 Task: Create validation rules on custom objects Investor and Investor documentss.
Action: Mouse moved to (802, 52)
Screenshot: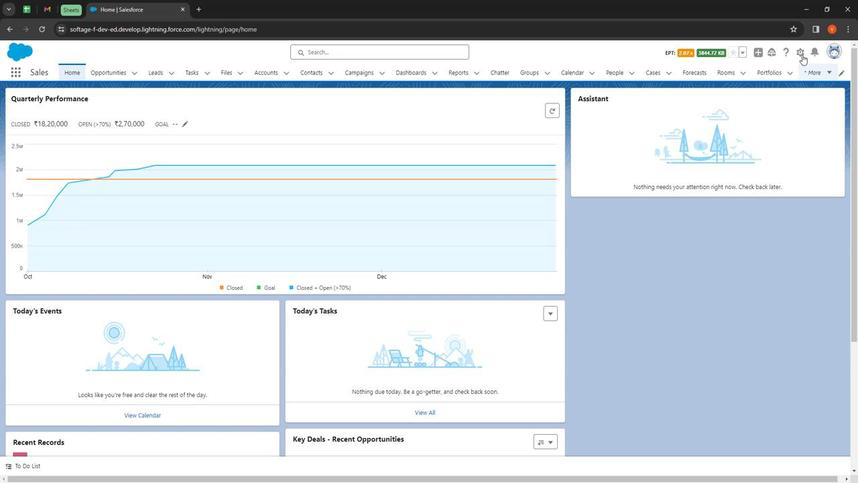 
Action: Mouse pressed left at (802, 52)
Screenshot: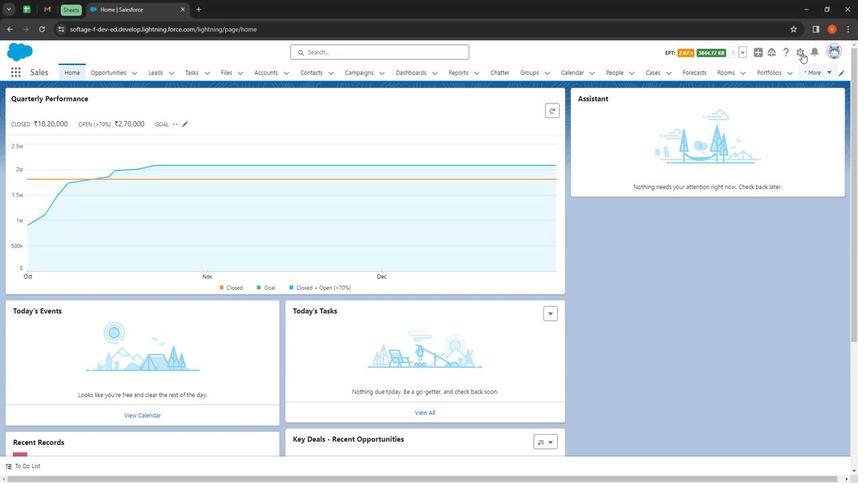 
Action: Mouse moved to (768, 78)
Screenshot: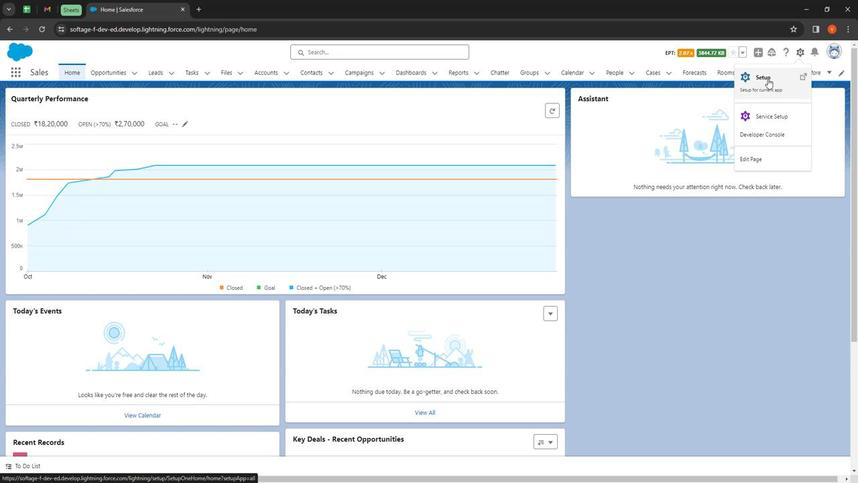 
Action: Mouse pressed left at (768, 78)
Screenshot: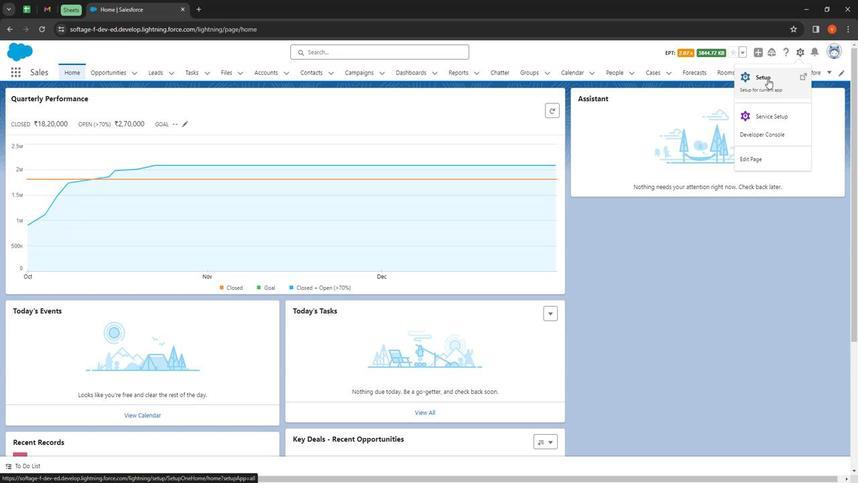 
Action: Mouse moved to (114, 67)
Screenshot: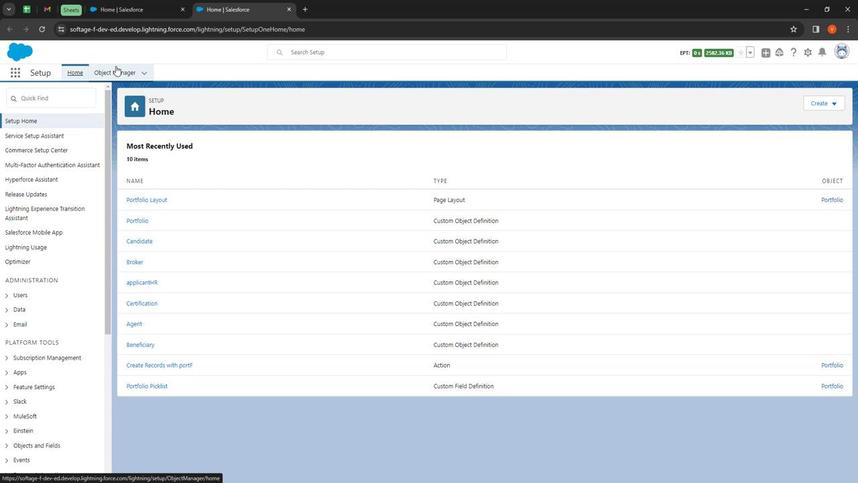 
Action: Mouse pressed left at (114, 67)
Screenshot: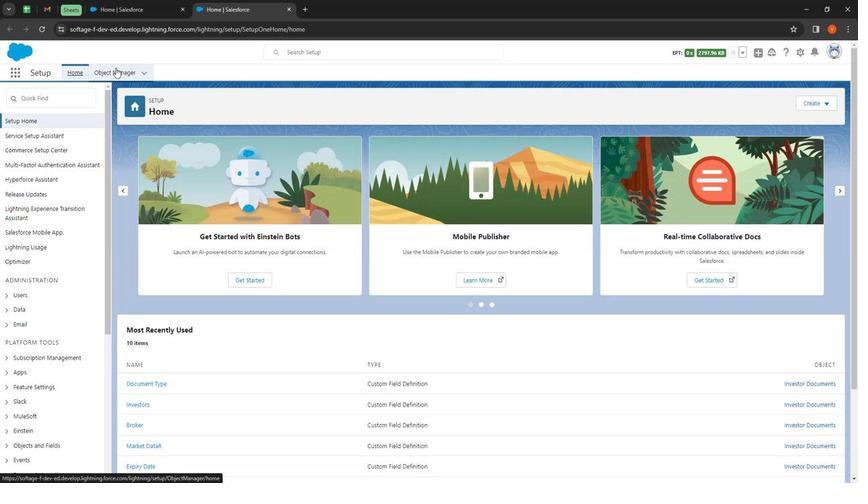 
Action: Mouse moved to (676, 105)
Screenshot: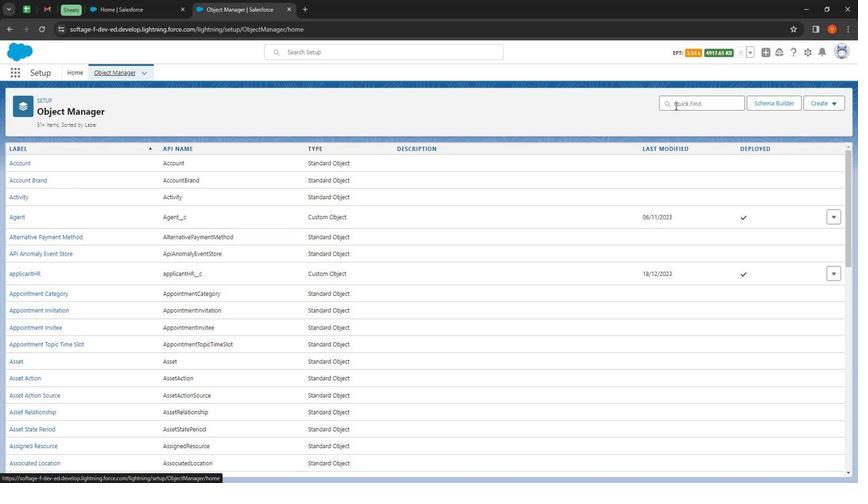 
Action: Mouse pressed left at (676, 105)
Screenshot: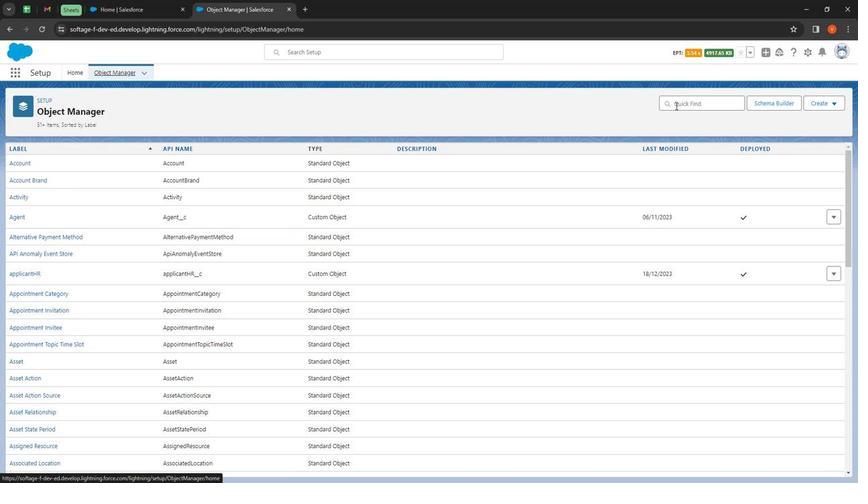 
Action: Mouse moved to (541, 0)
Screenshot: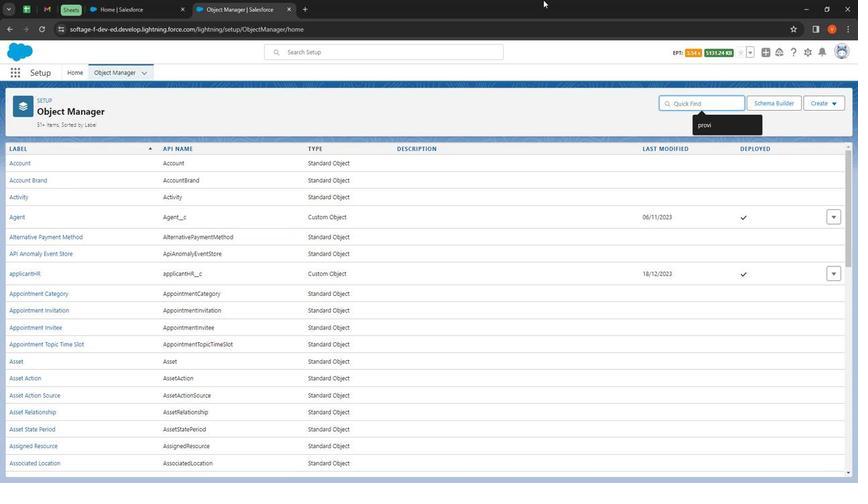 
Action: Key pressed <Key.shift><Key.shift><Key.shift><Key.shift><Key.shift><Key.shift><Key.shift><Key.shift><Key.shift><Key.shift>Investor
Screenshot: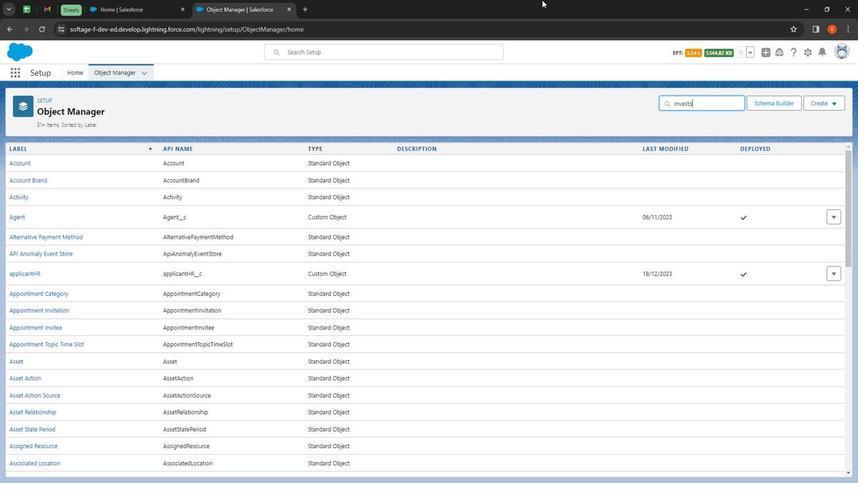 
Action: Mouse moved to (14, 212)
Screenshot: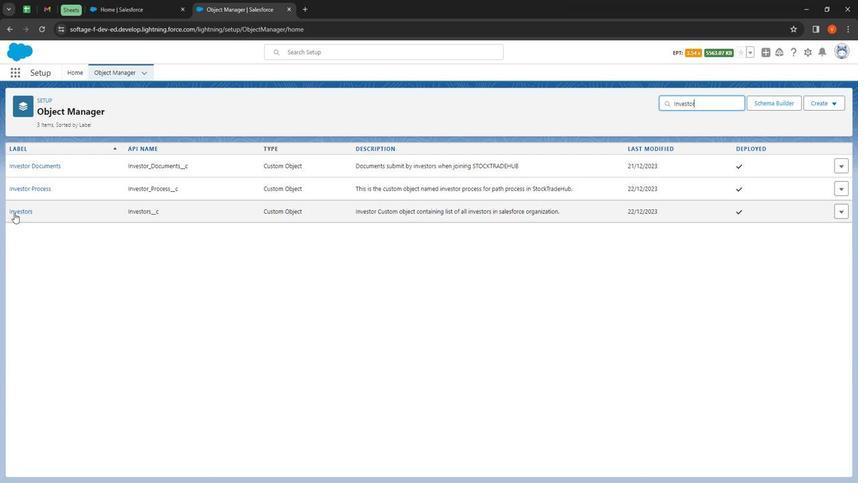 
Action: Mouse pressed left at (14, 212)
Screenshot: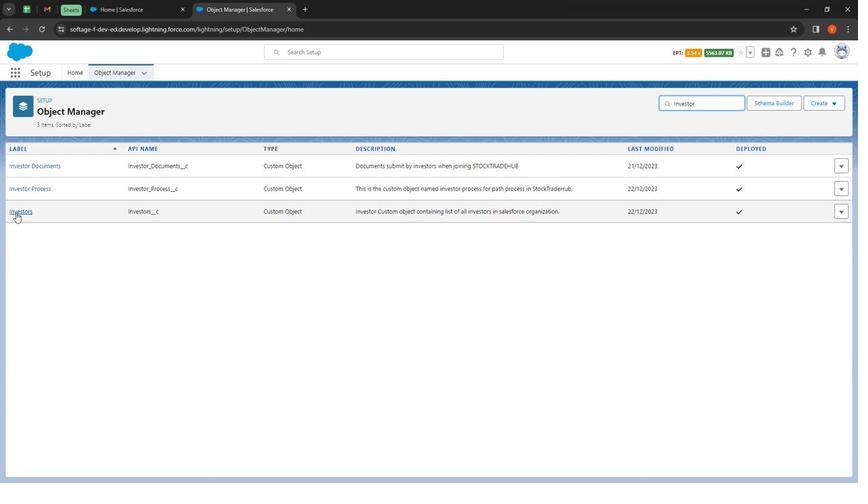 
Action: Mouse moved to (40, 419)
Screenshot: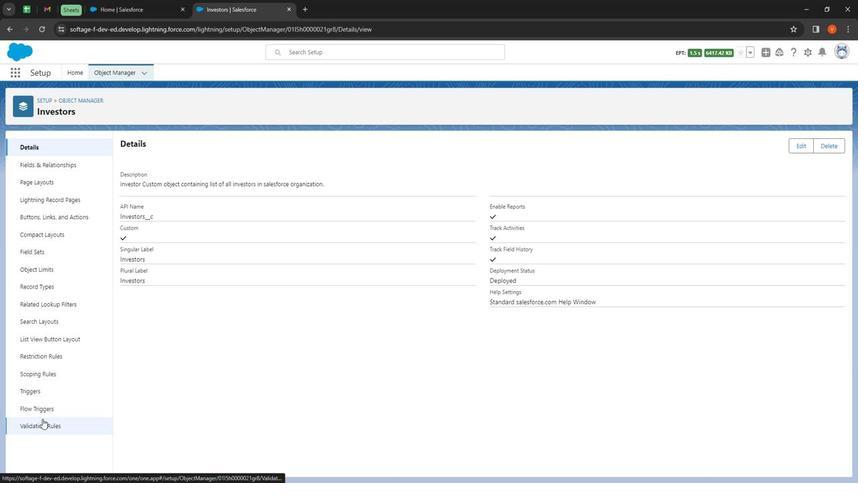 
Action: Mouse pressed left at (40, 419)
Screenshot: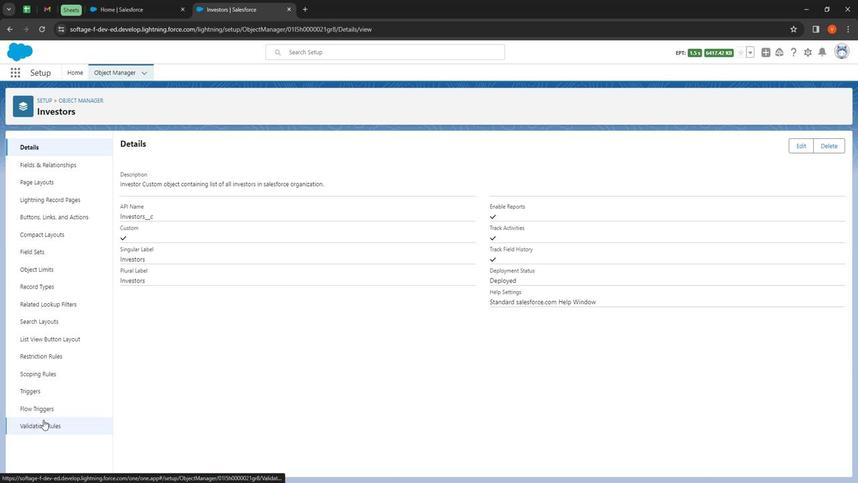 
Action: Mouse moved to (831, 144)
Screenshot: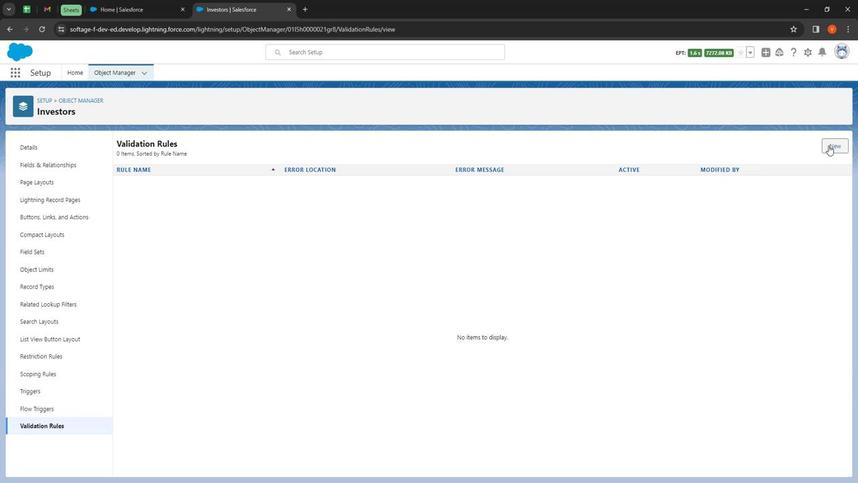 
Action: Mouse pressed left at (831, 144)
Screenshot: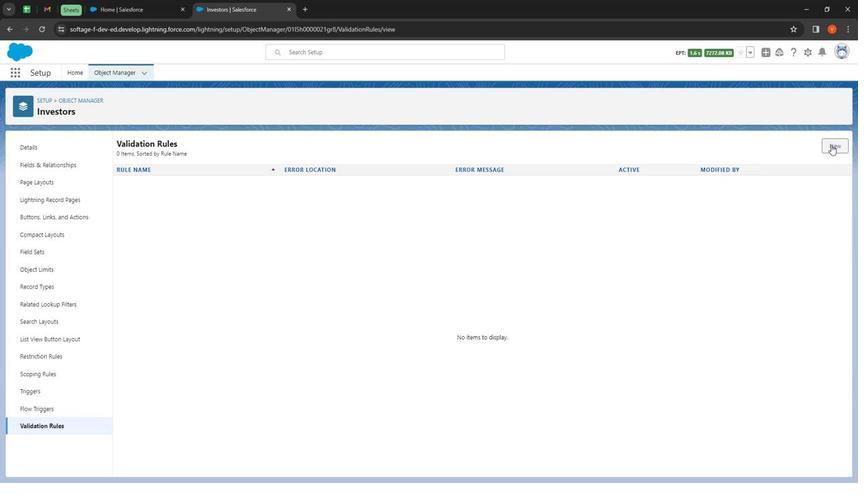 
Action: Mouse moved to (389, 312)
Screenshot: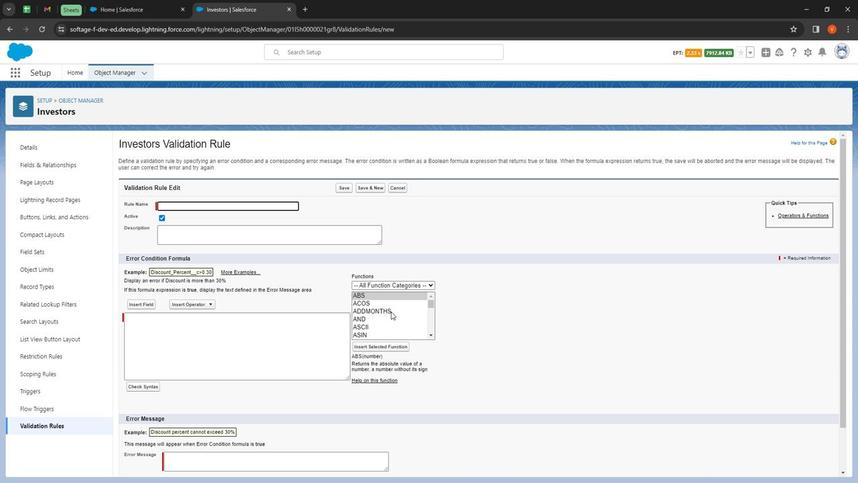 
Action: Mouse scrolled (389, 311) with delta (0, 0)
Screenshot: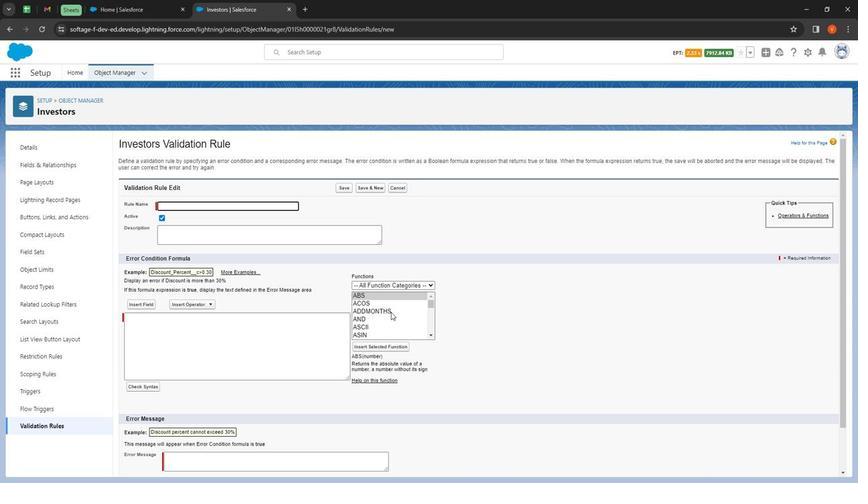 
Action: Mouse moved to (389, 312)
Screenshot: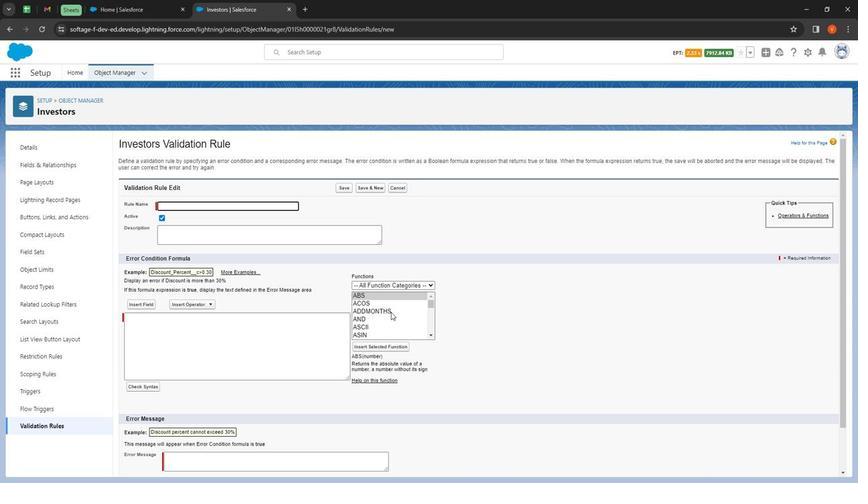 
Action: Mouse scrolled (389, 311) with delta (0, 0)
Screenshot: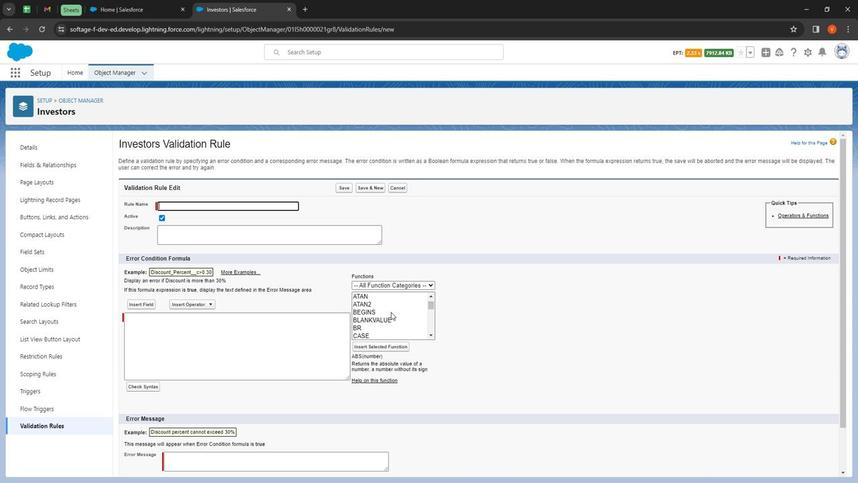 
Action: Mouse moved to (389, 312)
Screenshot: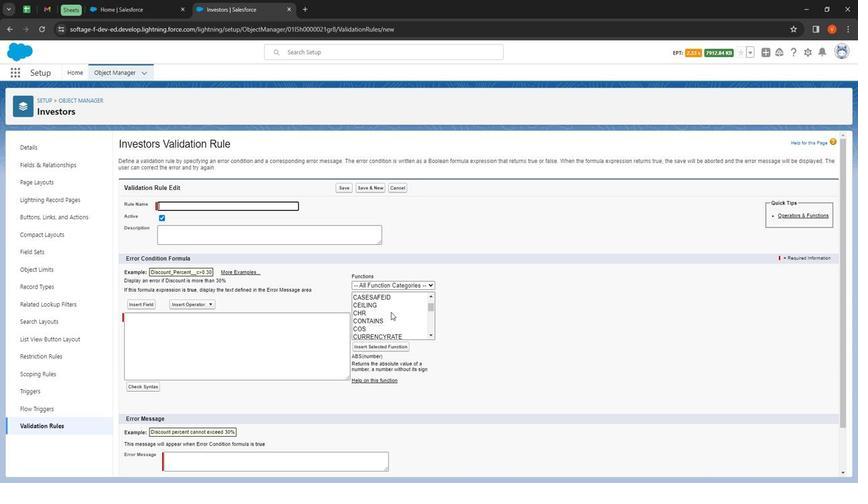 
Action: Mouse scrolled (389, 312) with delta (0, 0)
Screenshot: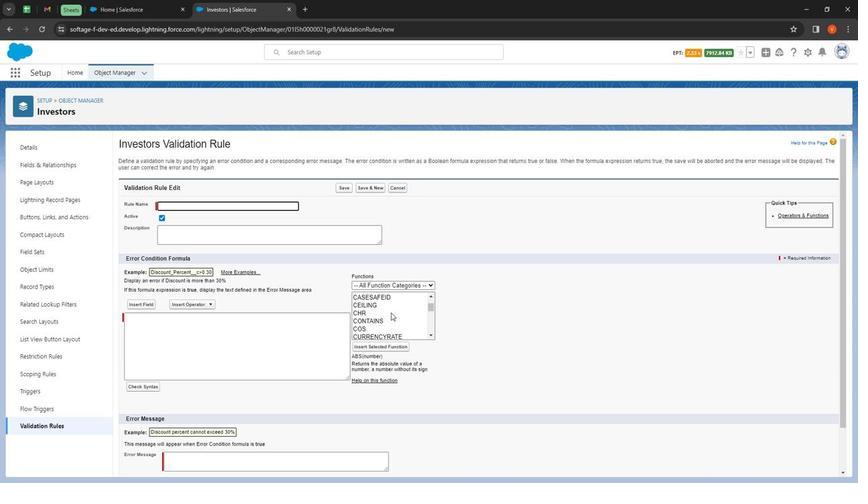 
Action: Mouse moved to (389, 313)
Screenshot: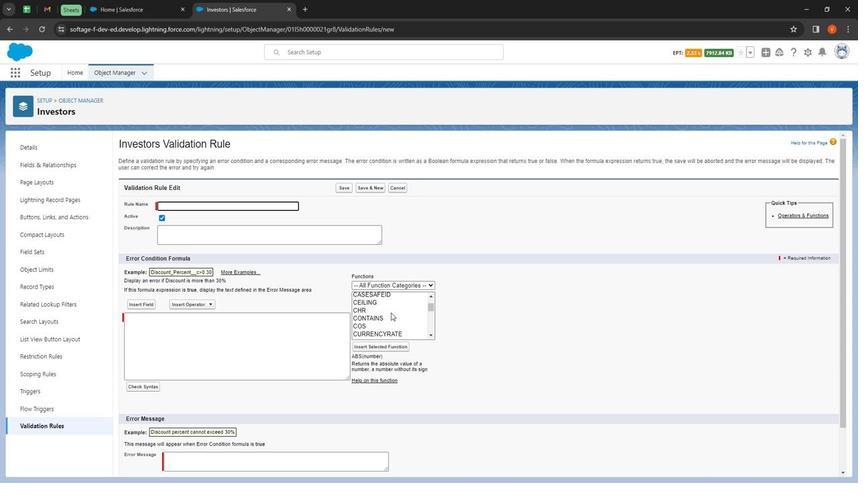 
Action: Mouse scrolled (389, 312) with delta (0, 0)
Screenshot: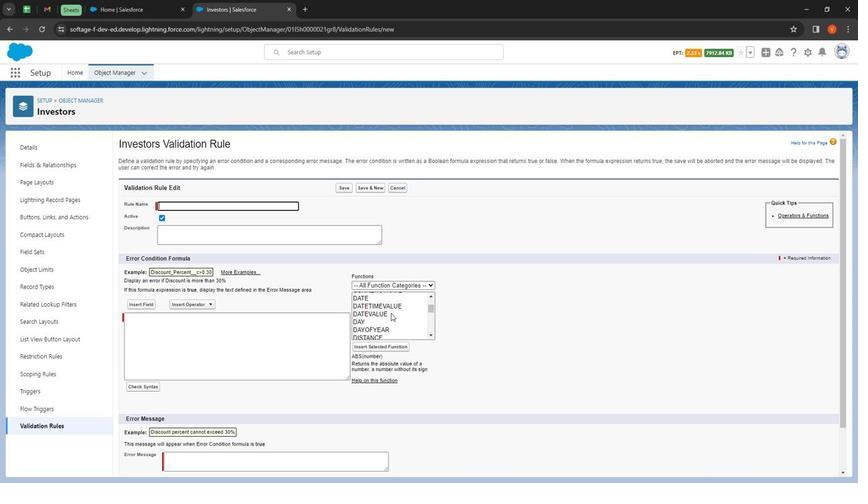 
Action: Mouse scrolled (389, 312) with delta (0, 0)
Screenshot: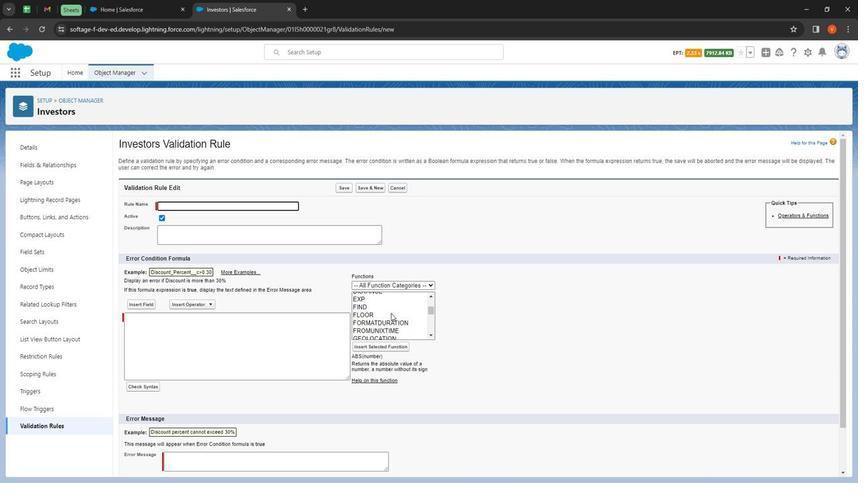 
Action: Mouse scrolled (389, 312) with delta (0, 0)
Screenshot: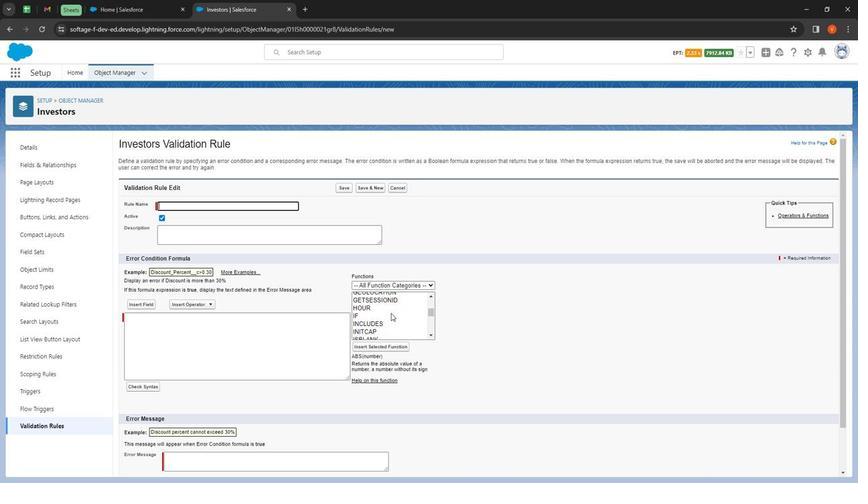 
Action: Mouse scrolled (389, 313) with delta (0, 0)
Screenshot: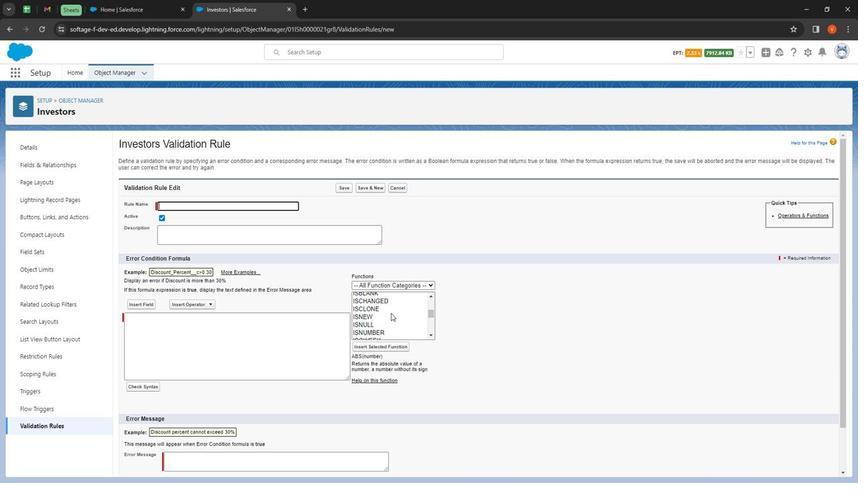 
Action: Mouse moved to (370, 336)
Screenshot: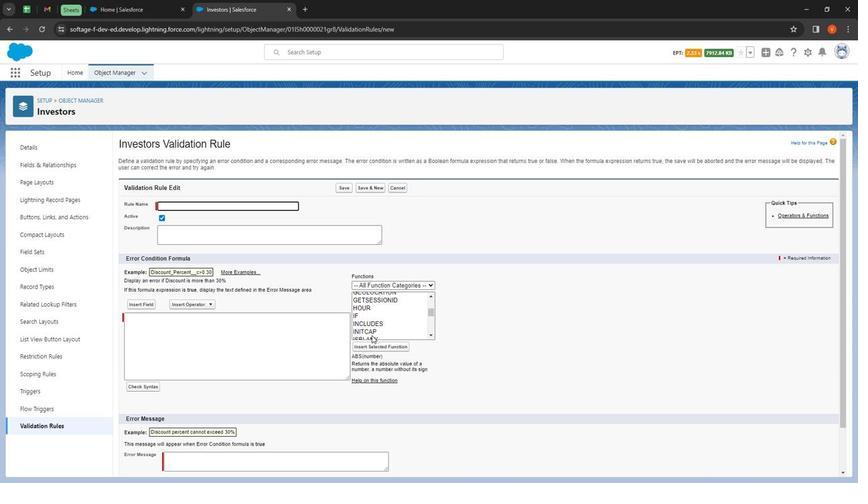 
Action: Mouse pressed left at (370, 336)
Screenshot: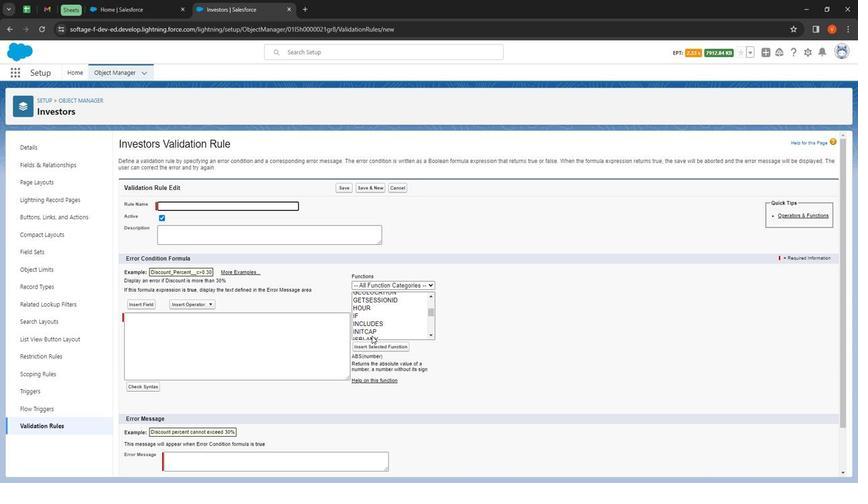 
Action: Mouse moved to (382, 344)
Screenshot: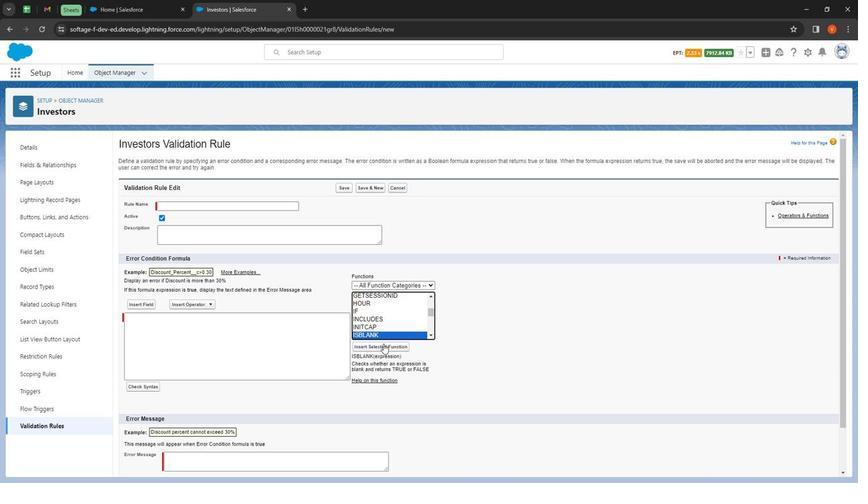 
Action: Mouse pressed left at (382, 344)
Screenshot: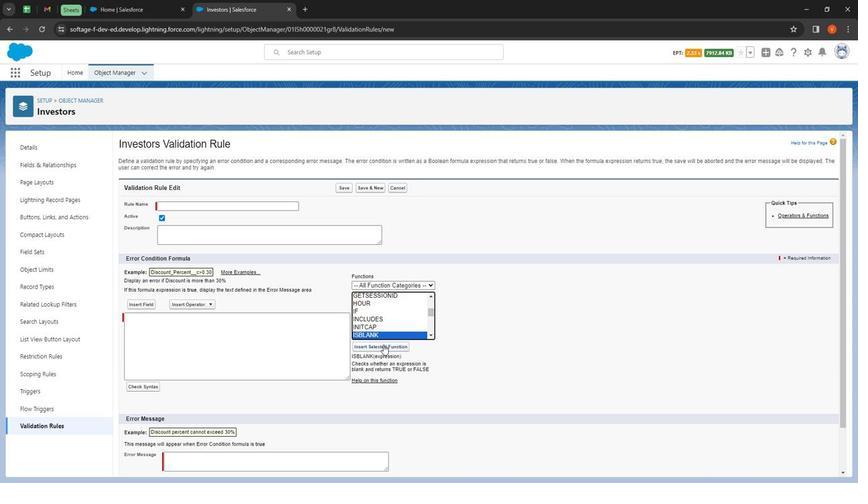 
Action: Mouse moved to (175, 318)
Screenshot: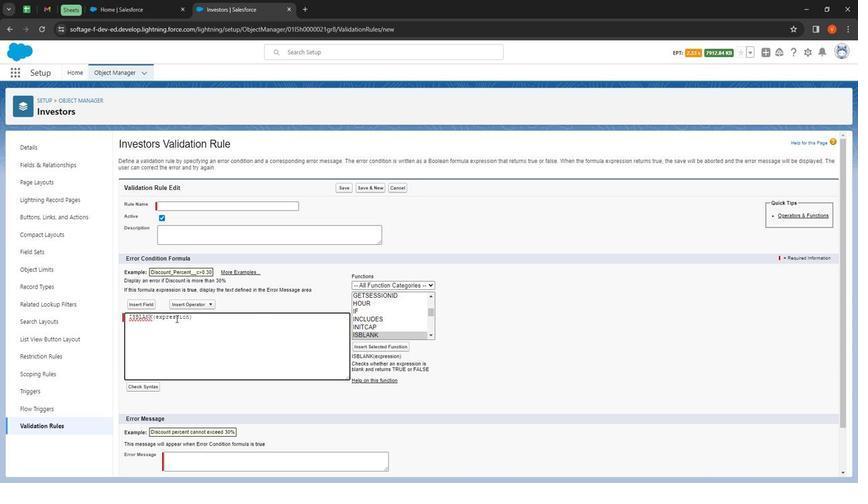 
Action: Mouse pressed left at (175, 318)
Screenshot: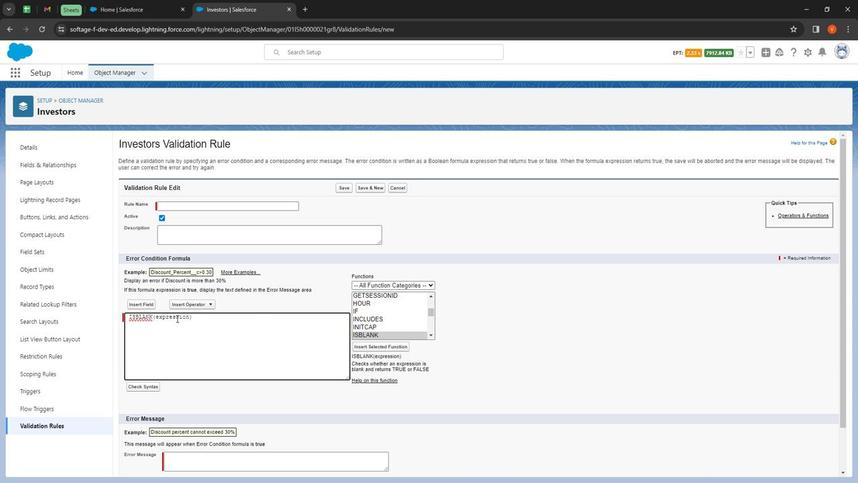 
Action: Mouse moved to (175, 319)
Screenshot: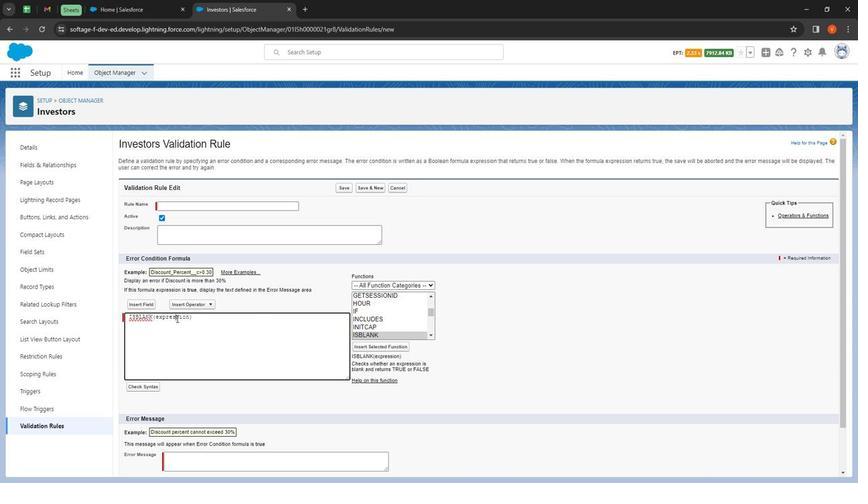 
Action: Mouse pressed left at (175, 319)
Screenshot: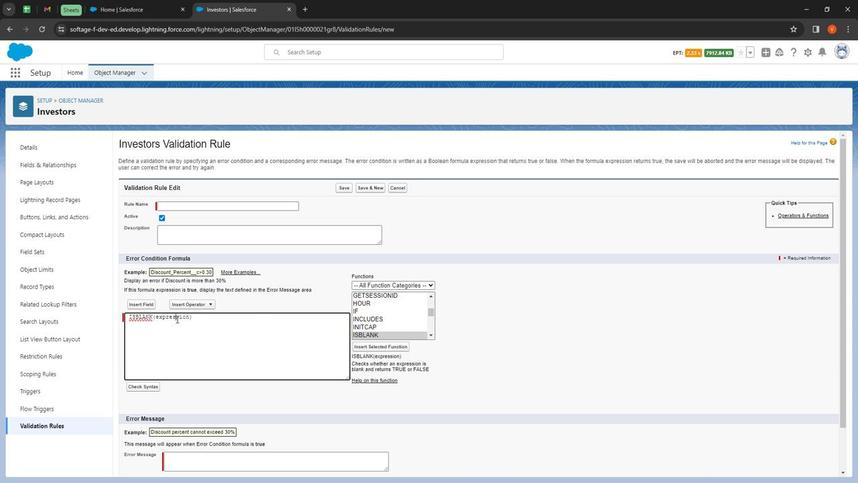 
Action: Mouse moved to (139, 305)
Screenshot: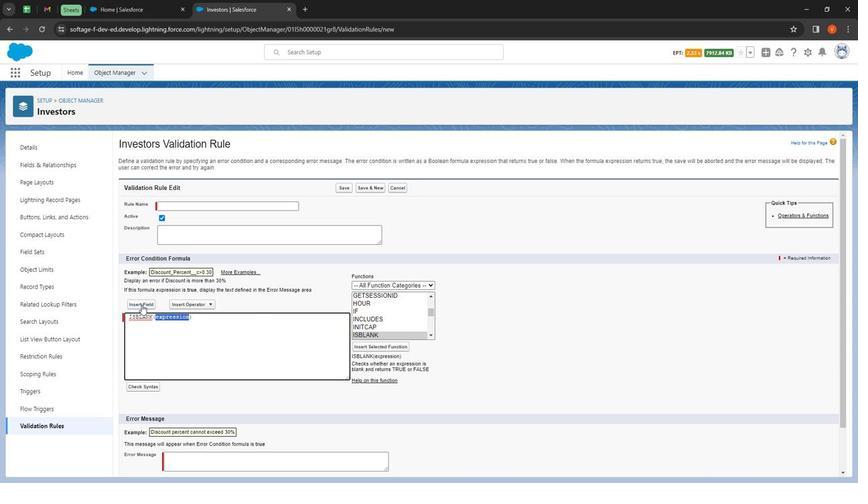 
Action: Mouse pressed left at (139, 305)
Screenshot: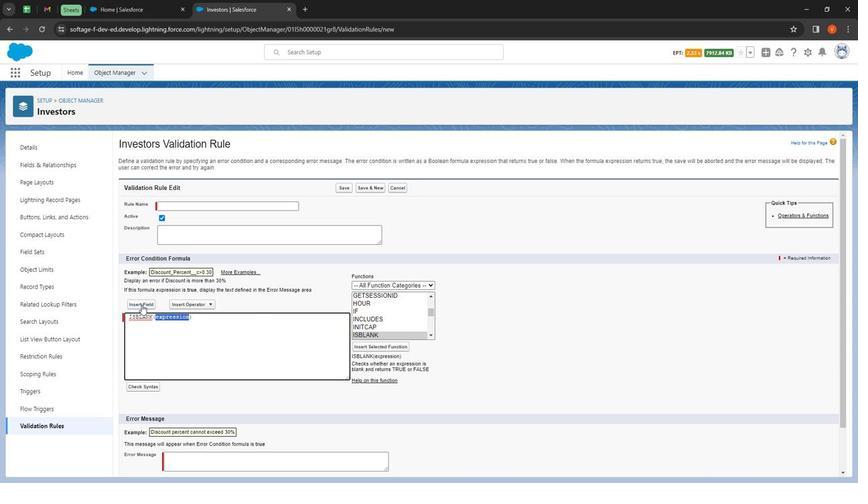 
Action: Mouse moved to (391, 269)
Screenshot: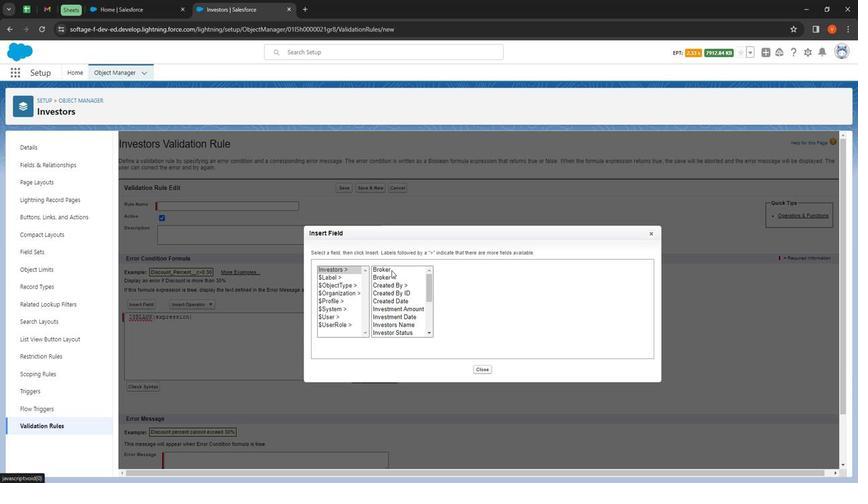 
Action: Mouse pressed left at (391, 269)
Screenshot: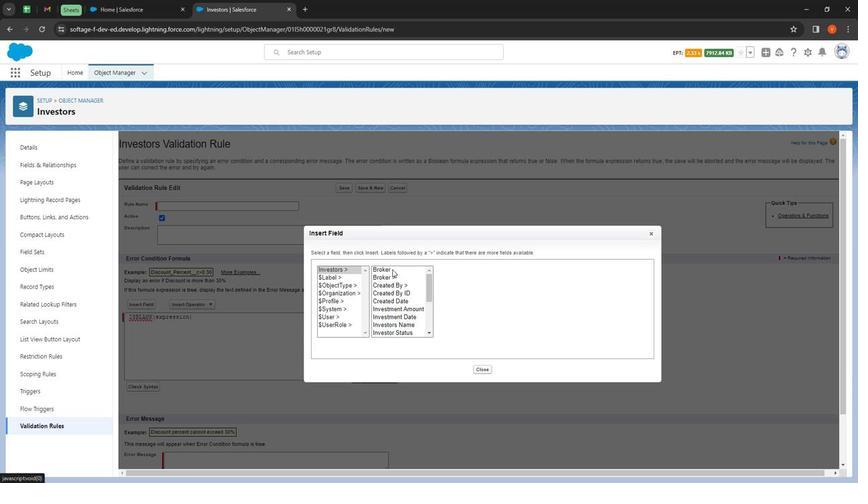 
Action: Mouse moved to (430, 289)
Screenshot: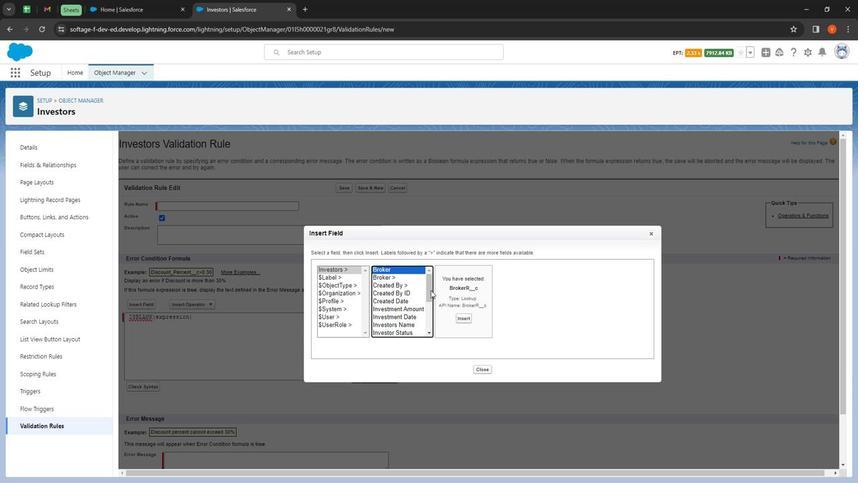 
Action: Mouse pressed left at (430, 289)
Screenshot: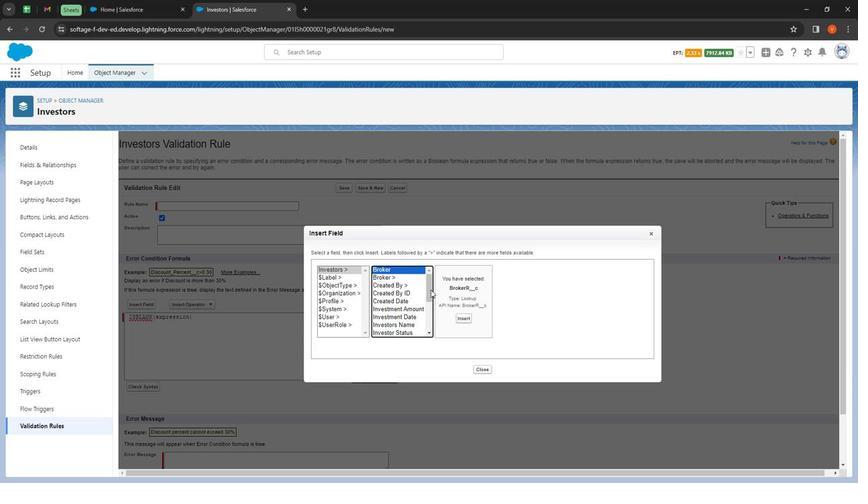 
Action: Mouse moved to (412, 290)
Screenshot: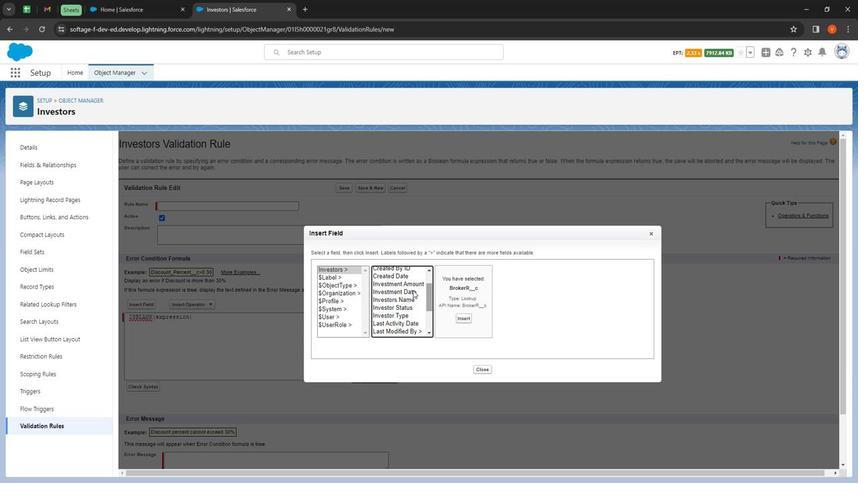 
Action: Mouse pressed left at (412, 290)
Screenshot: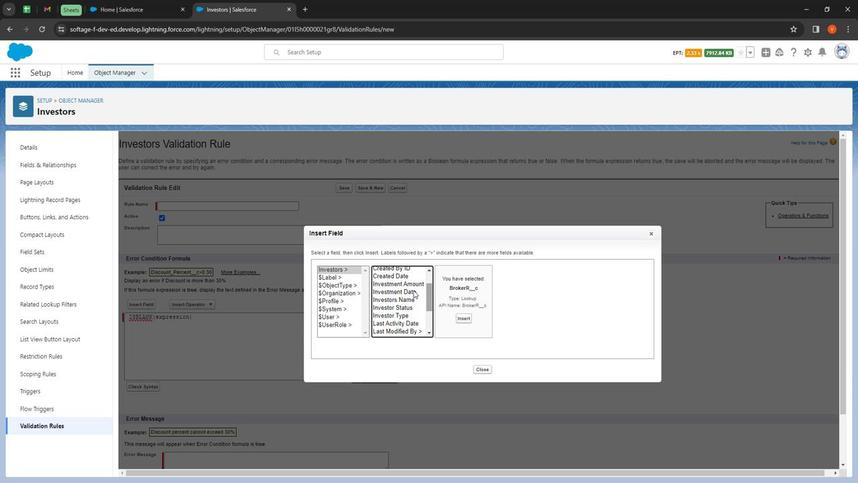 
Action: Mouse moved to (472, 319)
Screenshot: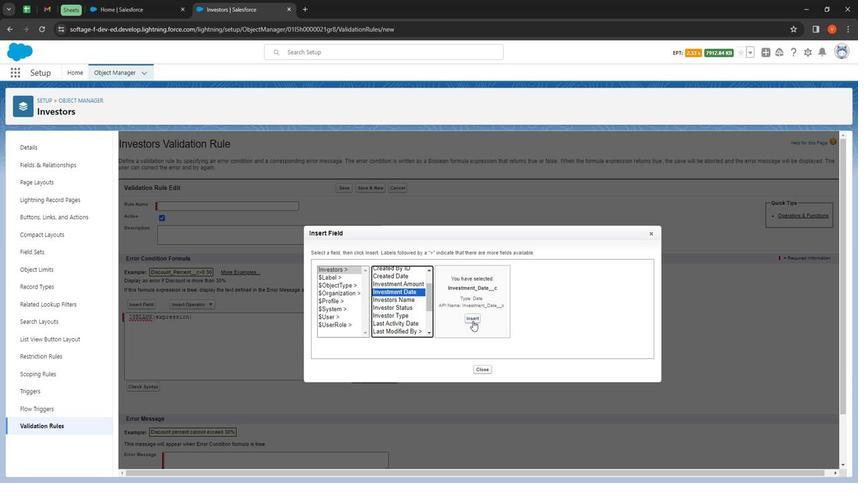 
Action: Mouse pressed left at (472, 319)
Screenshot: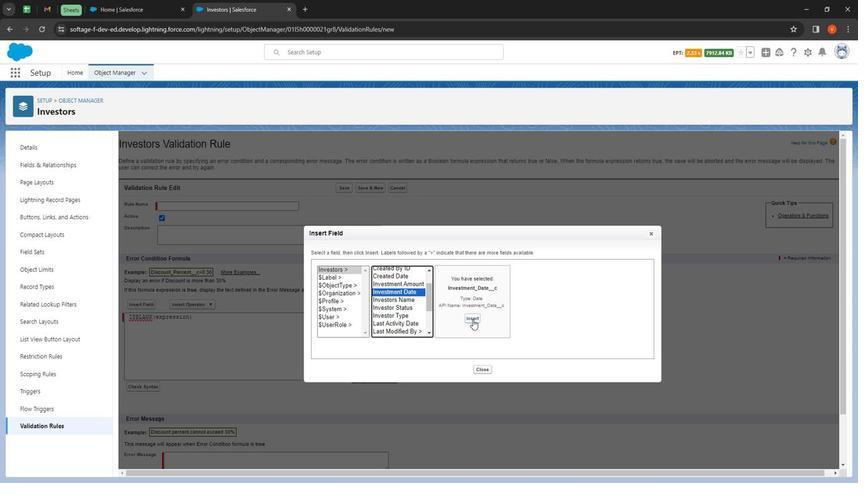 
Action: Mouse moved to (144, 385)
Screenshot: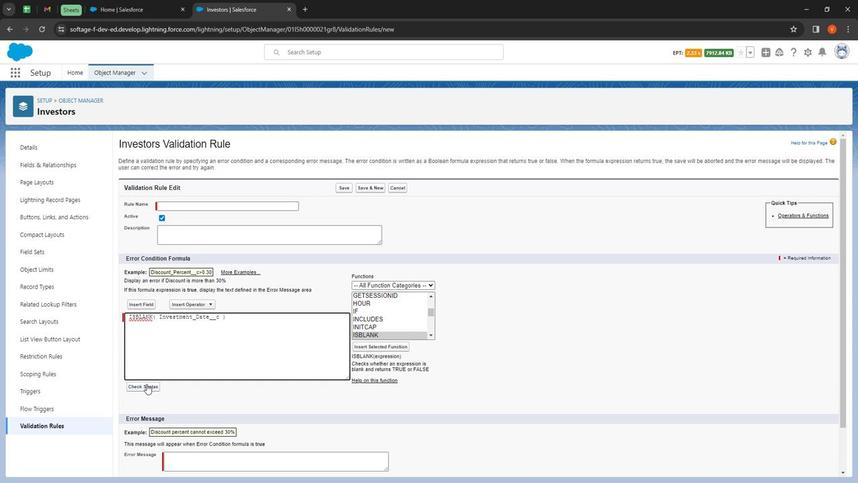 
Action: Mouse pressed left at (144, 385)
Screenshot: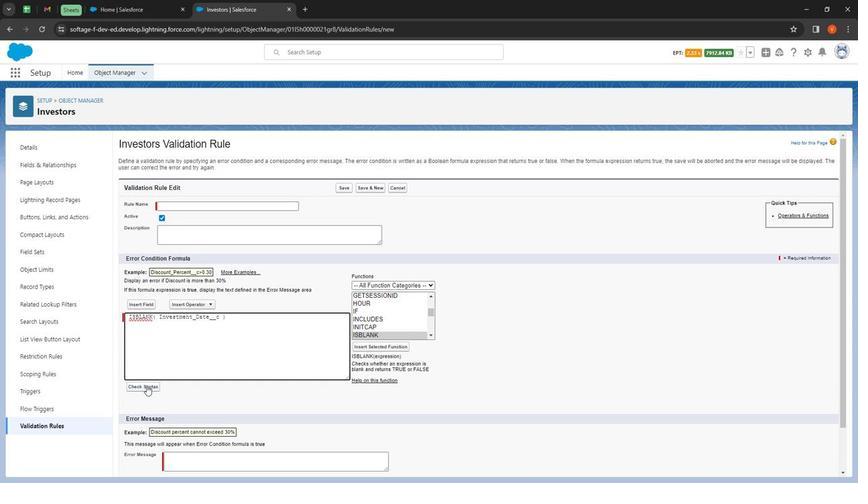 
Action: Mouse moved to (181, 207)
Screenshot: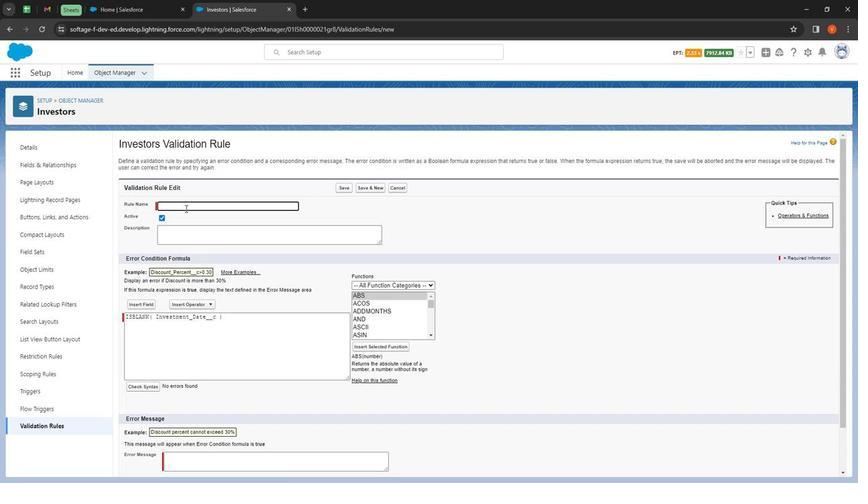 
Action: Mouse pressed left at (181, 207)
Screenshot: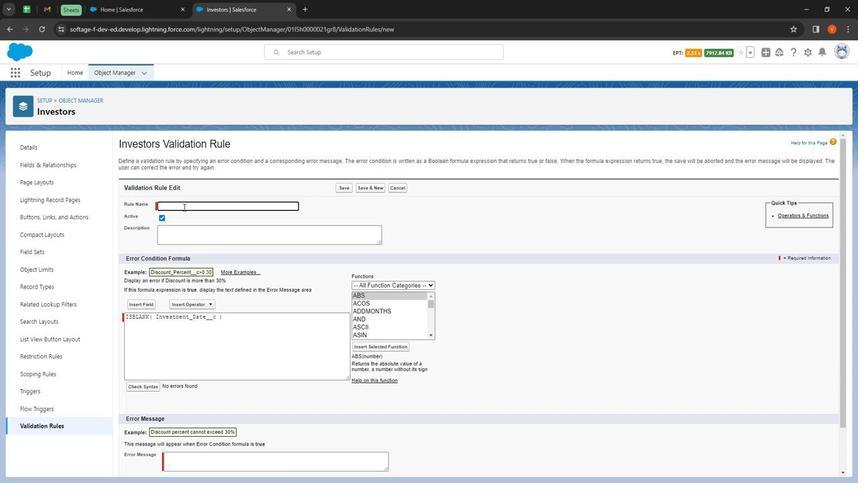 
Action: Key pressed <Key.shift>
Screenshot: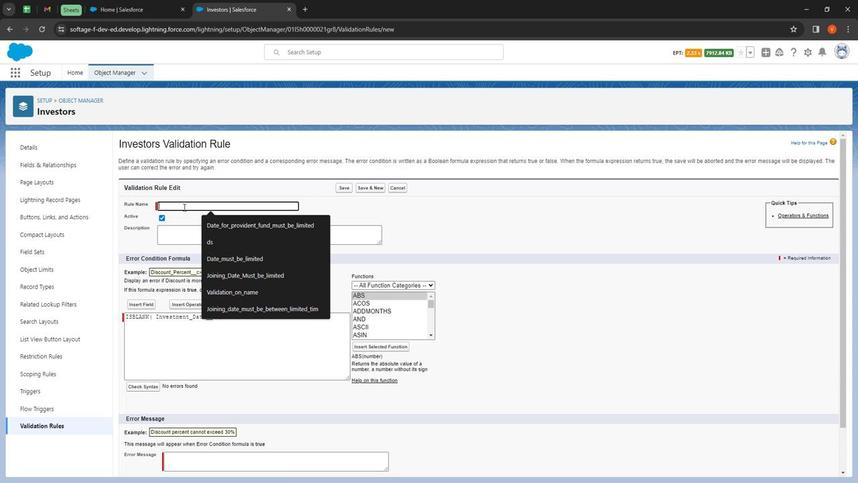 
Action: Mouse moved to (177, 183)
Screenshot: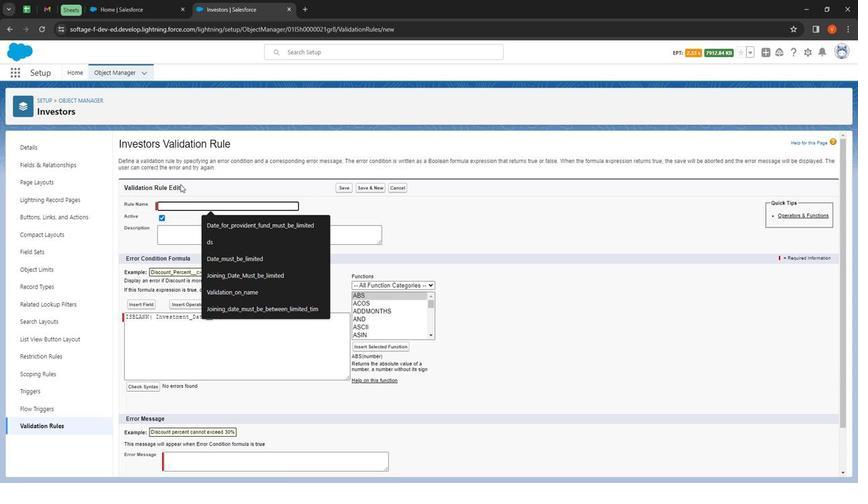 
Action: Key pressed <Key.shift><Key.shift><Key.shift><Key.shift>Validation<Key.space>on<Key.space>investment<Key.space><Key.shift>Date
Screenshot: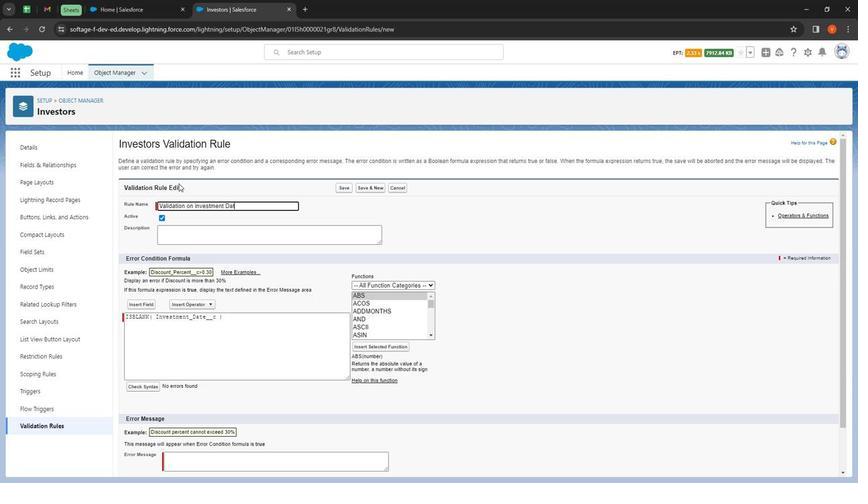
Action: Mouse moved to (218, 228)
Screenshot: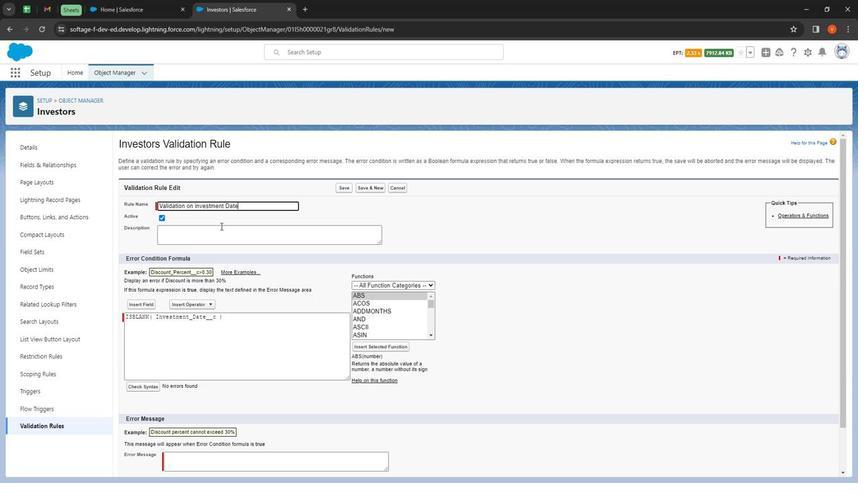 
Action: Mouse pressed left at (218, 228)
Screenshot: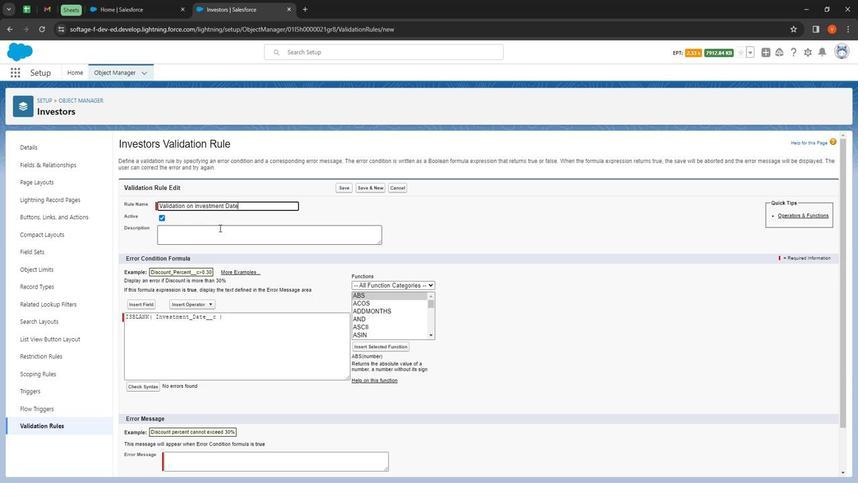 
Action: Mouse moved to (218, 228)
Screenshot: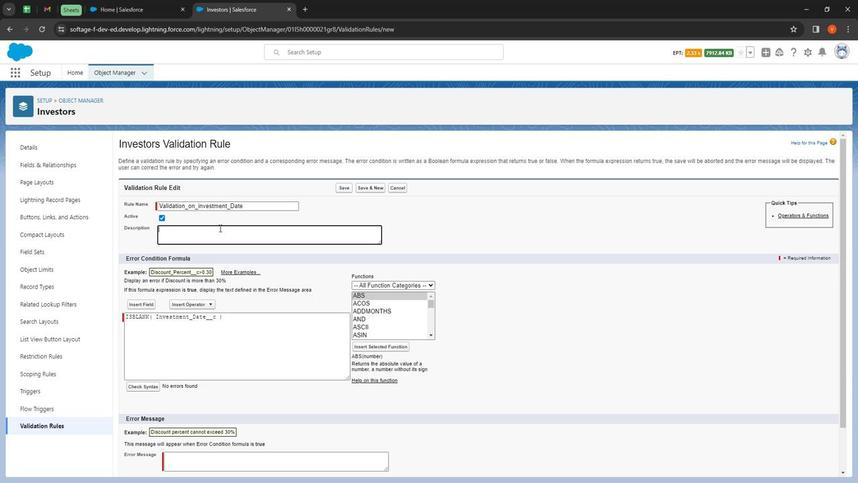 
Action: Key pressed <Key.shift>
Screenshot: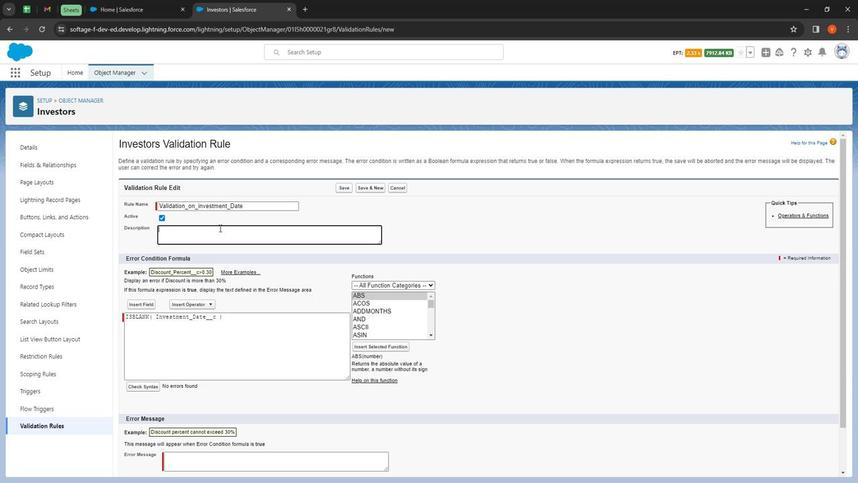
Action: Mouse moved to (220, 229)
Screenshot: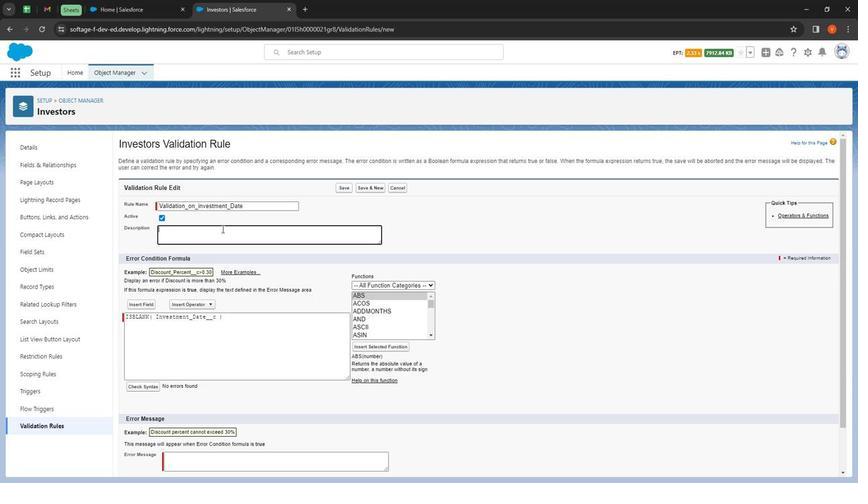 
Action: Key pressed <Key.shift><Key.shift><Key.shift>Vai<Key.backspace>lidatei<Key.backspace><Key.backspace>ion<Key.space>on<Key.space>investment<Key.space><Key.shift>Date<Key.space><Key.shift>Fields<Key.backspace><Key.space><Key.shift><Key.shift><Key.shift><Key.shift><Key.shift><Key.shift><Key.shift><Key.shift>So<Key.space>ht<Key.backspace><Key.backspace>that<Key.space>you<Key.space>can<Key.space>not<Key.space>fill<Key.space>it<Key.space>blank.
Screenshot: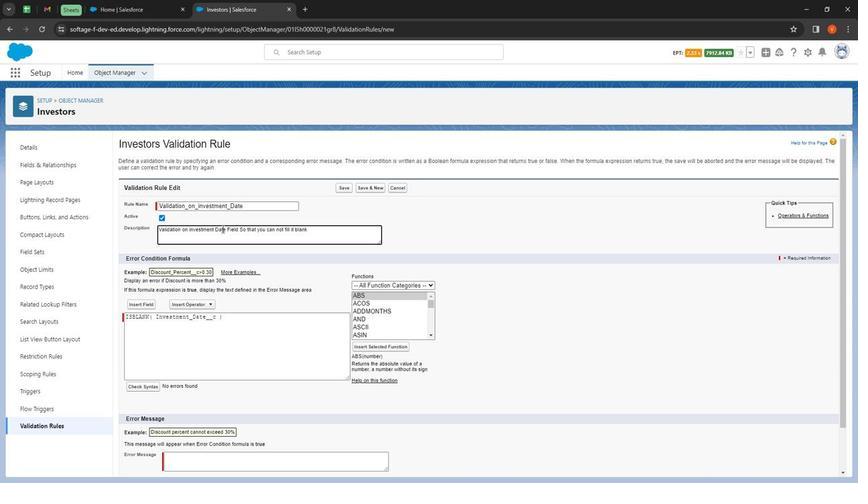 
Action: Mouse moved to (253, 453)
Screenshot: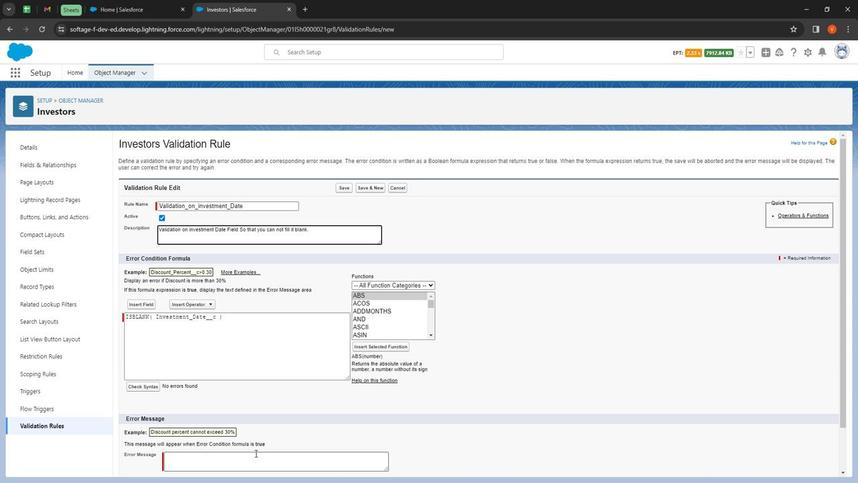 
Action: Mouse pressed left at (253, 453)
Screenshot: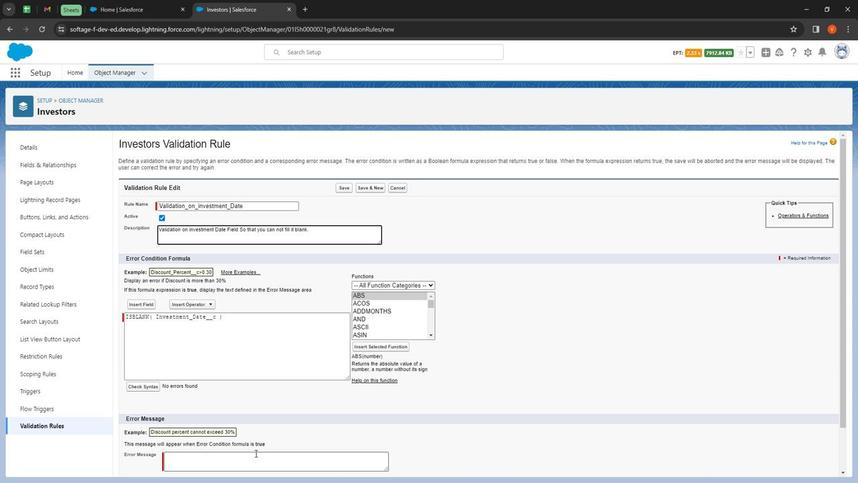 
Action: Mouse moved to (254, 453)
Screenshot: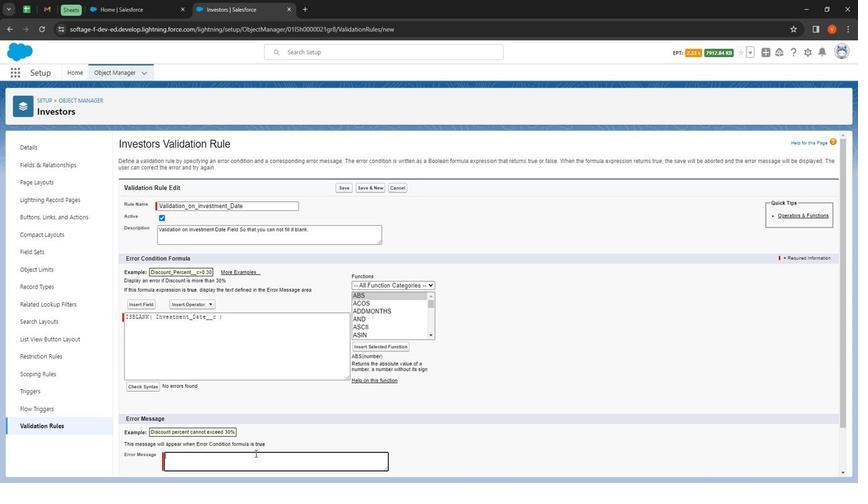 
Action: Key pressed <Key.shift>
Screenshot: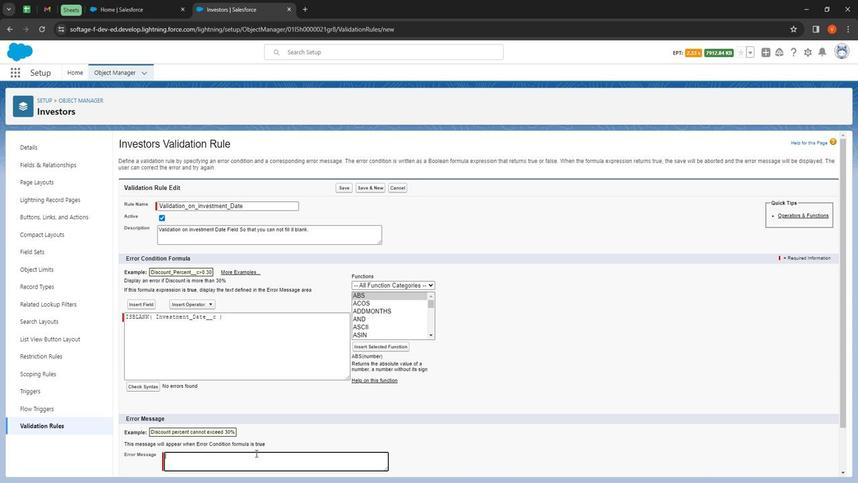 
Action: Mouse moved to (248, 411)
Screenshot: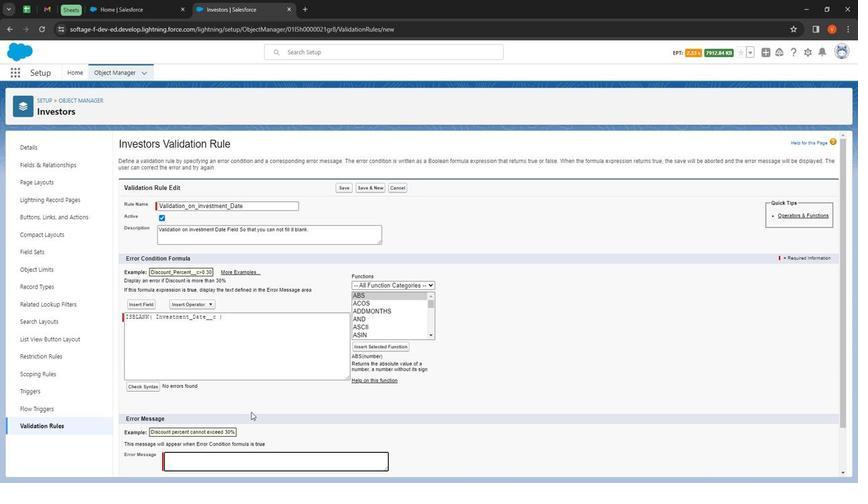 
Action: Key pressed <Key.shift><Key.shift><Key.shift><Key.shift><Key.shift><Key.shift><Key.shift><Key.shift>Fill<Key.space><Key.shift>Investment<Key.space><Key.shift>Date<Key.space>it<Key.space>is<Key.space>required.
Screenshot: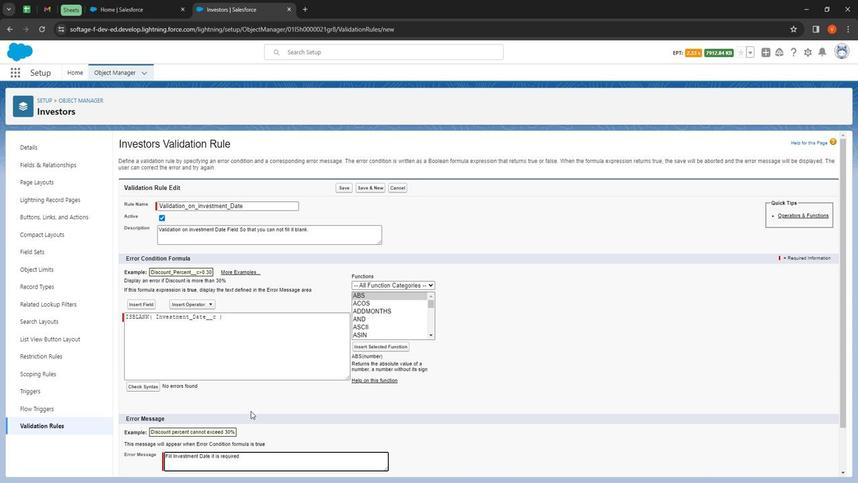 
Action: Mouse moved to (280, 315)
Screenshot: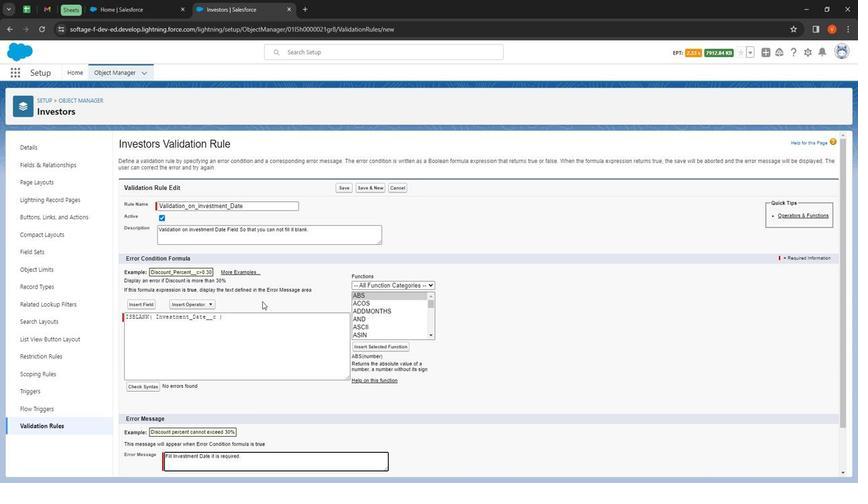 
Action: Mouse scrolled (280, 315) with delta (0, 0)
Screenshot: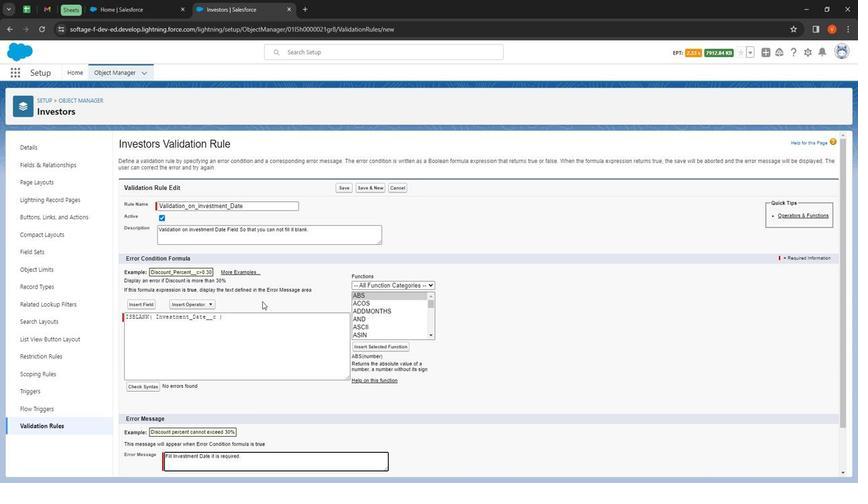 
Action: Mouse moved to (316, 354)
Screenshot: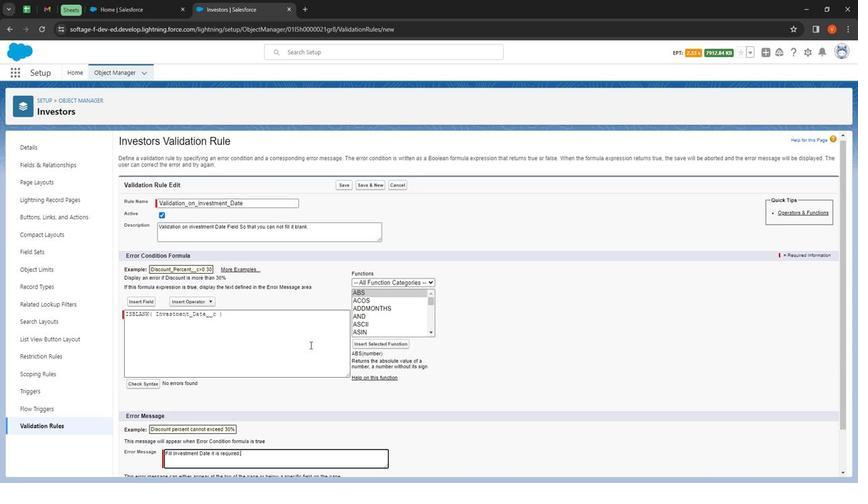 
Action: Mouse scrolled (316, 354) with delta (0, 0)
Screenshot: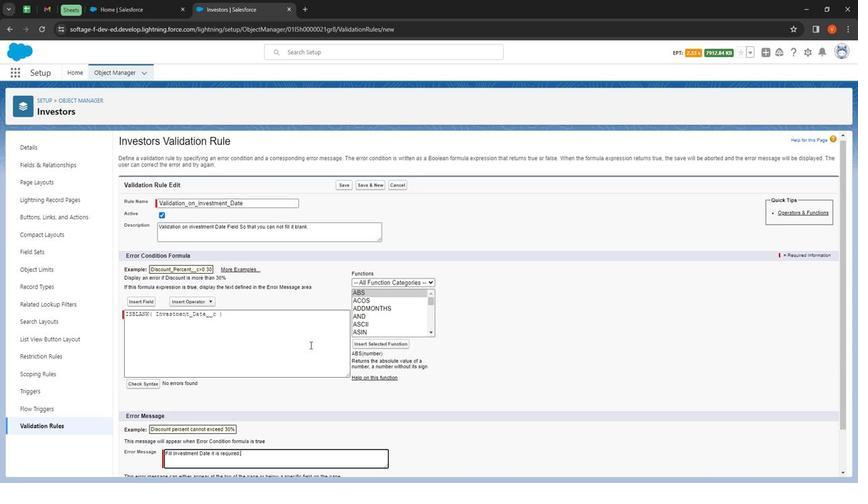 
Action: Mouse moved to (326, 368)
Screenshot: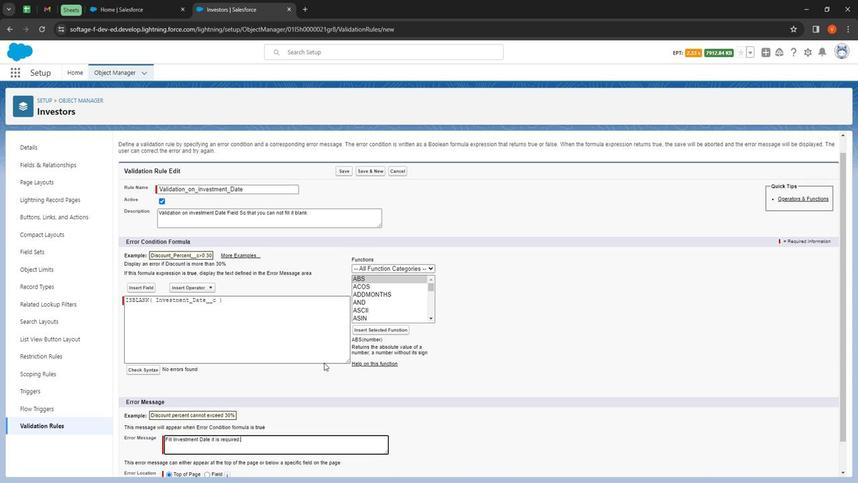 
Action: Mouse scrolled (326, 368) with delta (0, 0)
Screenshot: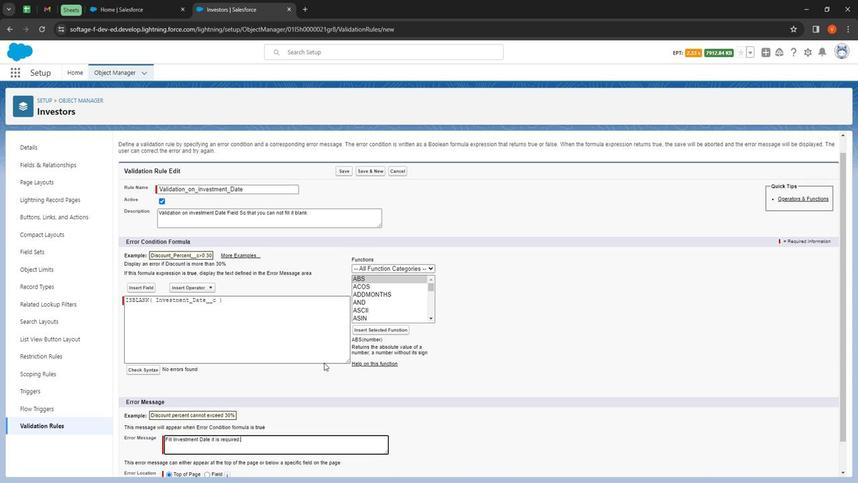 
Action: Mouse moved to (328, 371)
Screenshot: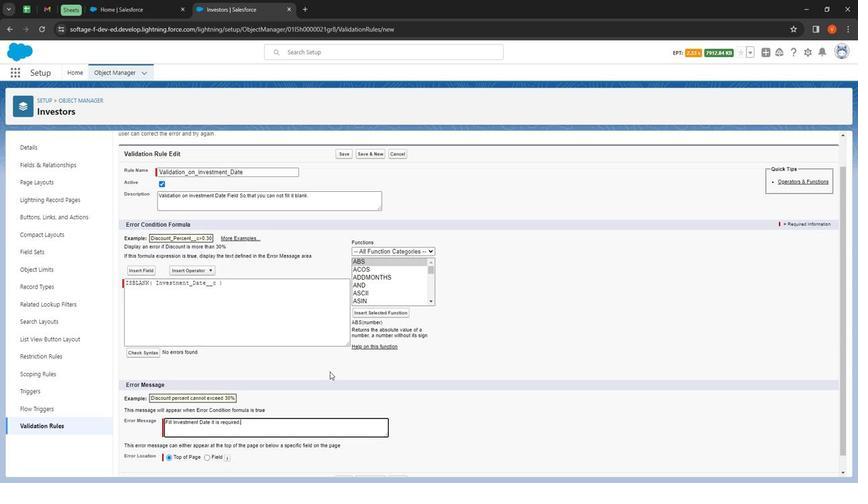 
Action: Mouse scrolled (328, 371) with delta (0, 0)
Screenshot: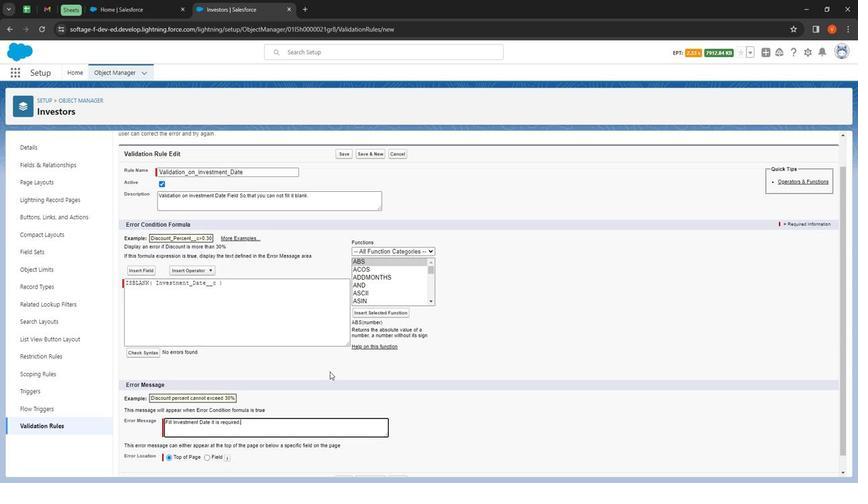 
Action: Mouse moved to (330, 375)
Screenshot: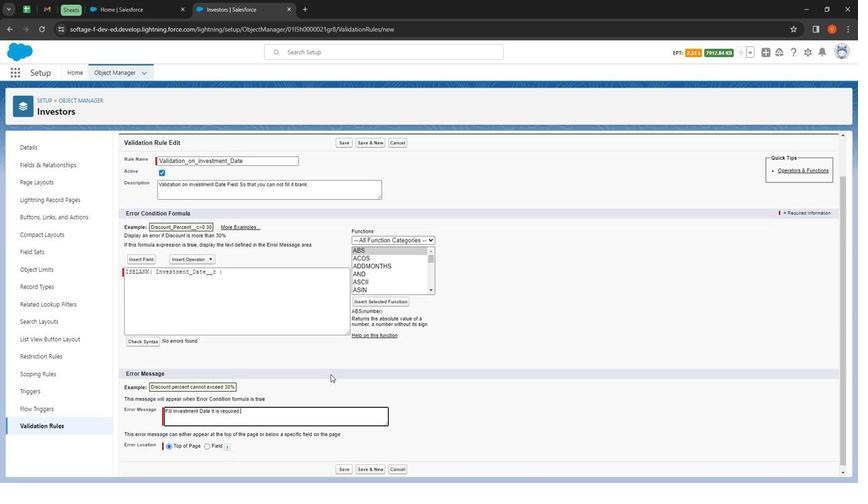 
Action: Mouse scrolled (330, 375) with delta (0, 0)
Screenshot: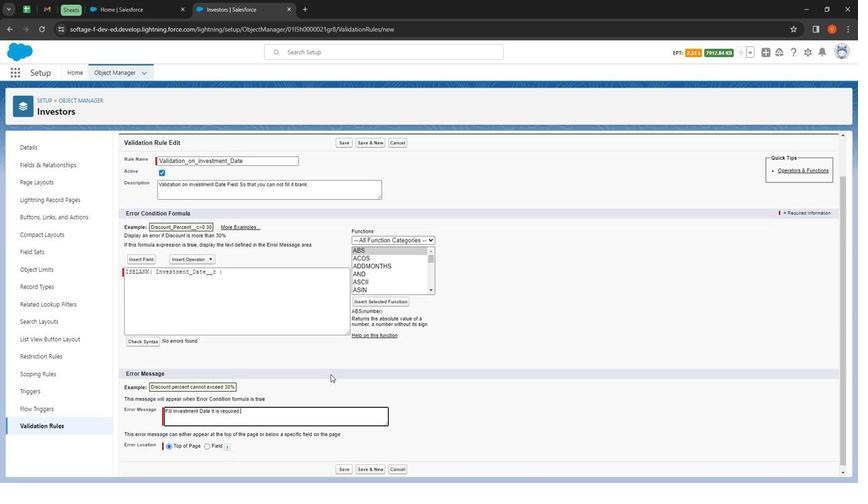 
Action: Mouse moved to (342, 461)
Screenshot: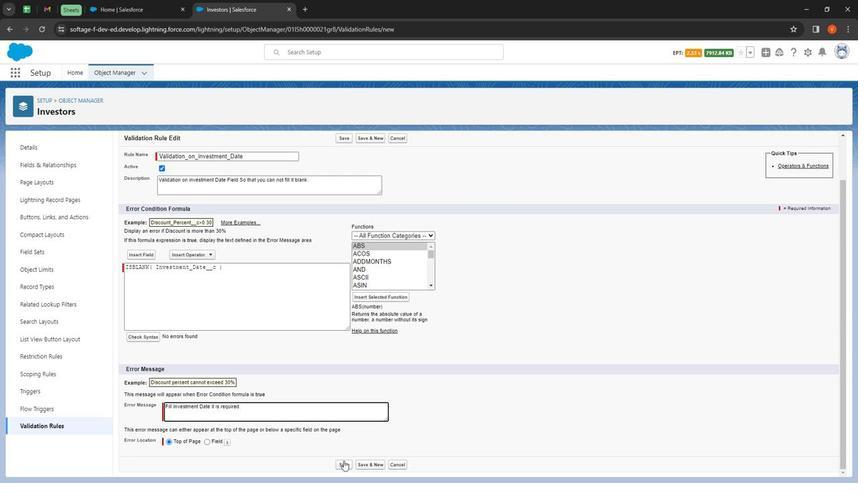 
Action: Mouse pressed left at (342, 461)
Screenshot: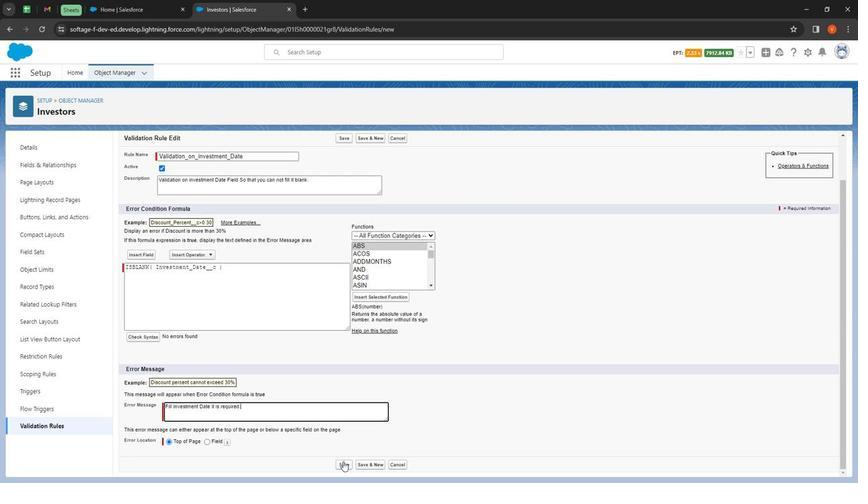 
Action: Mouse moved to (27, 153)
Screenshot: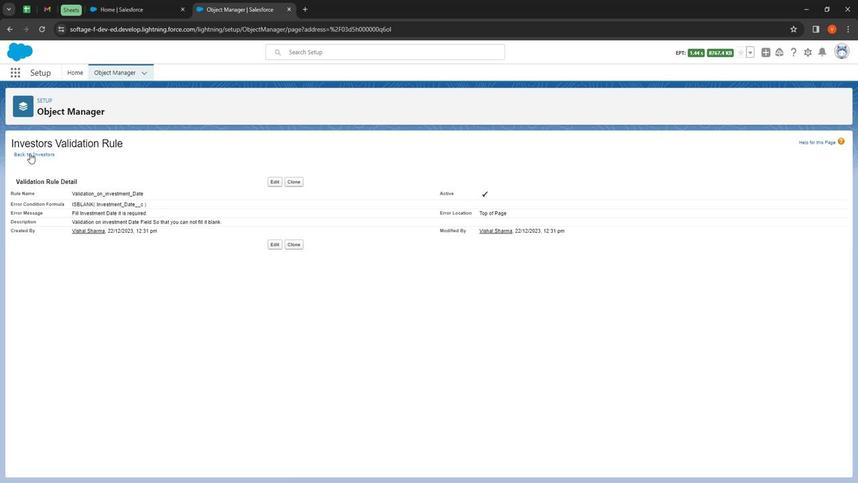 
Action: Mouse pressed left at (27, 153)
Screenshot: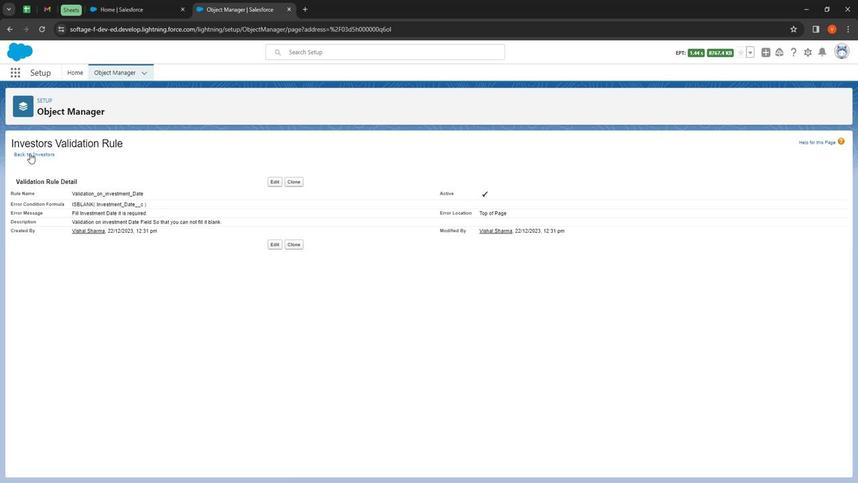 
Action: Mouse moved to (55, 427)
Screenshot: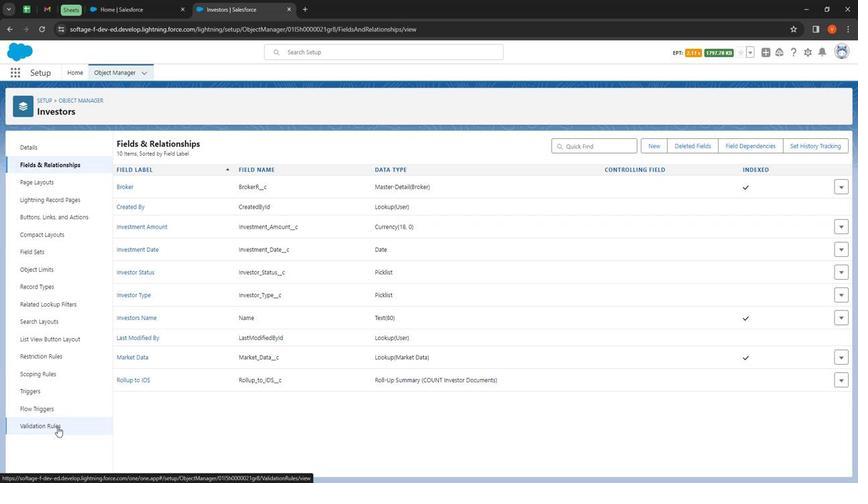 
Action: Mouse pressed left at (55, 427)
Screenshot: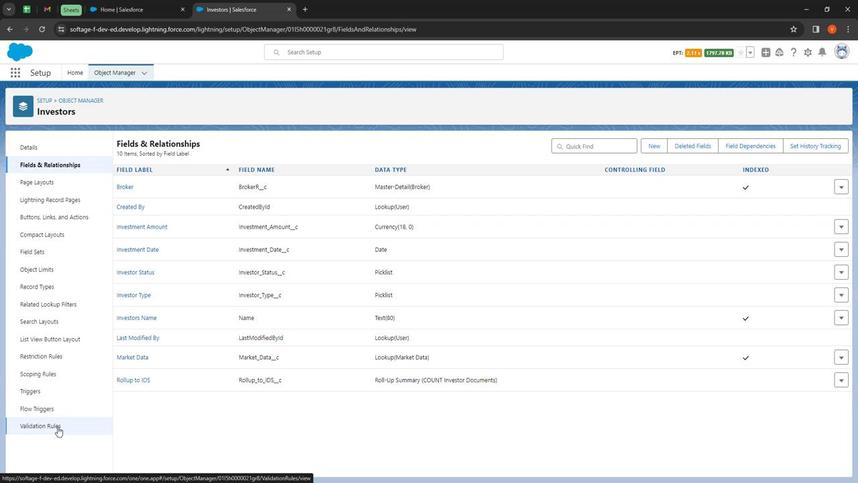
Action: Mouse moved to (831, 142)
Screenshot: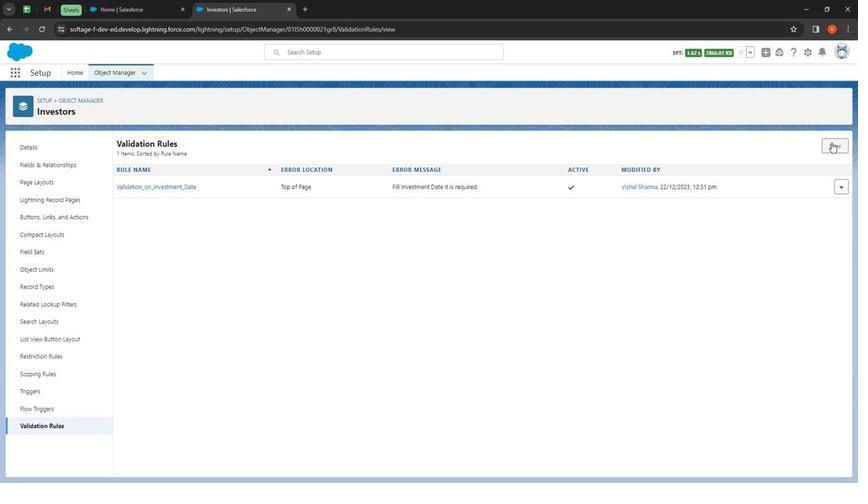 
Action: Mouse pressed left at (831, 142)
Screenshot: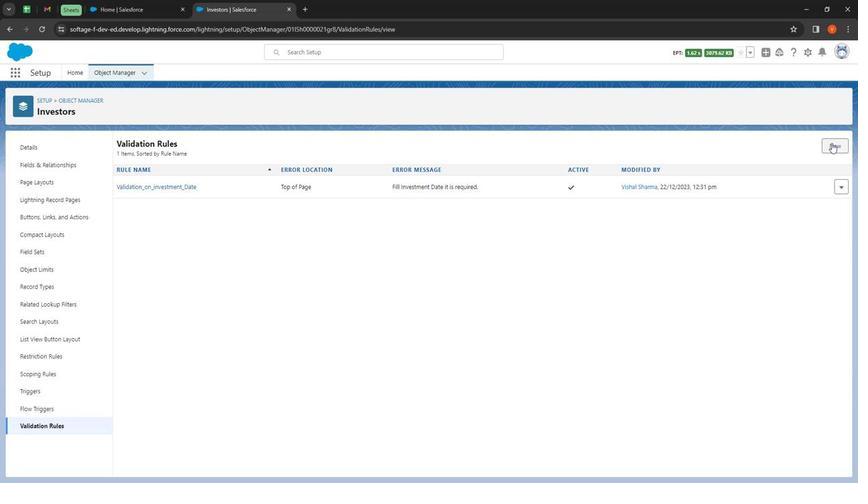 
Action: Mouse moved to (430, 300)
Screenshot: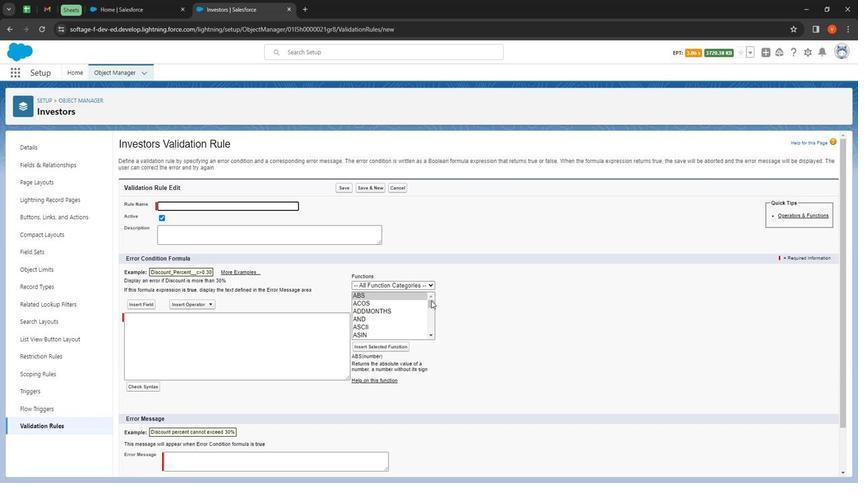 
Action: Mouse pressed left at (430, 300)
Screenshot: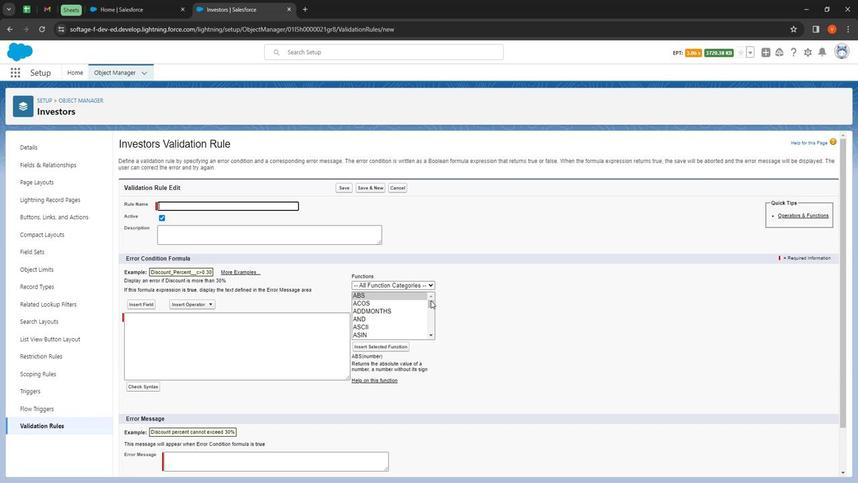 
Action: Mouse moved to (389, 304)
Screenshot: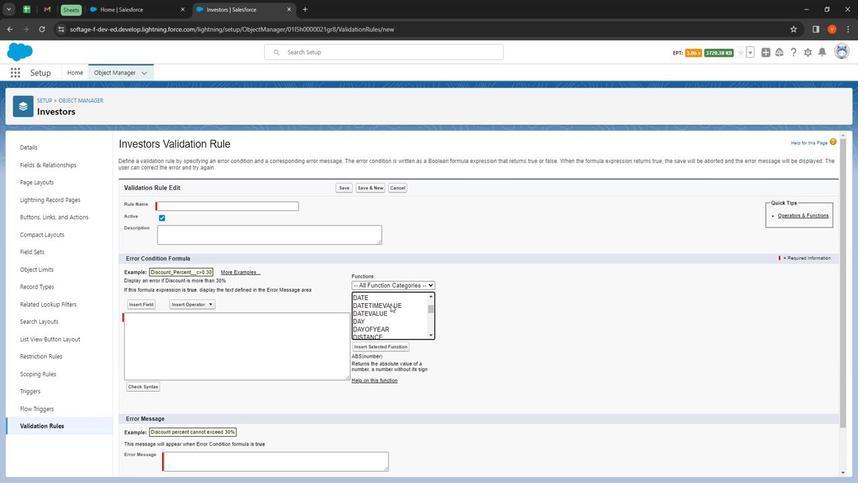 
Action: Mouse pressed left at (389, 304)
Screenshot: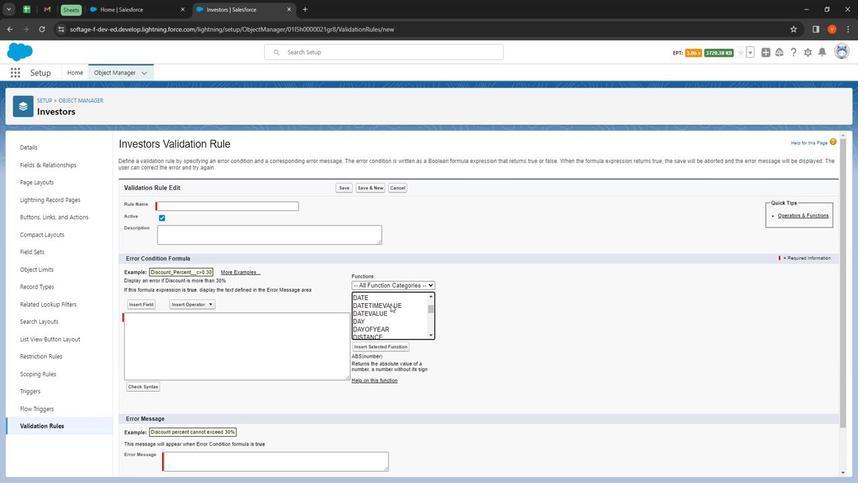 
Action: Mouse moved to (398, 305)
Screenshot: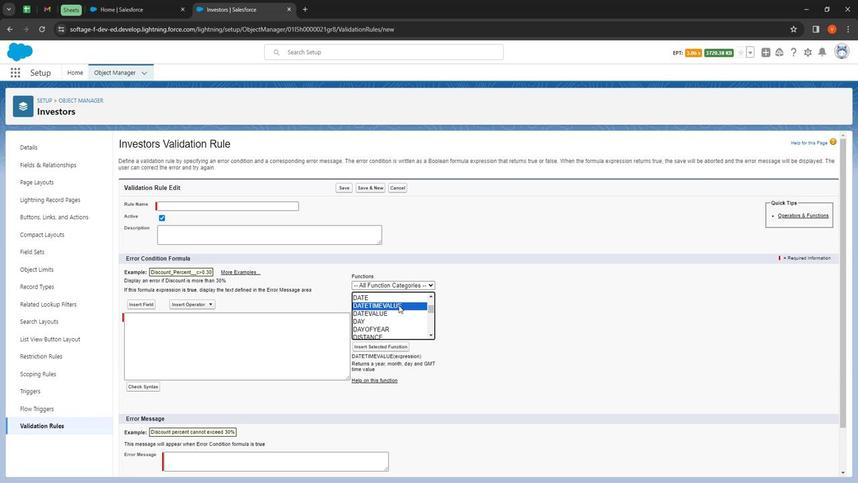 
Action: Mouse scrolled (398, 305) with delta (0, 0)
Screenshot: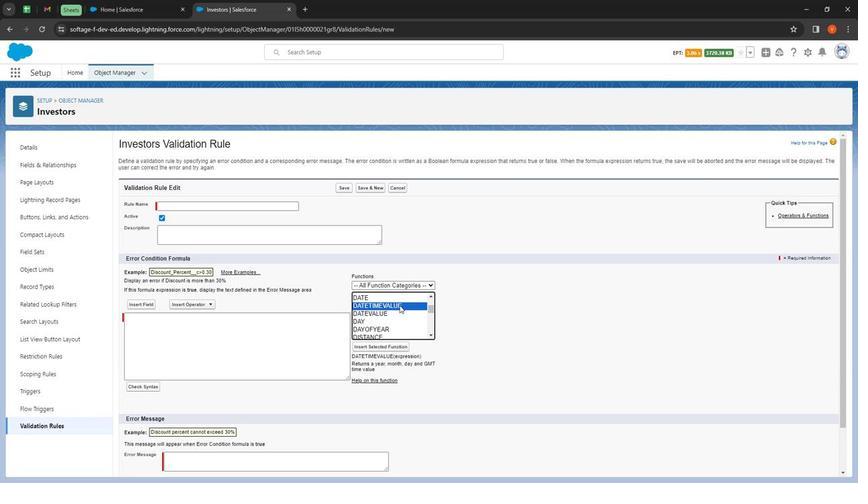 
Action: Mouse scrolled (398, 305) with delta (0, 0)
Screenshot: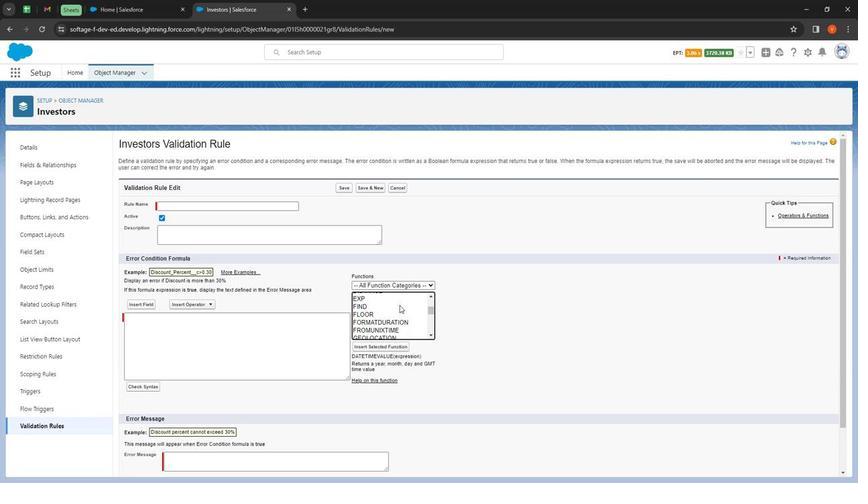 
Action: Mouse scrolled (398, 305) with delta (0, 0)
Screenshot: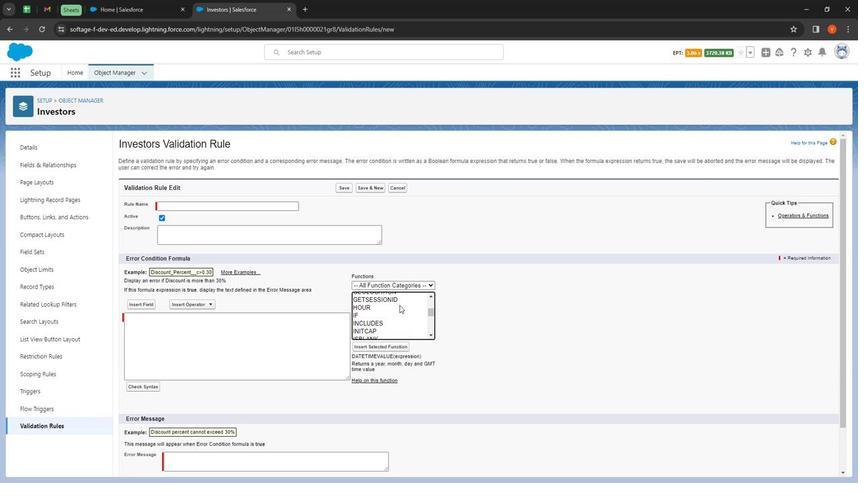 
Action: Mouse moved to (372, 294)
Screenshot: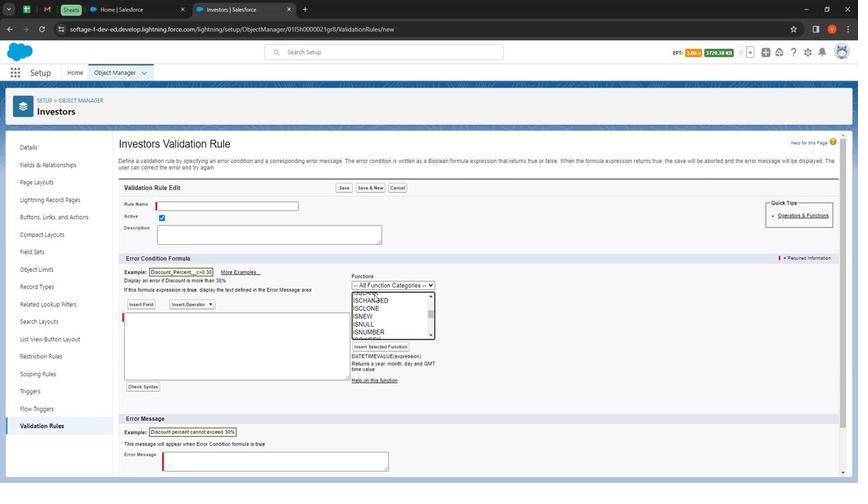 
Action: Mouse pressed left at (372, 294)
Screenshot: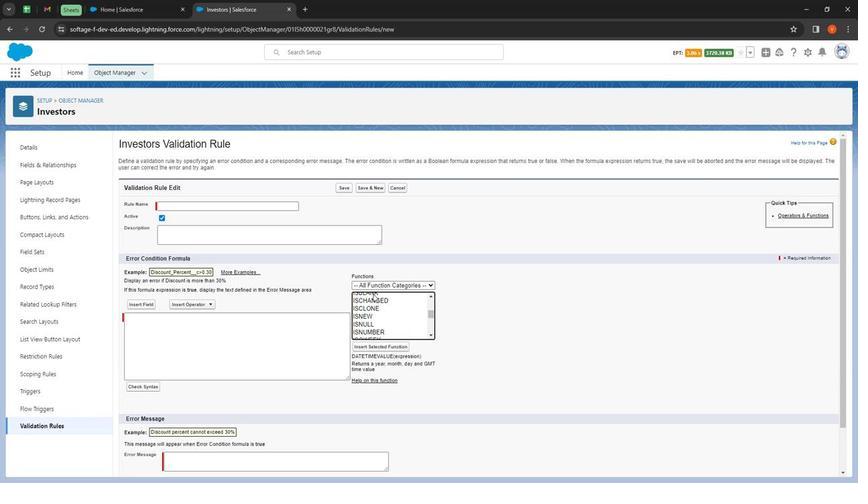 
Action: Mouse moved to (380, 344)
Screenshot: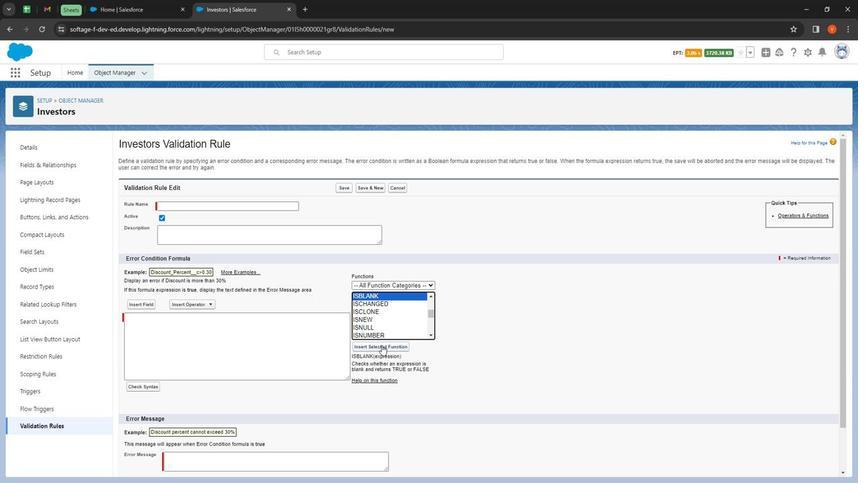 
Action: Mouse pressed left at (380, 344)
Screenshot: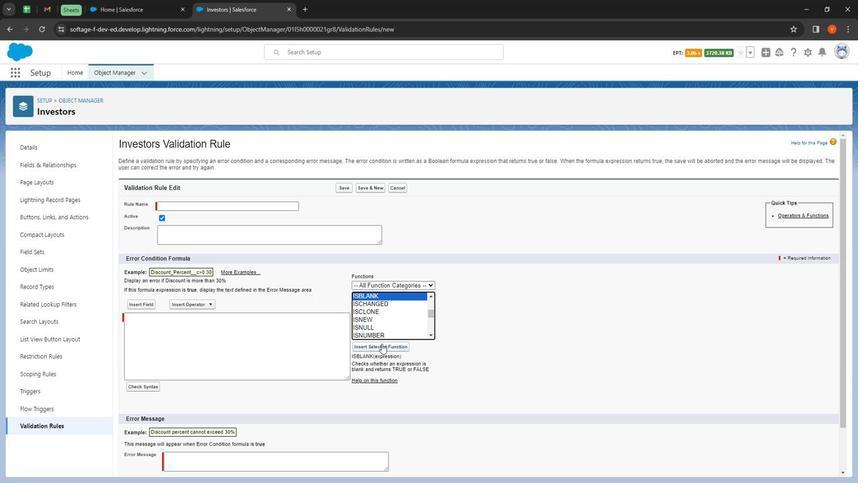 
Action: Mouse moved to (166, 322)
Screenshot: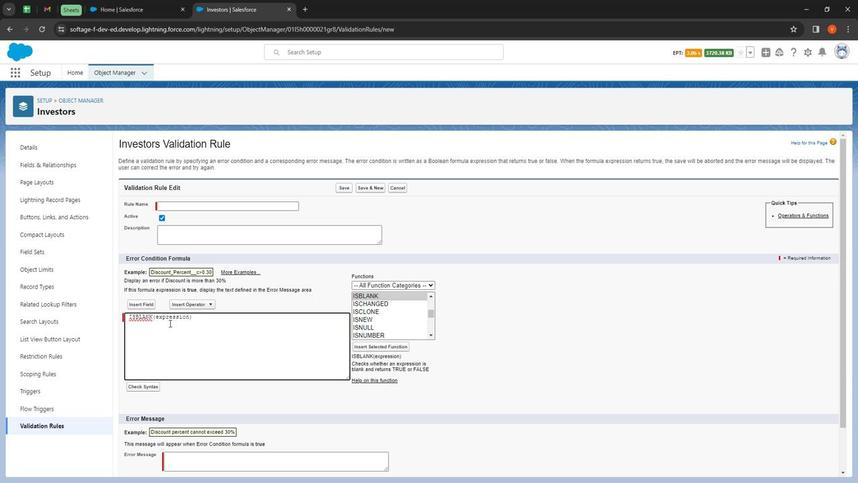 
Action: Mouse pressed left at (166, 322)
Screenshot: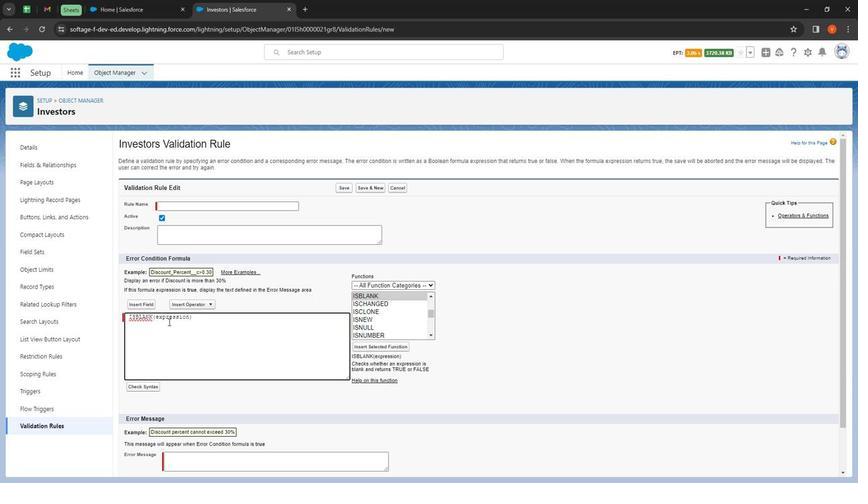 
Action: Mouse pressed left at (166, 322)
Screenshot: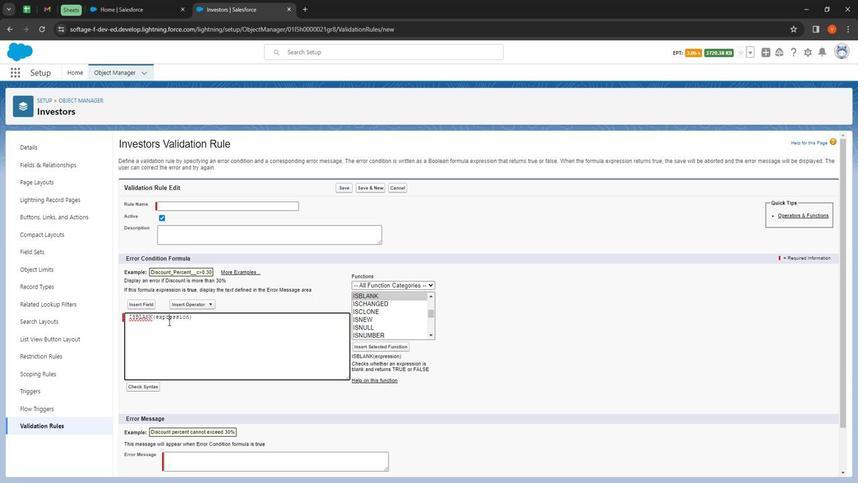 
Action: Mouse moved to (136, 307)
Screenshot: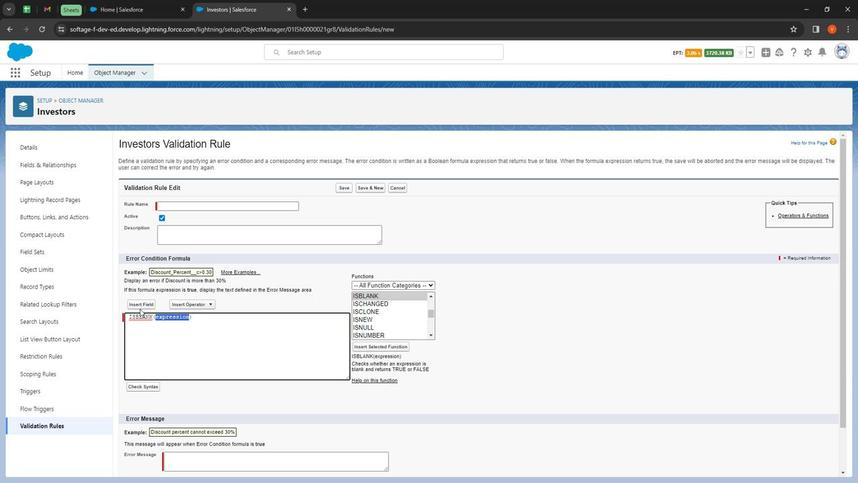 
Action: Mouse pressed left at (136, 307)
Screenshot: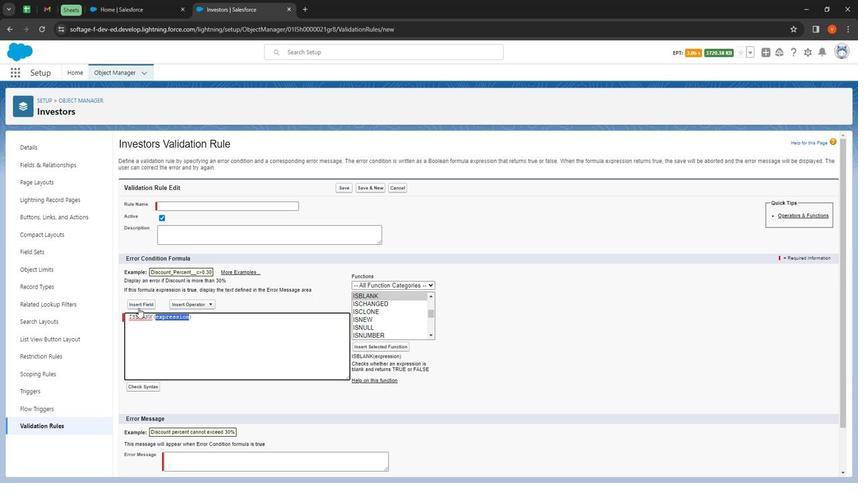 
Action: Mouse moved to (427, 293)
Screenshot: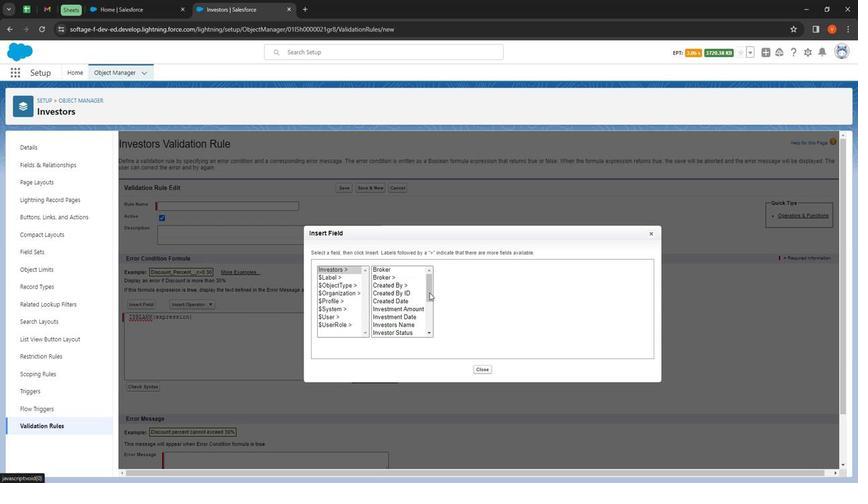 
Action: Mouse pressed left at (427, 293)
Screenshot: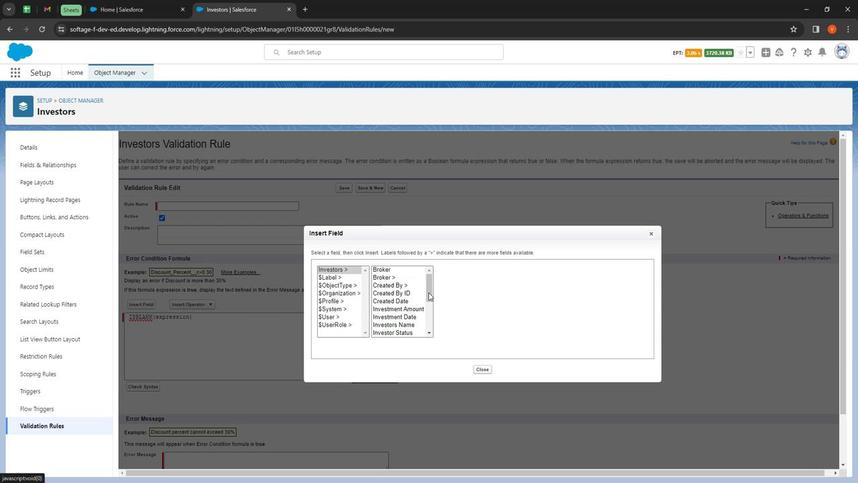
Action: Mouse moved to (409, 289)
Screenshot: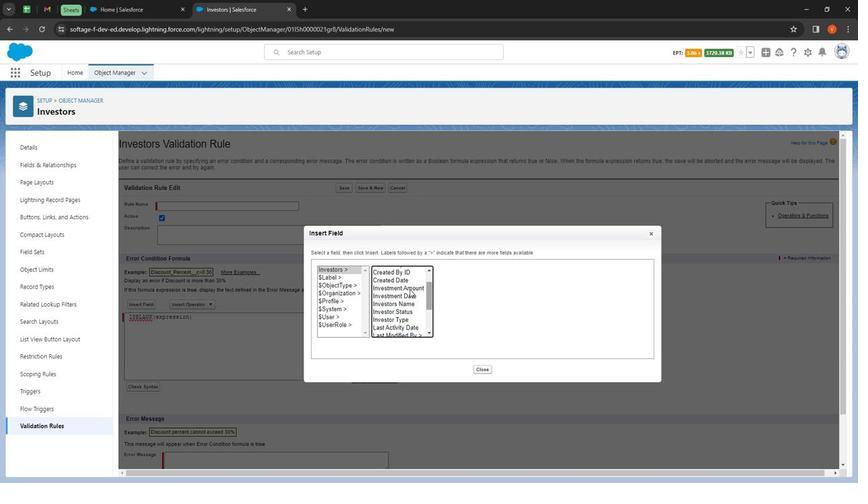 
Action: Mouse pressed left at (409, 289)
Screenshot: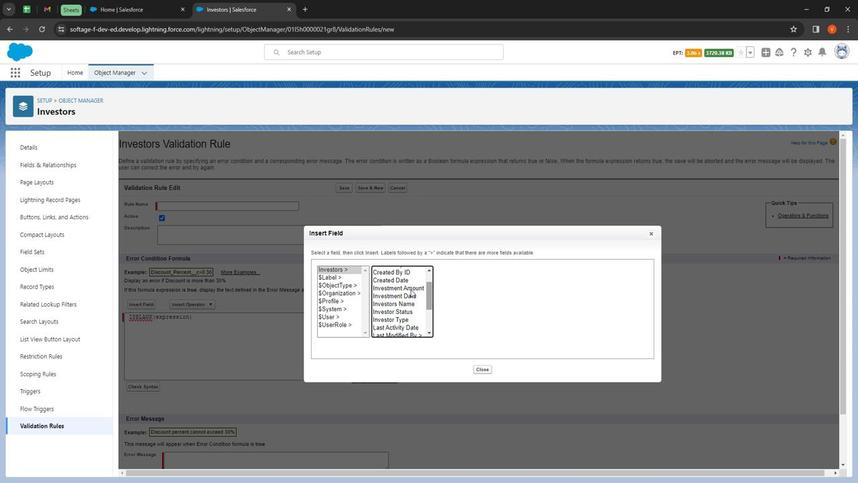 
Action: Mouse moved to (470, 318)
Screenshot: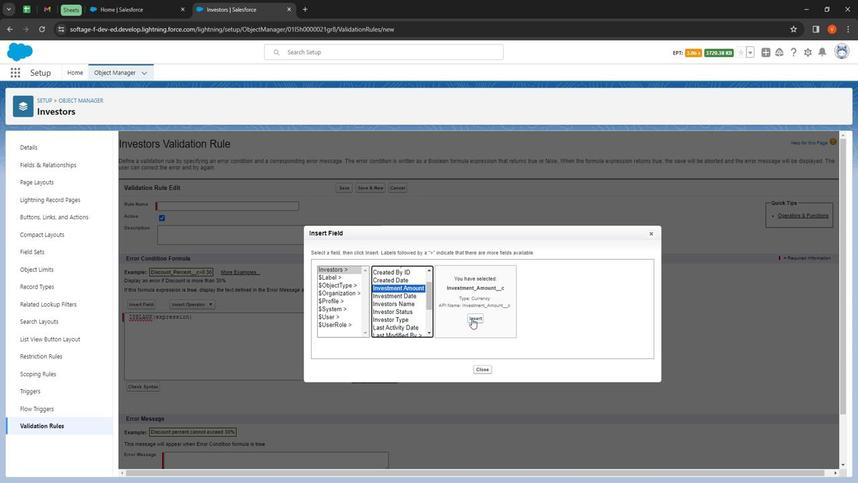 
Action: Mouse pressed left at (470, 318)
Screenshot: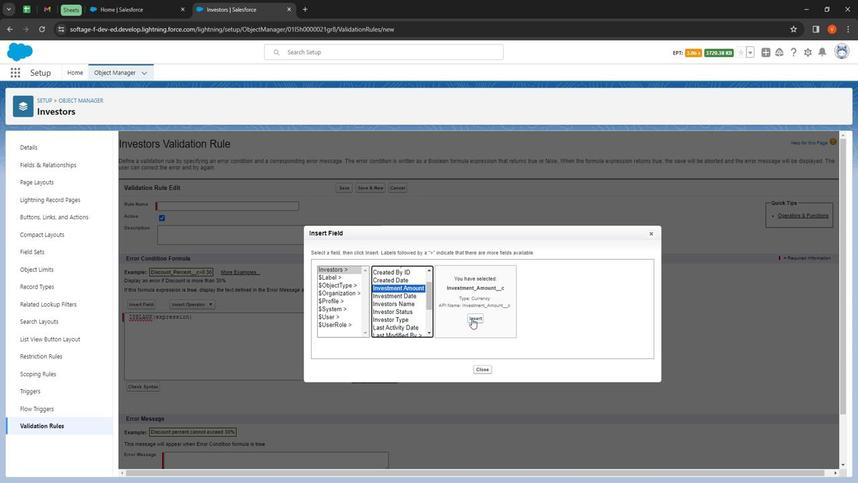 
Action: Mouse moved to (140, 389)
Screenshot: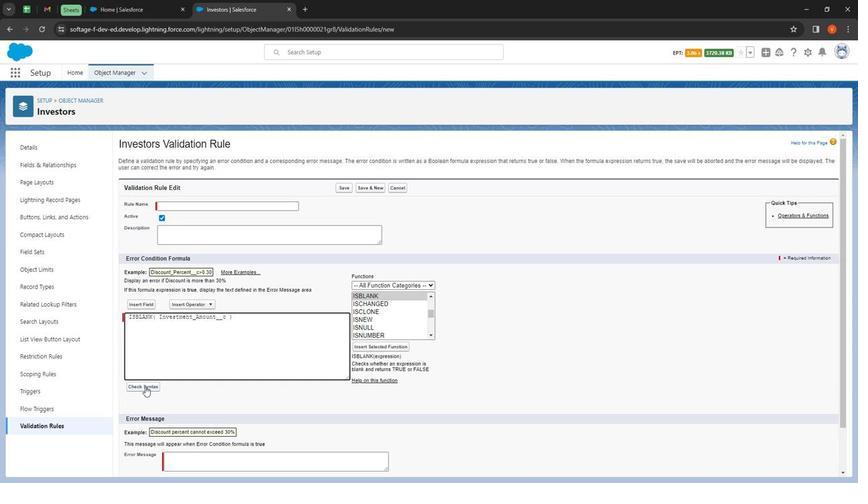 
Action: Mouse pressed left at (140, 389)
Screenshot: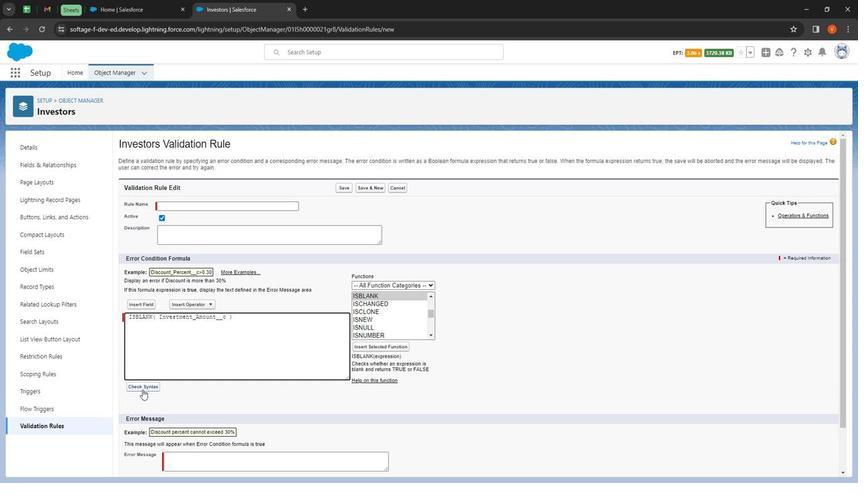 
Action: Mouse moved to (197, 385)
Screenshot: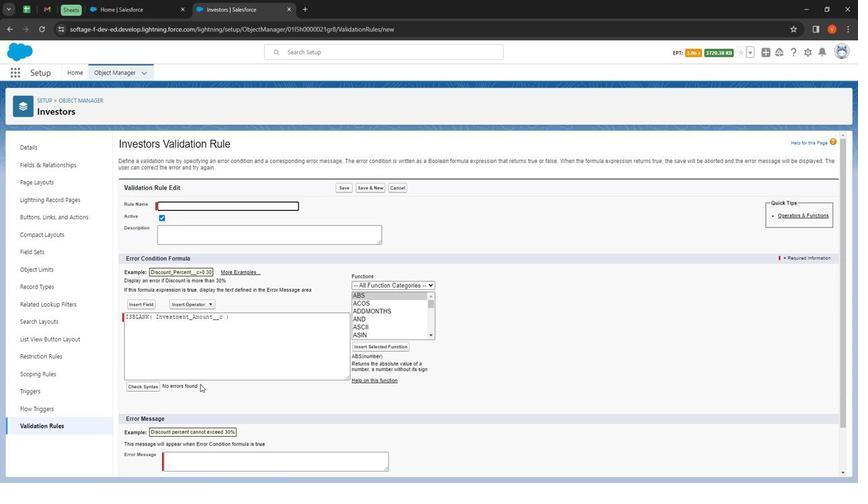 
Action: Mouse pressed left at (197, 385)
Screenshot: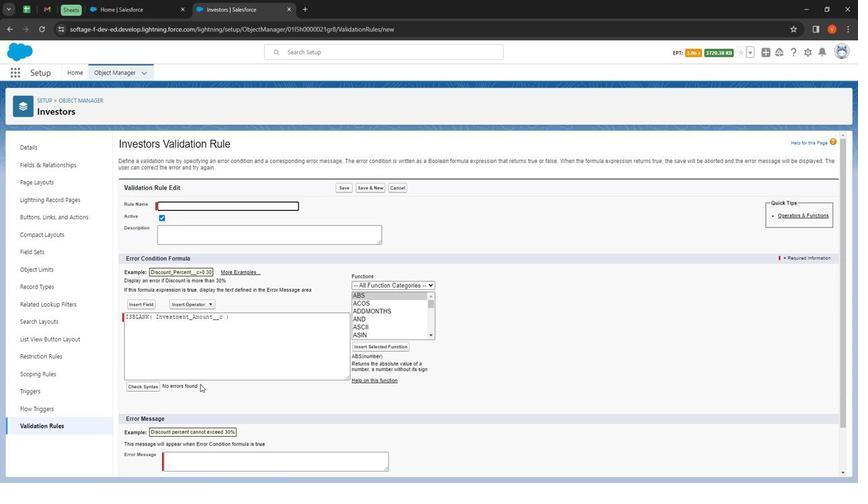
Action: Mouse moved to (183, 206)
Screenshot: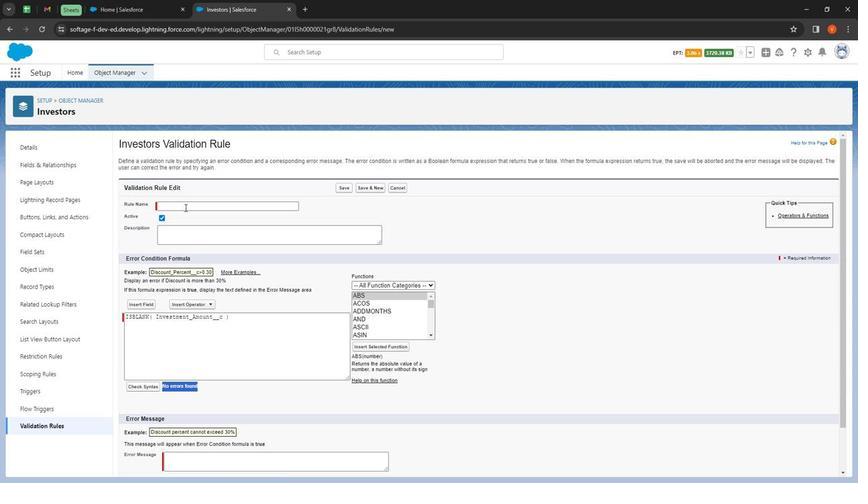 
Action: Mouse pressed left at (183, 206)
Screenshot: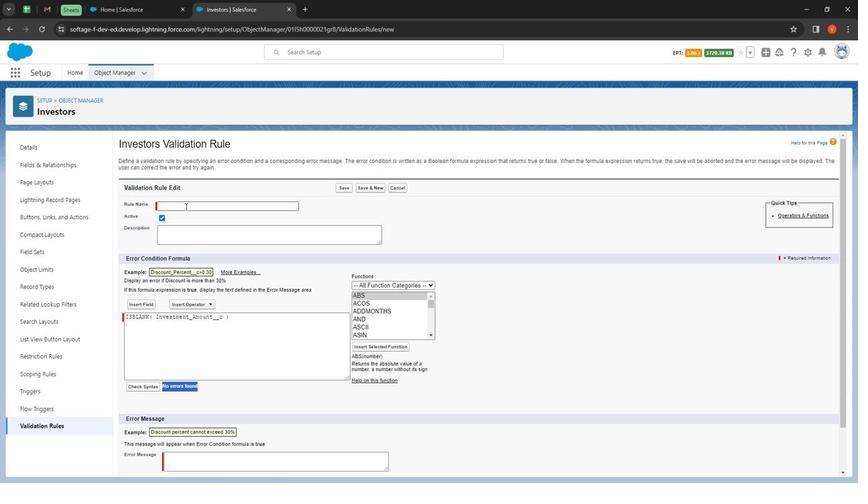 
Action: Mouse moved to (184, 206)
Screenshot: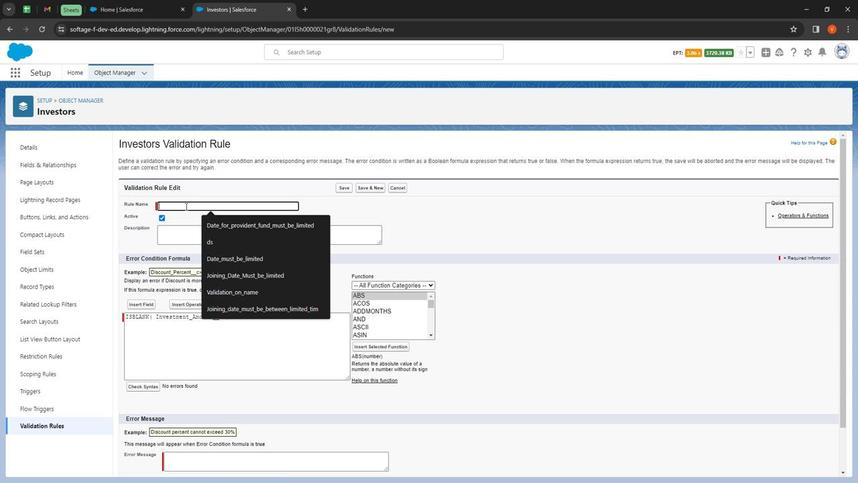 
Action: Key pressed <Key.shift>
Screenshot: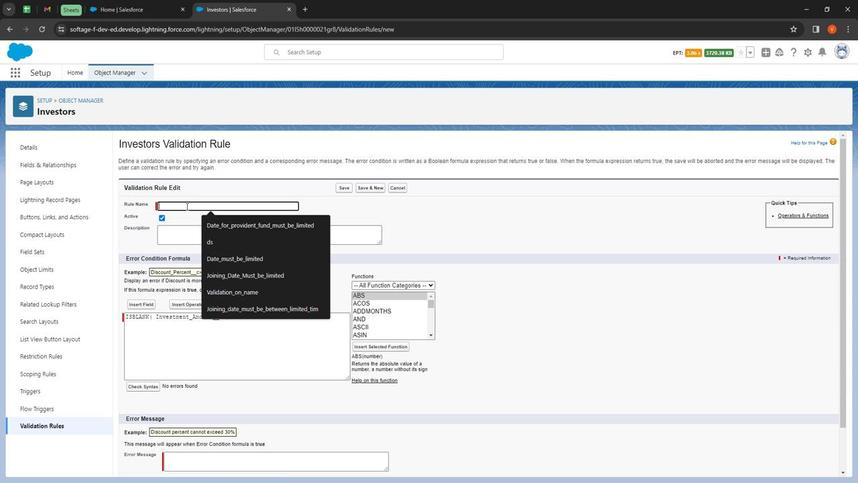 
Action: Mouse moved to (181, 202)
Screenshot: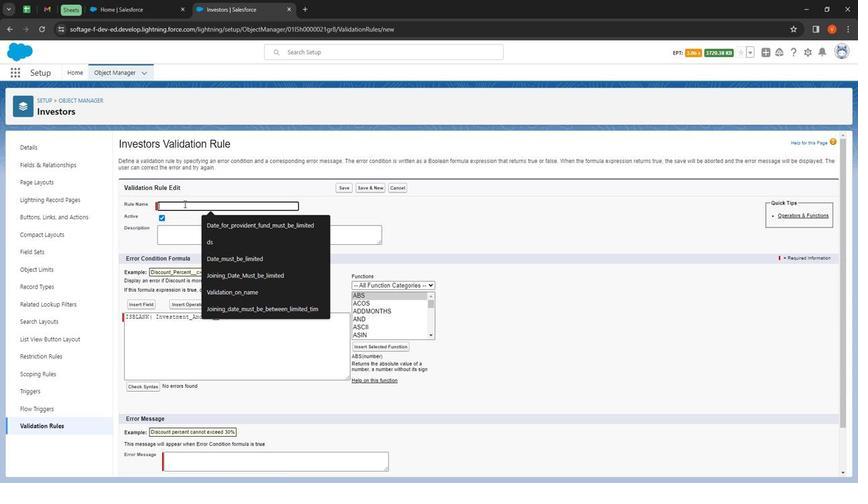 
Action: Key pressed <Key.shift><Key.shift>Validation<Key.space>on<Key.space><Key.shift><Key.shift><Key.shift><Key.shift><Key.shift><Key.shift><Key.shift><Key.shift><Key.shift><Key.shift><Key.shift><Key.shift><Key.shift><Key.shift><Key.shift><Key.shift><Key.shift><Key.shift><Key.shift><Key.shift><Key.shift><Key.shift><Key.shift><Key.shift><Key.shift><Key.shift><Key.shift><Key.shift><Key.shift><Key.shift><Key.shift><Key.shift><Key.shift><Key.shift>Investment<Key.space><Key.shift>Amount
Screenshot: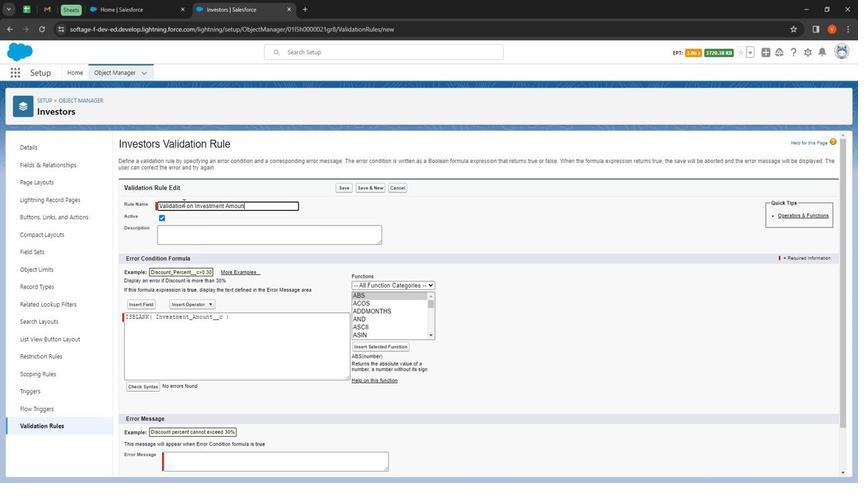 
Action: Mouse moved to (208, 242)
Screenshot: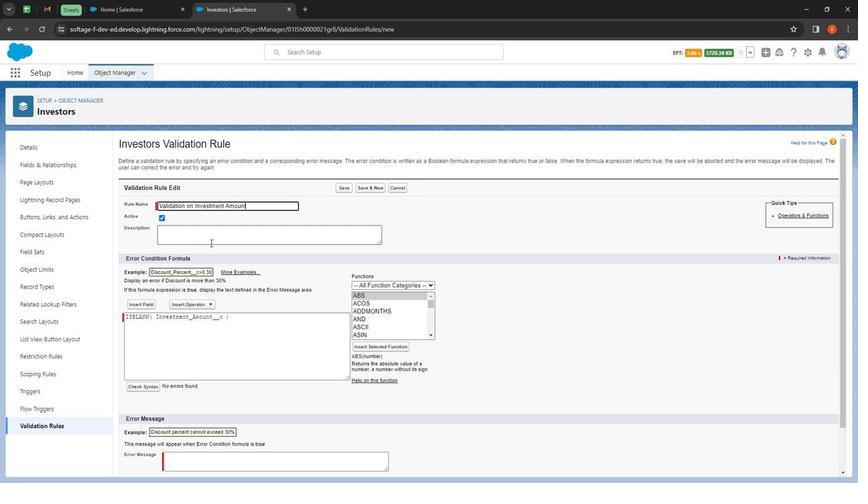 
Action: Mouse pressed left at (208, 242)
Screenshot: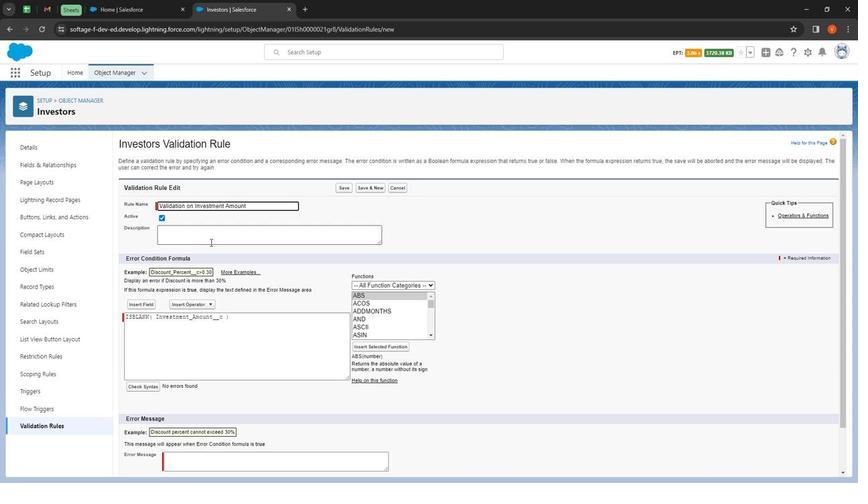 
Action: Key pressed <Key.shift>
Screenshot: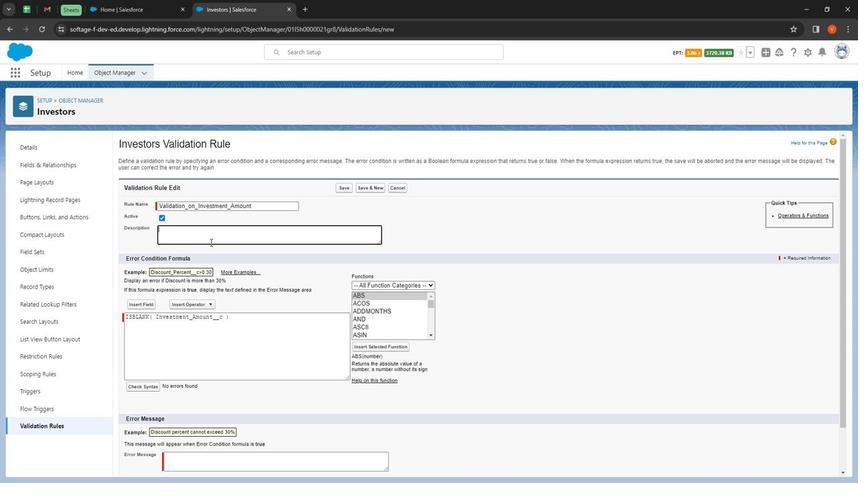 
Action: Mouse moved to (206, 233)
Screenshot: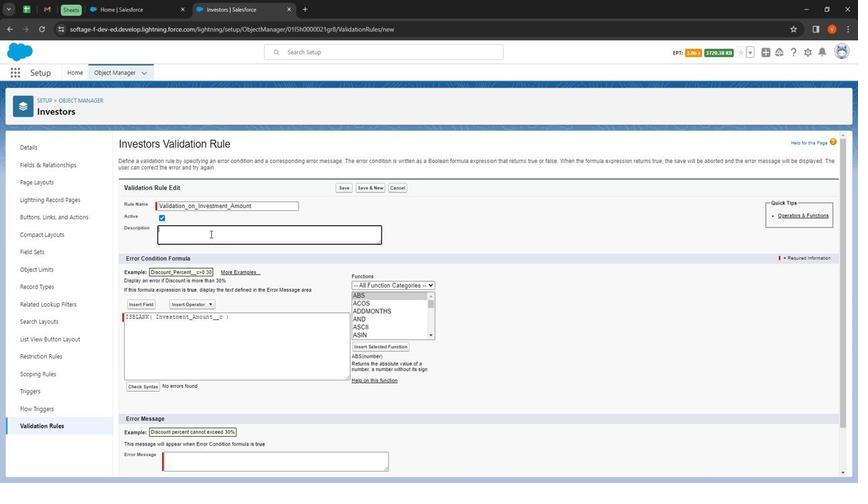 
Action: Key pressed <Key.shift><Key.shift><Key.shift><Key.shift><Key.shift><Key.shift><Key.shift><Key.shift><Key.shift><Key.shift><Key.shift><Key.shift><Key.shift><Key.shift><Key.shift><Key.shift><Key.shift><Key.shift><Key.shift><Key.shift><Key.shift><Key.shift><Key.shift><Key.shift><Key.shift><Key.shift><Key.shift><Key.shift><Key.shift><Key.shift><Key.shift><Key.shift><Key.shift><Key.shift><Key.shift><Key.shift><Key.shift><Key.shift><Key.shift><Key.shift><Key.shift><Key.shift><Key.shift>Validation<Key.space>rule<Key.space>on<Key.space><Key.shift>Investment<Key.space><Key.shift>Amount<Key.space>field<Key.space><Key.shift>On<Key.space>custom<Key.space>object<Key.space>investors.
Screenshot: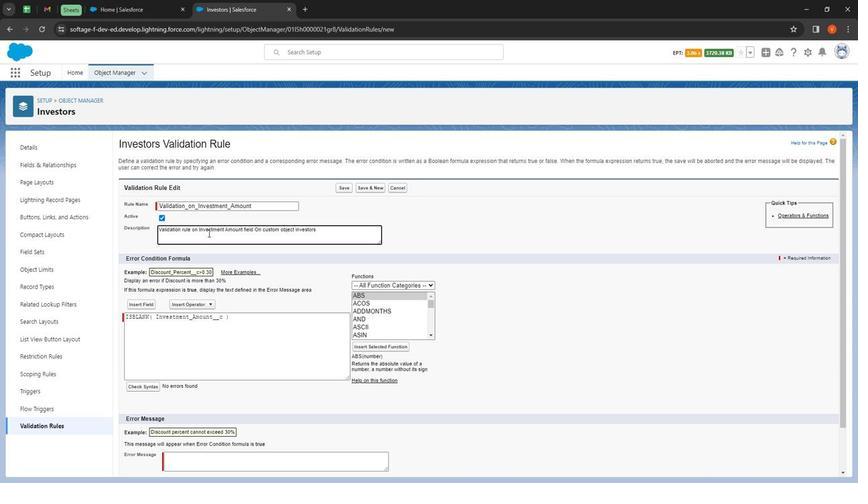 
Action: Mouse moved to (252, 342)
Screenshot: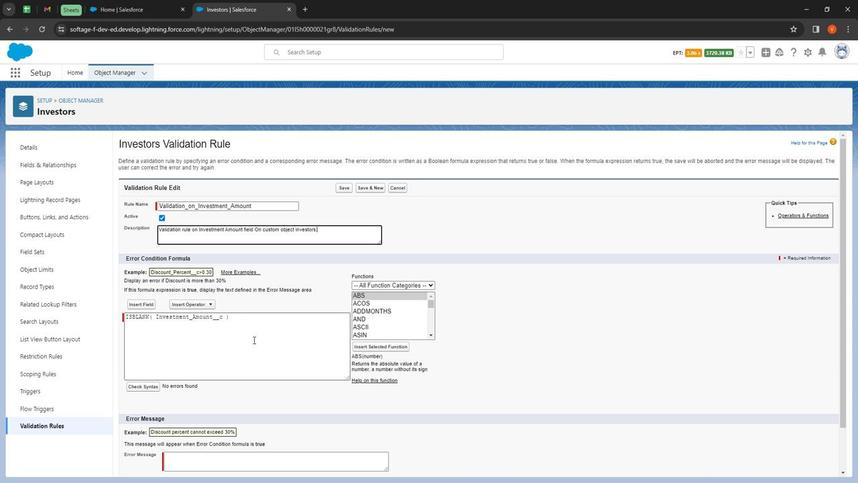 
Action: Mouse scrolled (252, 341) with delta (0, 0)
Screenshot: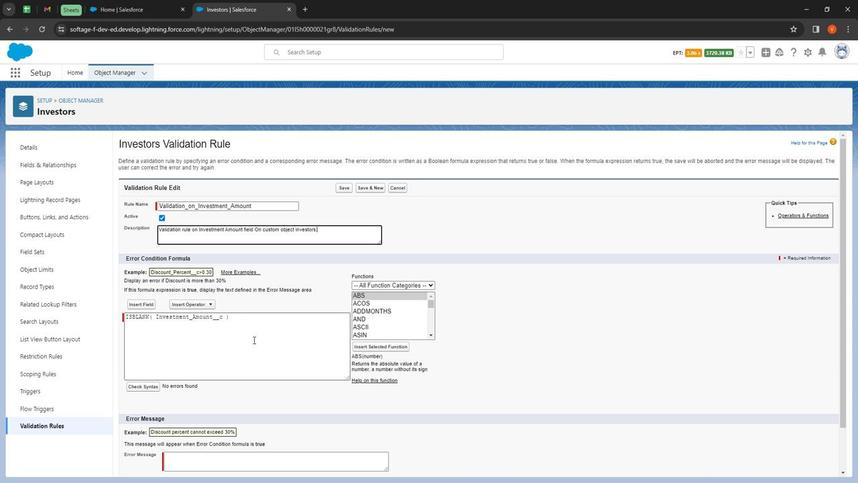 
Action: Mouse moved to (252, 344)
Screenshot: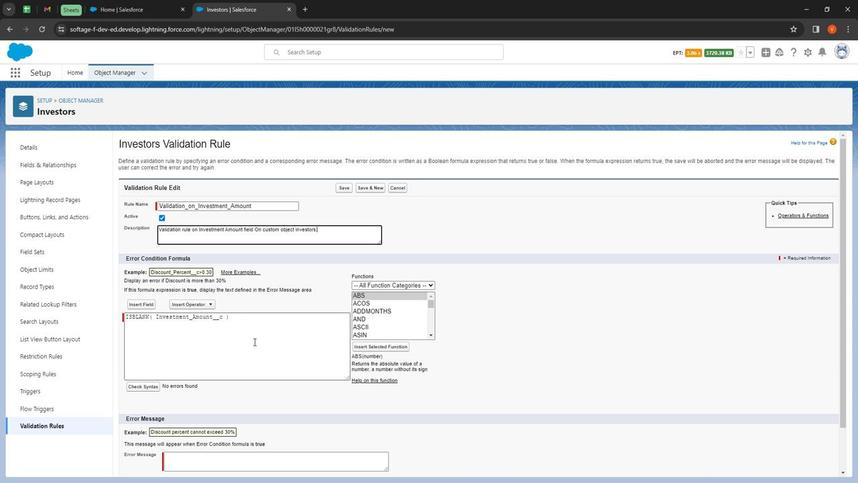 
Action: Mouse scrolled (252, 344) with delta (0, 0)
Screenshot: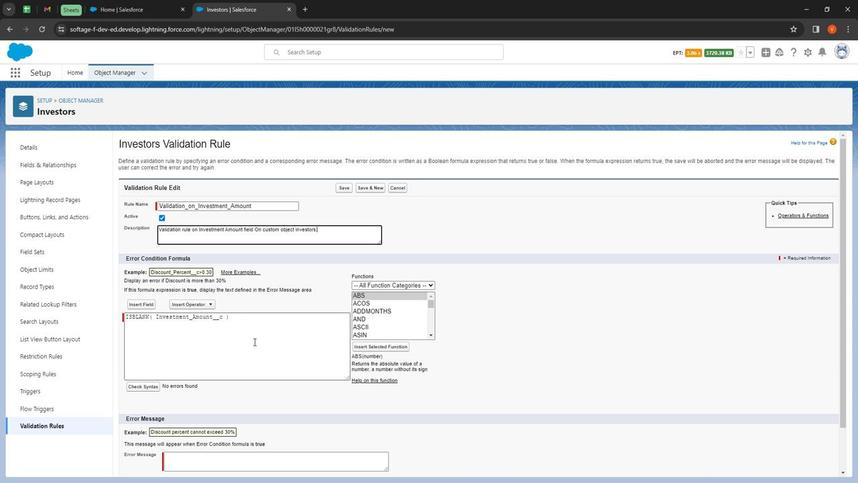 
Action: Mouse moved to (252, 346)
Screenshot: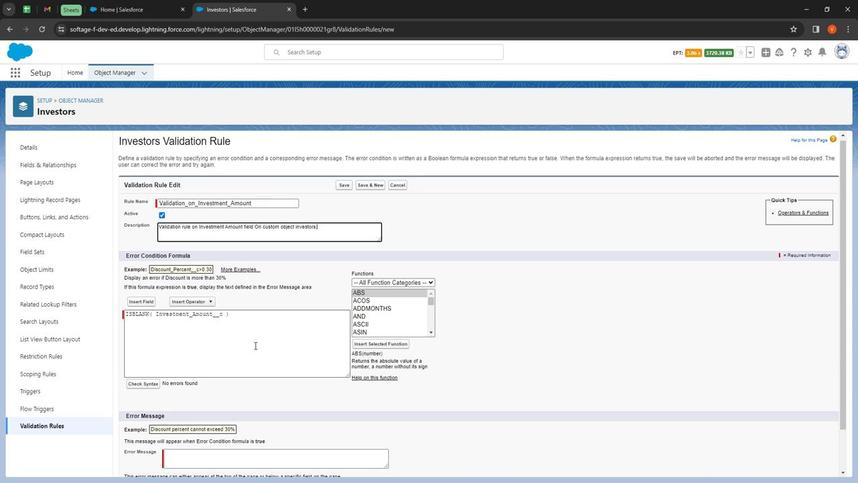 
Action: Mouse scrolled (252, 345) with delta (0, 0)
Screenshot: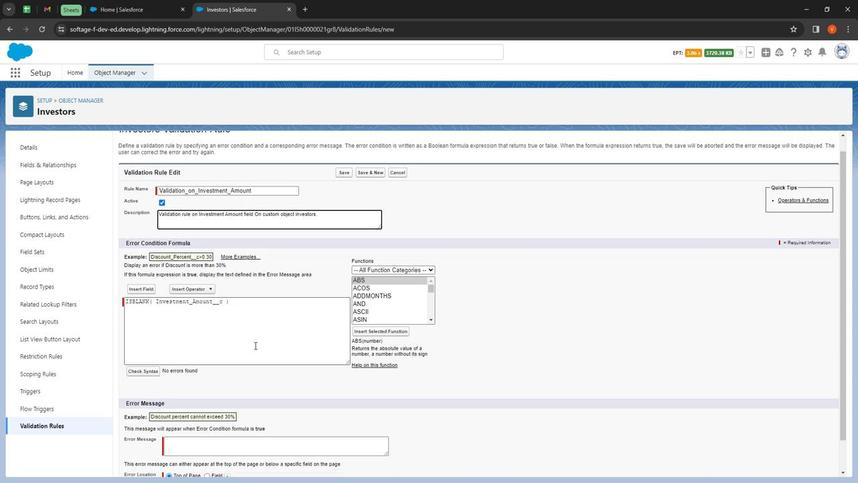 
Action: Mouse moved to (229, 407)
Screenshot: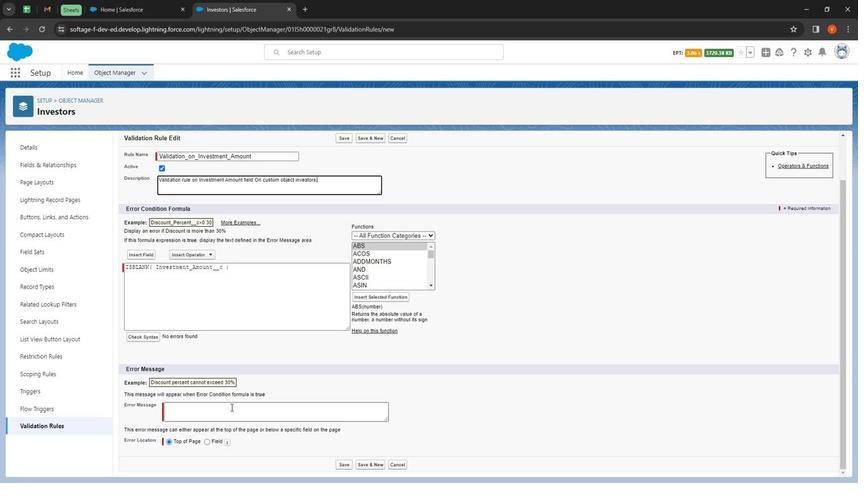 
Action: Mouse pressed left at (229, 407)
Screenshot: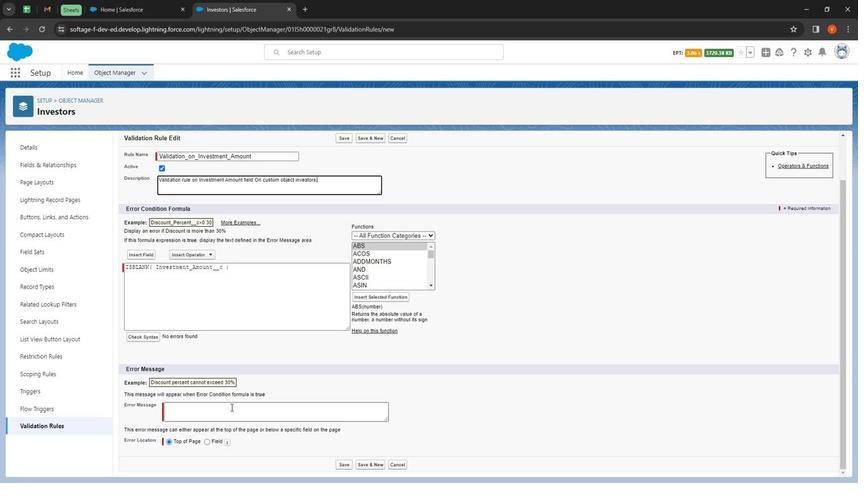 
Action: Mouse moved to (229, 407)
Screenshot: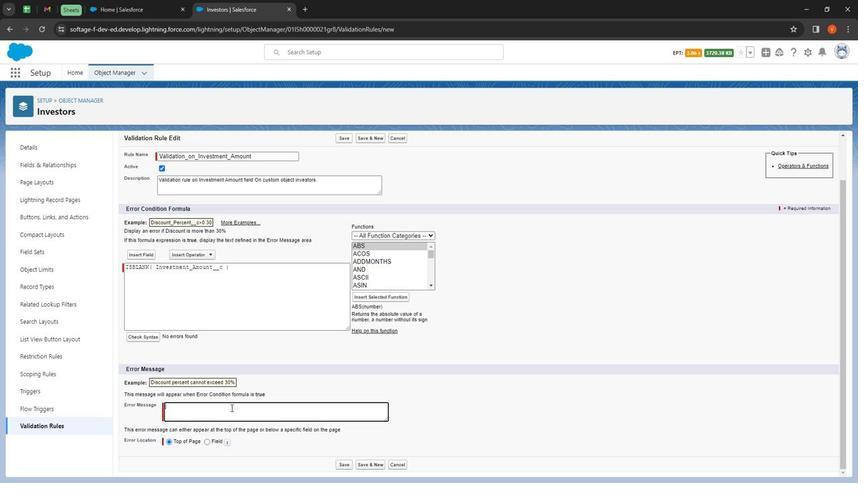 
Action: Key pressed <Key.shift>
Screenshot: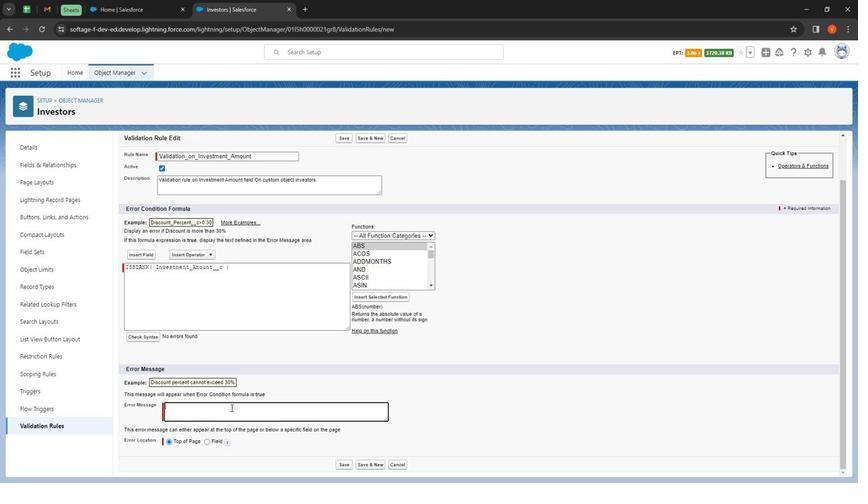 
Action: Mouse moved to (228, 407)
Screenshot: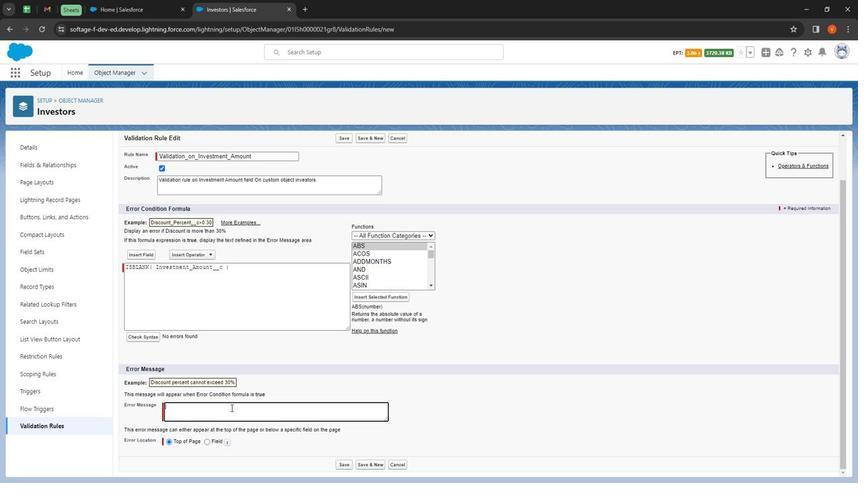
Action: Key pressed <Key.shift><Key.shift>Fill<Key.space>investment<Key.space><Key.shift>Amount<Key.space>field<Key.space>it<Key.space>is<Key.space>required.
Screenshot: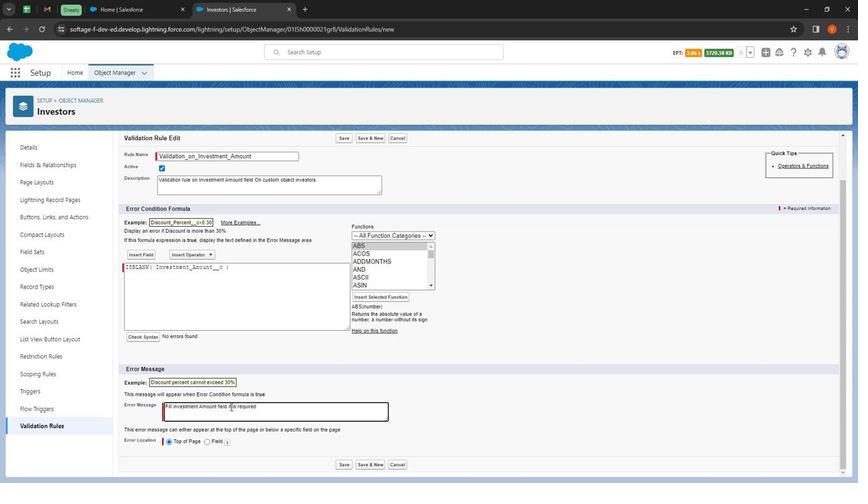 
Action: Mouse moved to (338, 467)
Screenshot: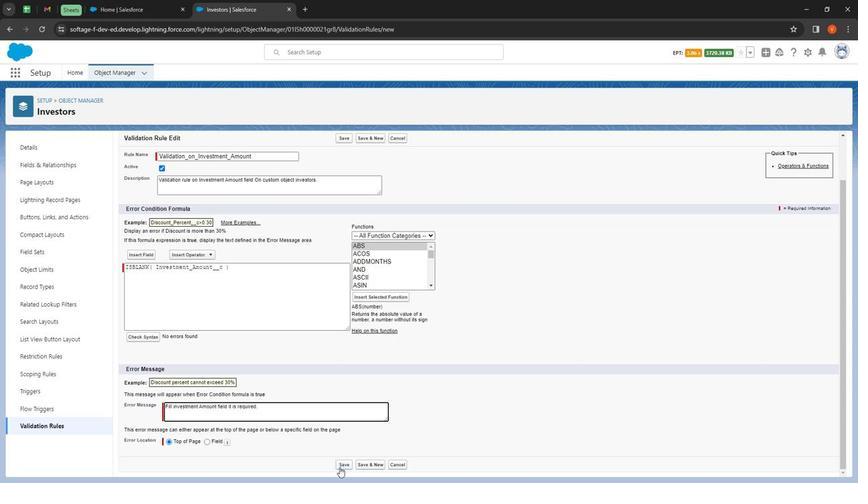 
Action: Mouse pressed left at (338, 467)
Screenshot: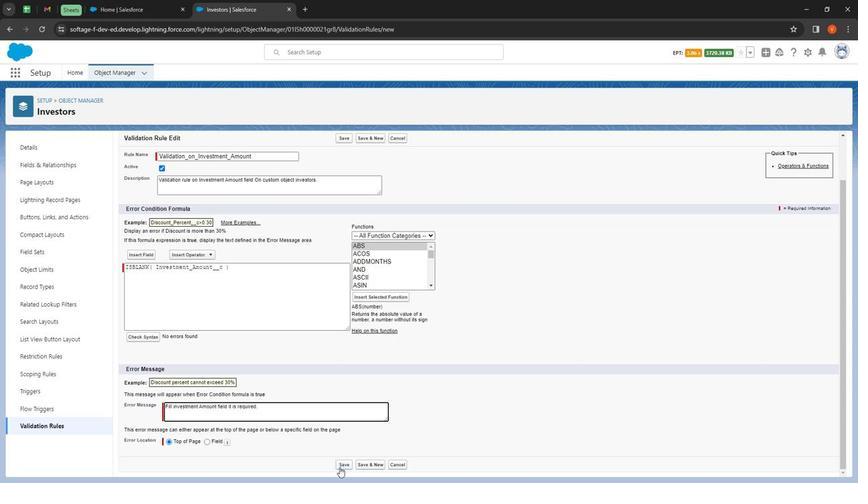 
Action: Mouse moved to (40, 155)
Screenshot: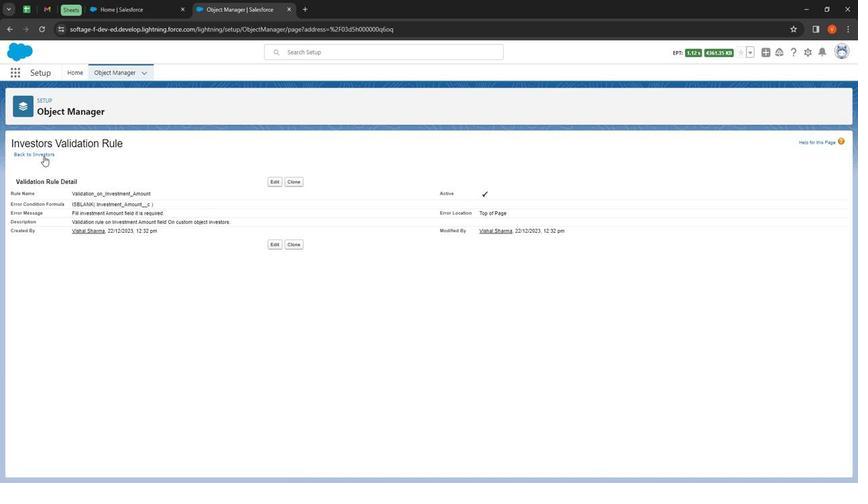 
Action: Mouse pressed left at (40, 155)
Screenshot: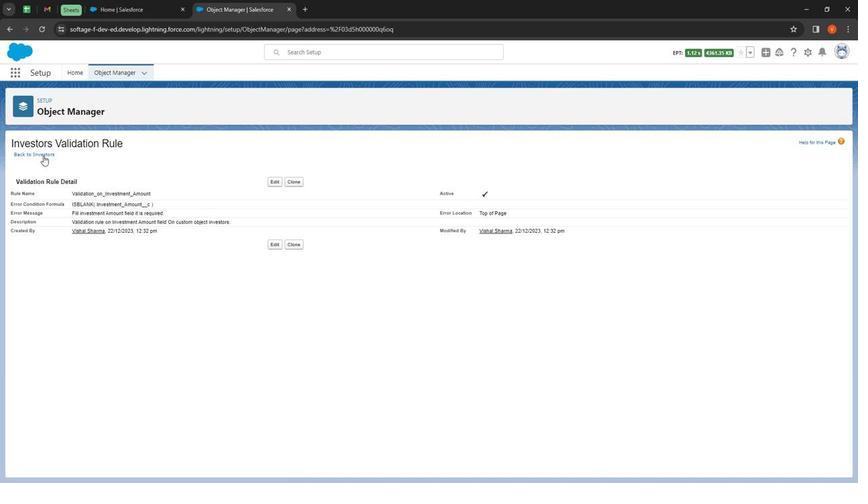 
Action: Mouse moved to (42, 426)
Screenshot: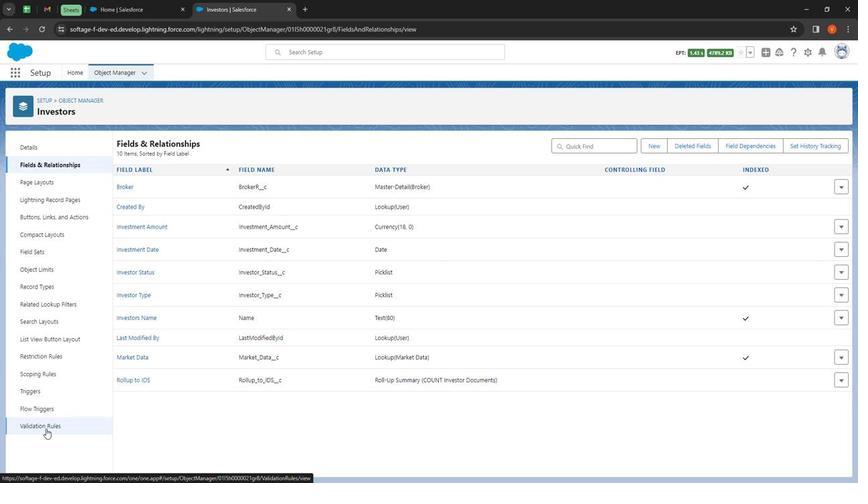 
Action: Mouse pressed left at (42, 426)
Screenshot: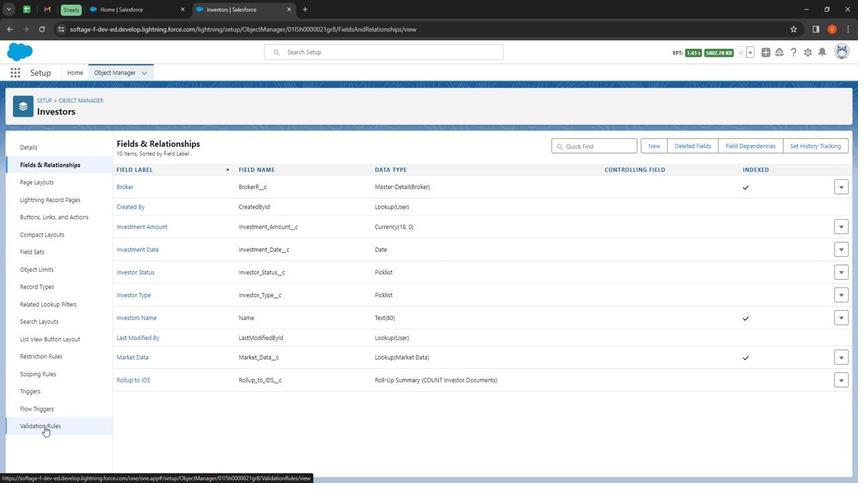 
Action: Mouse moved to (835, 144)
Screenshot: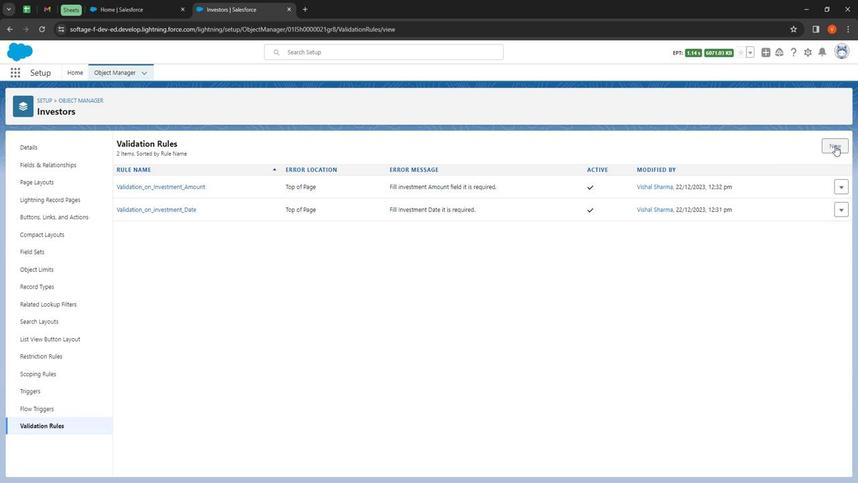 
Action: Mouse pressed left at (835, 144)
Screenshot: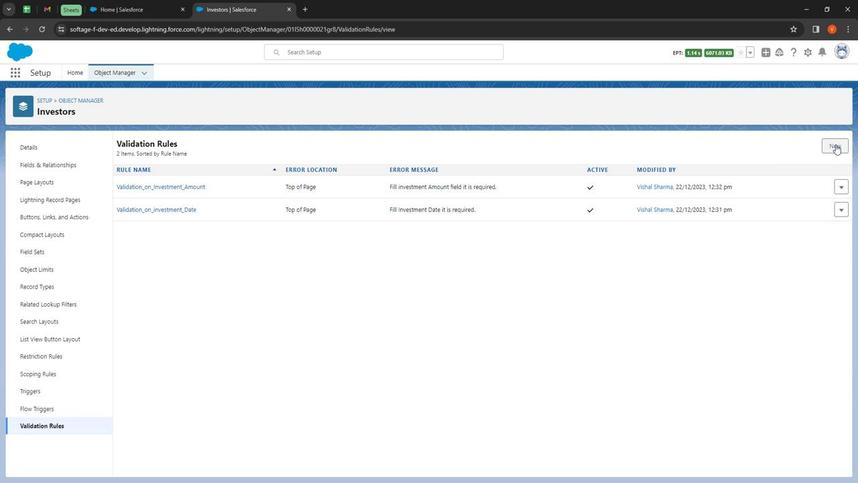 
Action: Mouse moved to (381, 307)
Screenshot: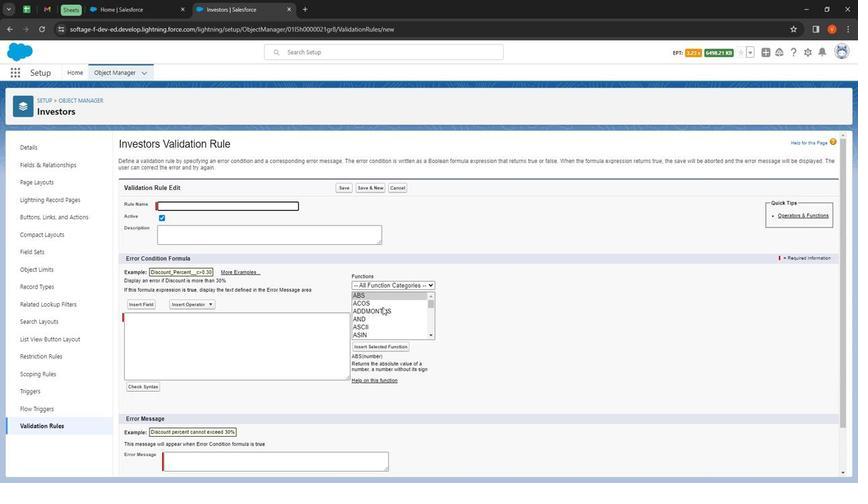 
Action: Mouse scrolled (381, 307) with delta (0, 0)
Screenshot: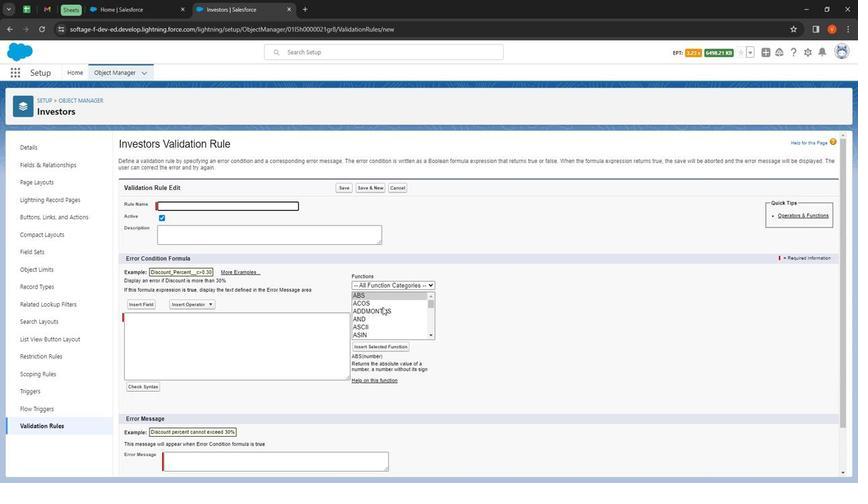 
Action: Mouse moved to (381, 307)
Screenshot: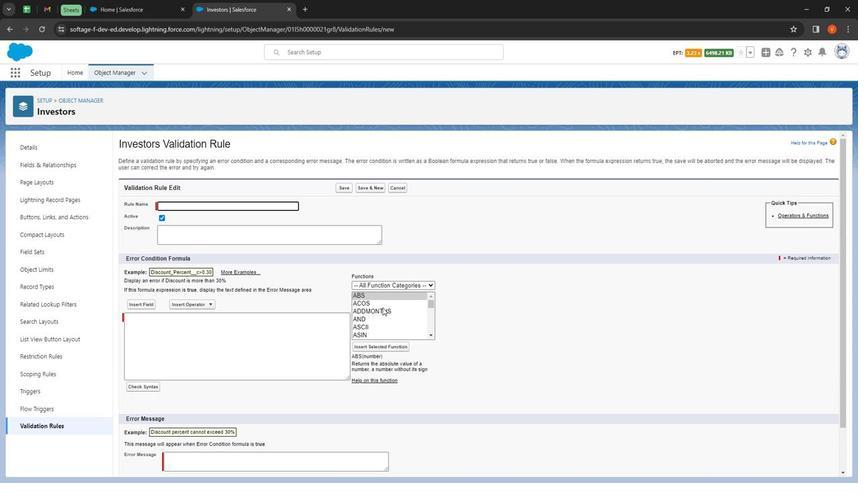 
Action: Mouse scrolled (381, 307) with delta (0, 0)
Screenshot: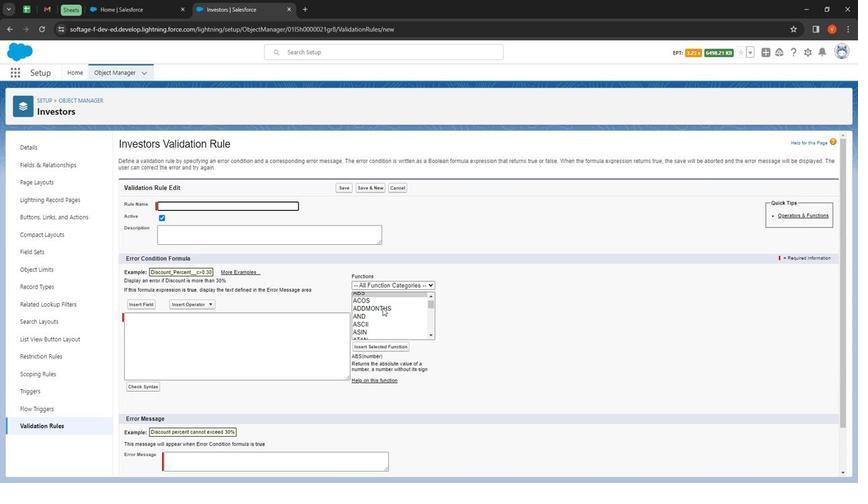 
Action: Mouse moved to (381, 307)
Screenshot: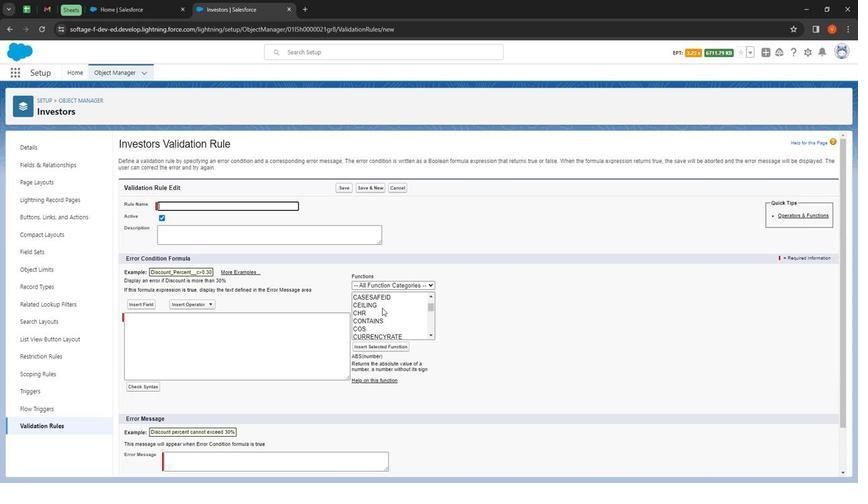 
Action: Mouse scrolled (381, 307) with delta (0, 0)
Screenshot: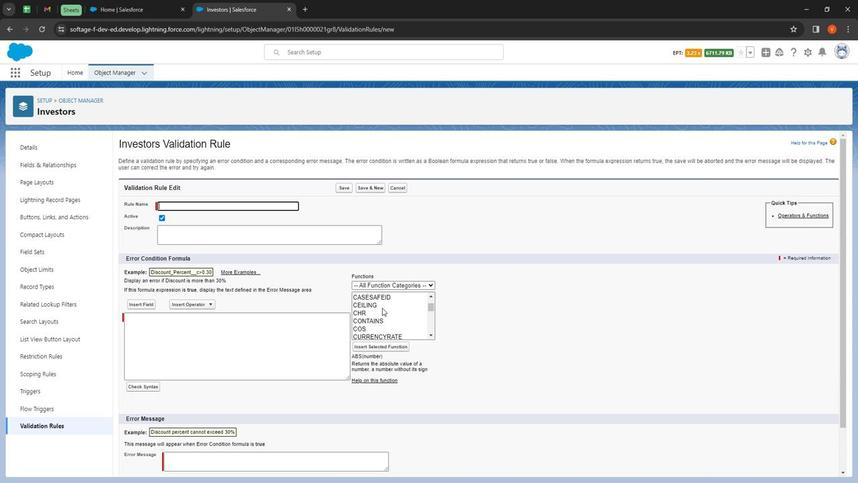 
Action: Mouse scrolled (381, 307) with delta (0, 0)
Screenshot: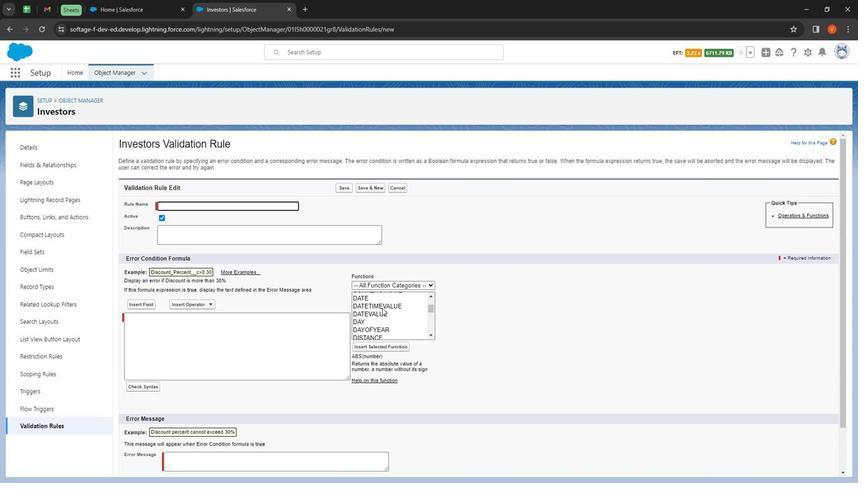 
Action: Mouse moved to (381, 307)
Screenshot: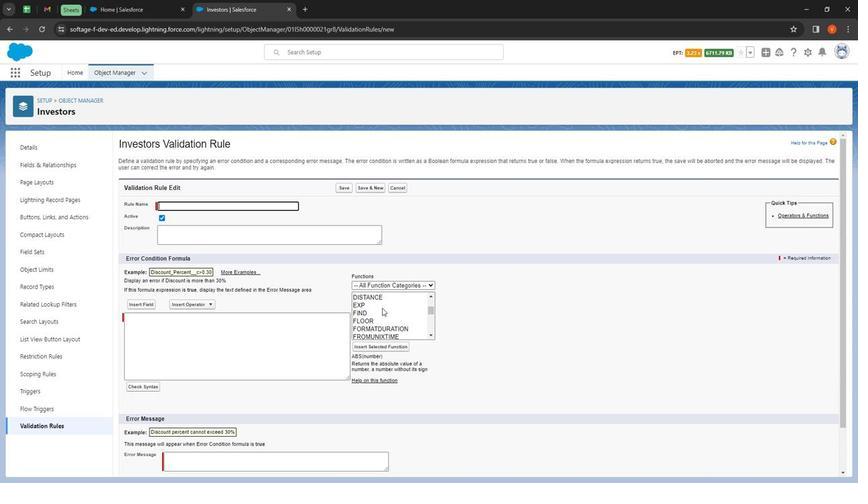 
Action: Mouse scrolled (381, 307) with delta (0, 0)
Screenshot: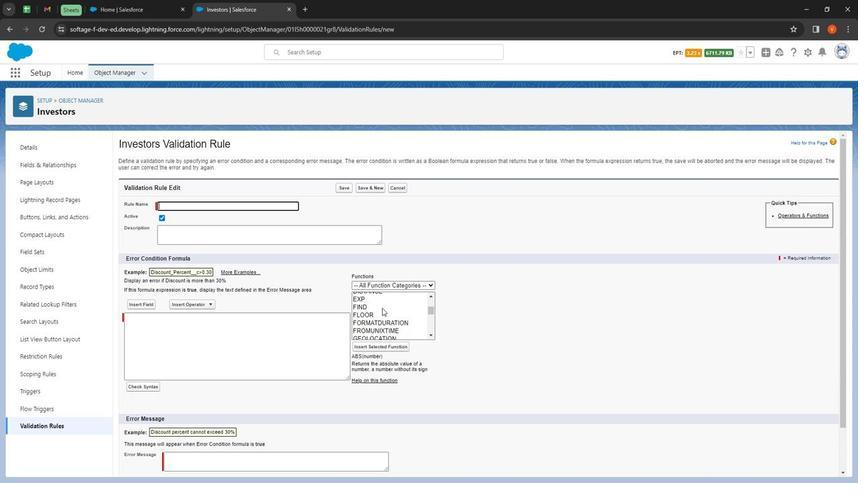 
Action: Mouse moved to (375, 338)
Screenshot: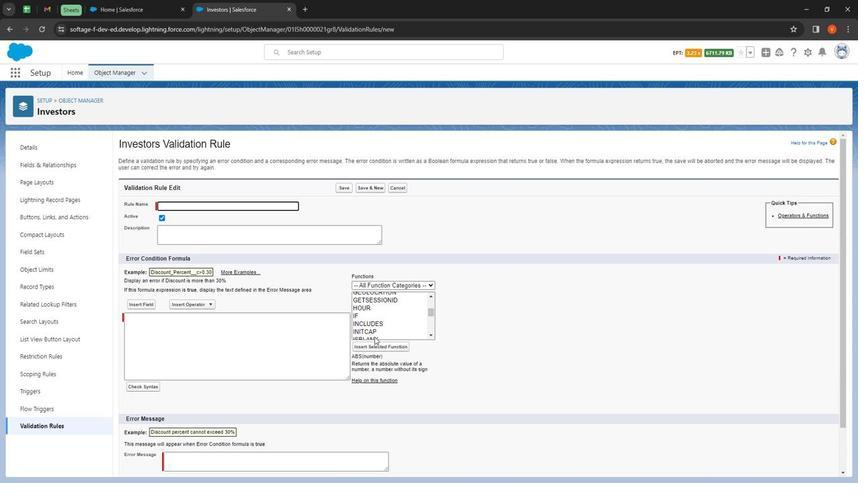 
Action: Mouse pressed left at (375, 338)
Screenshot: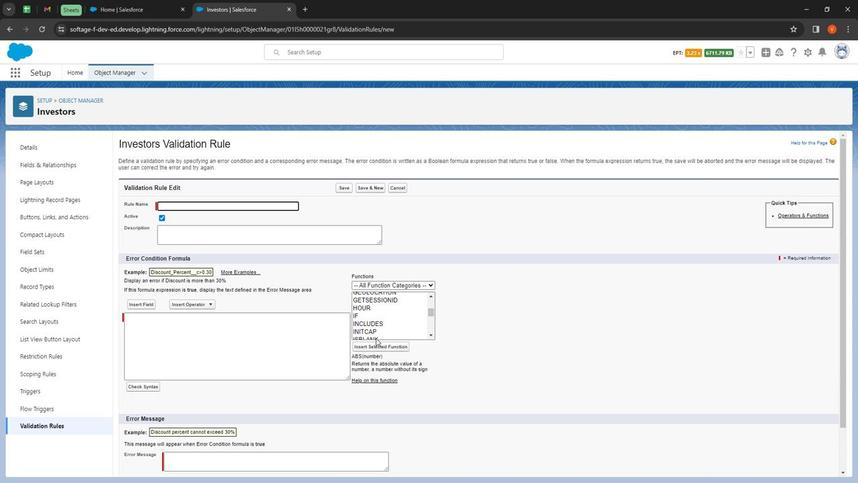 
Action: Mouse moved to (382, 346)
Screenshot: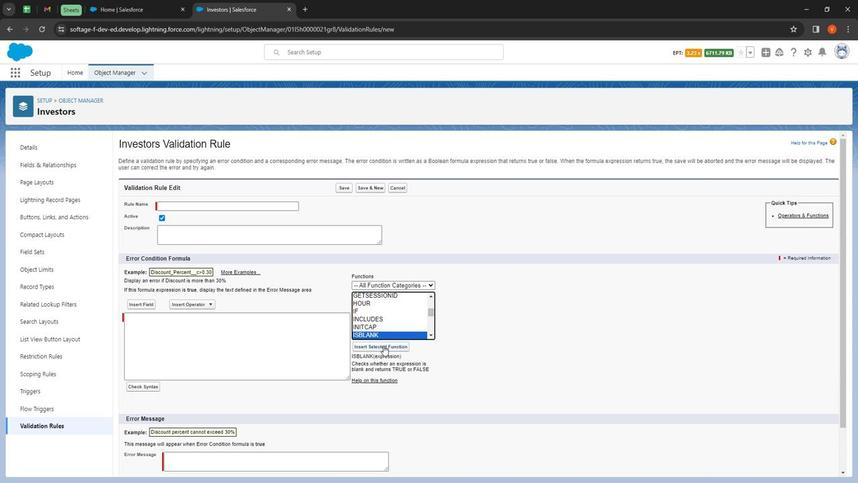 
Action: Mouse pressed left at (382, 346)
Screenshot: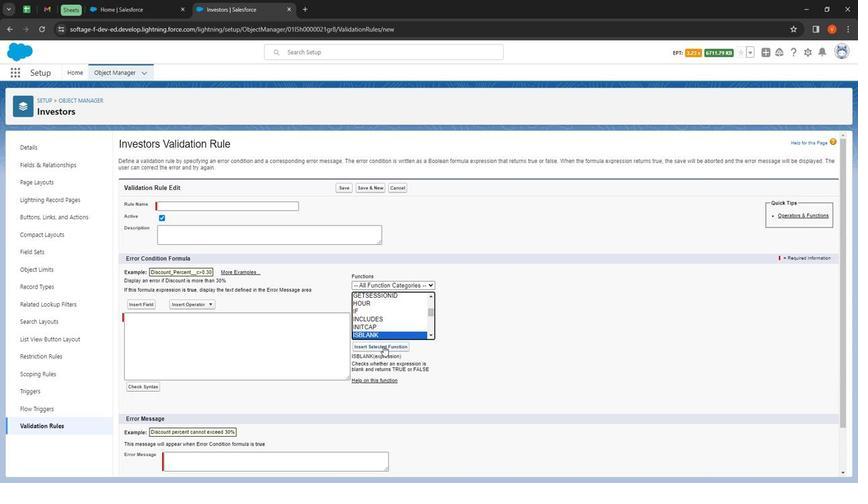 
Action: Mouse moved to (179, 322)
Screenshot: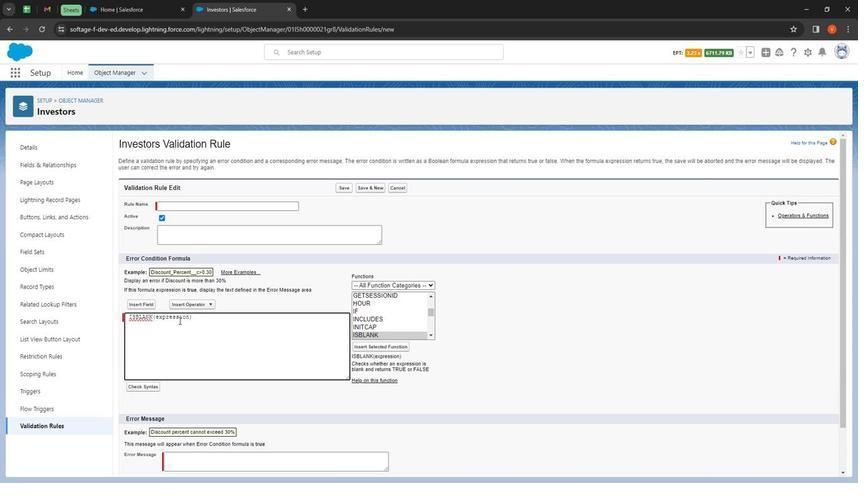 
Action: Mouse pressed left at (179, 322)
Screenshot: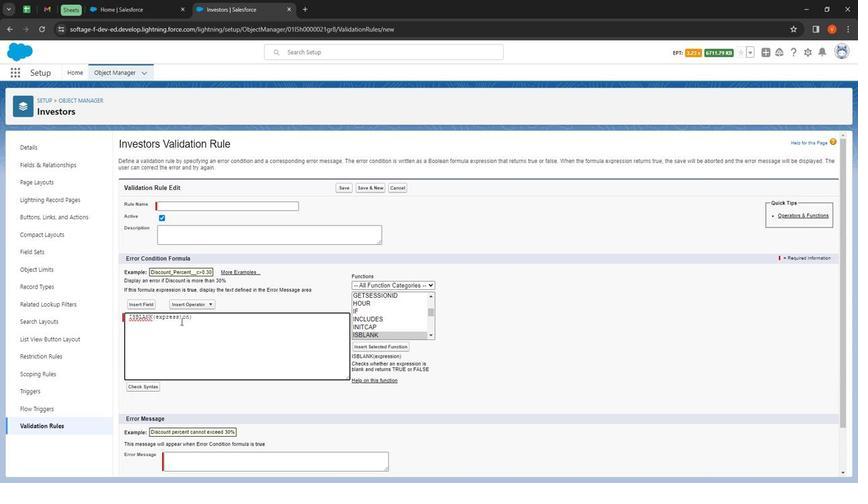 
Action: Mouse pressed left at (179, 322)
Screenshot: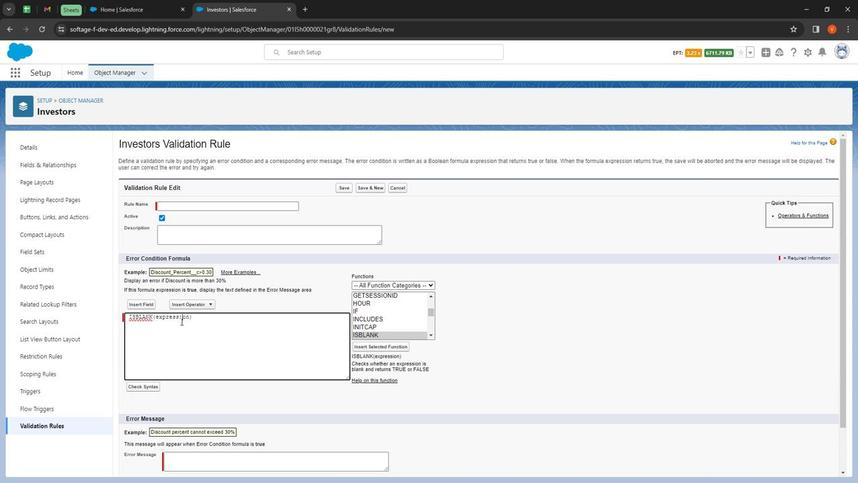 
Action: Mouse moved to (140, 306)
Screenshot: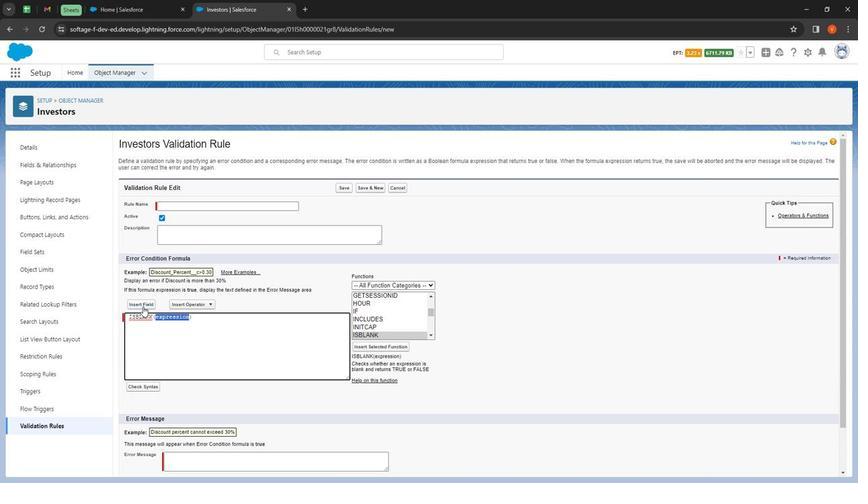 
Action: Mouse pressed left at (140, 306)
Screenshot: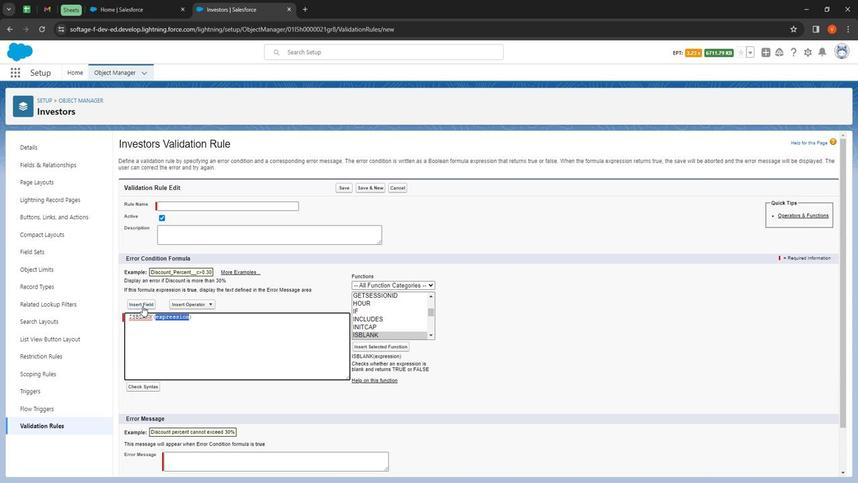 
Action: Mouse moved to (427, 289)
Screenshot: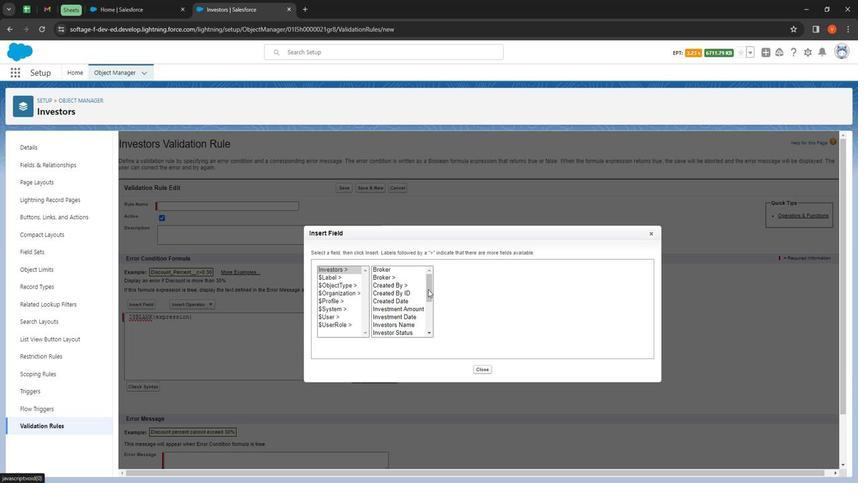 
Action: Mouse pressed left at (427, 289)
Screenshot: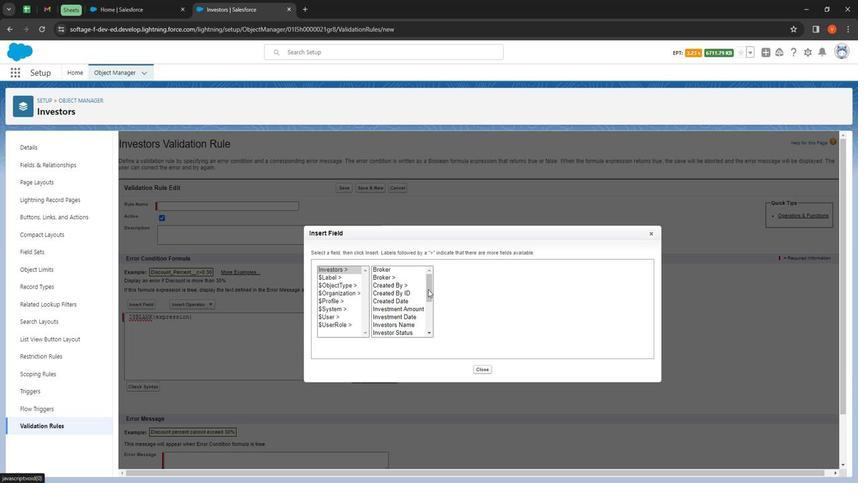
Action: Mouse moved to (407, 294)
Screenshot: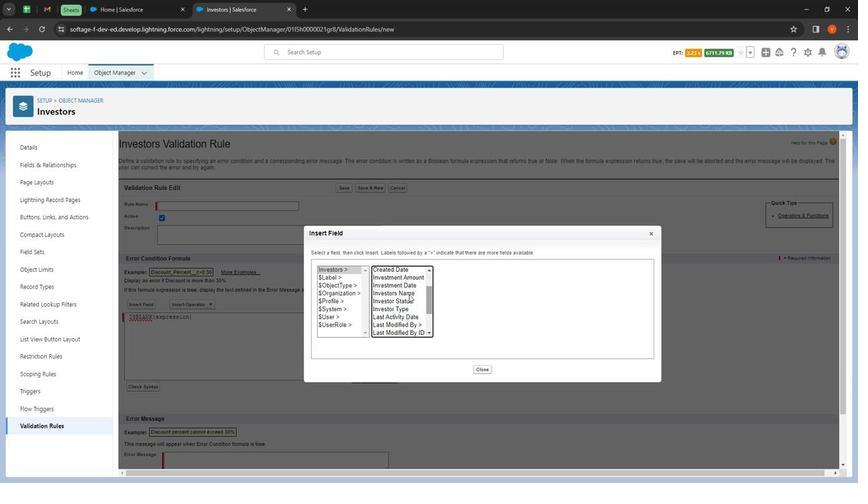 
Action: Mouse pressed left at (407, 294)
Screenshot: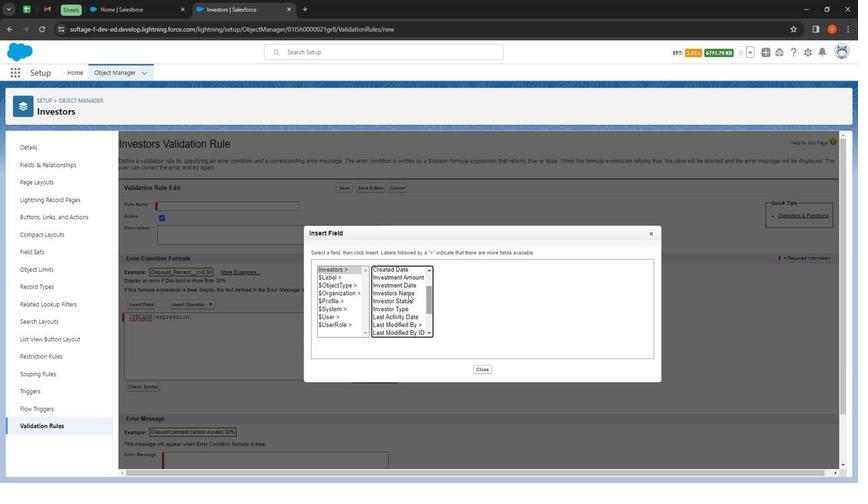 
Action: Mouse moved to (430, 309)
Screenshot: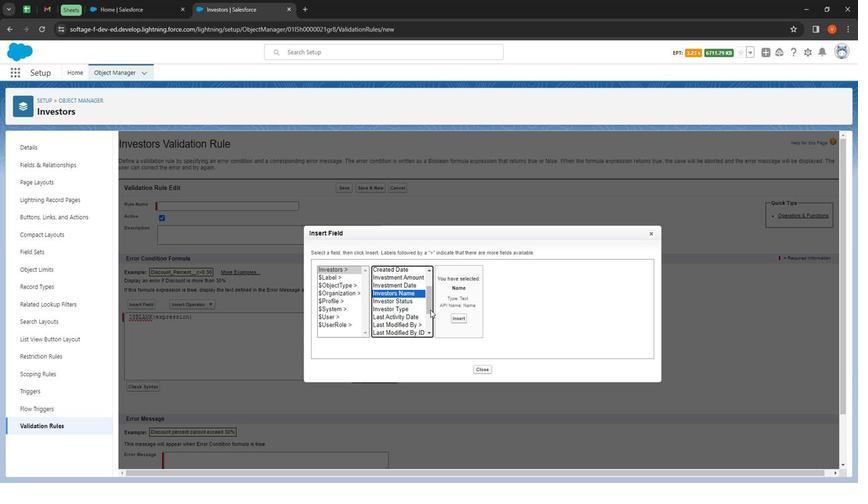 
Action: Mouse pressed left at (430, 309)
Screenshot: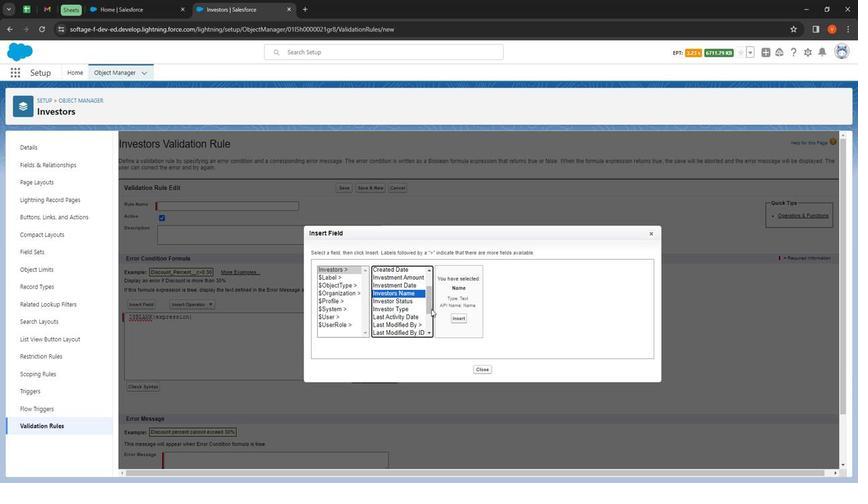 
Action: Mouse moved to (460, 319)
Screenshot: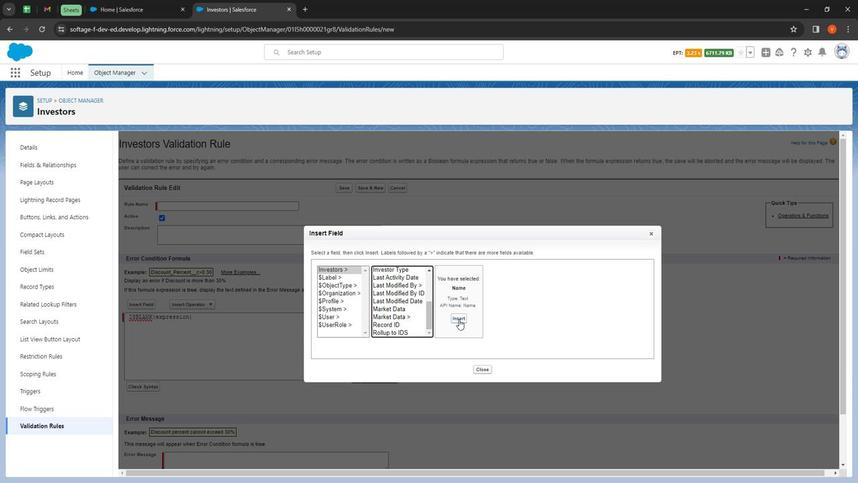 
Action: Mouse pressed left at (460, 319)
Screenshot: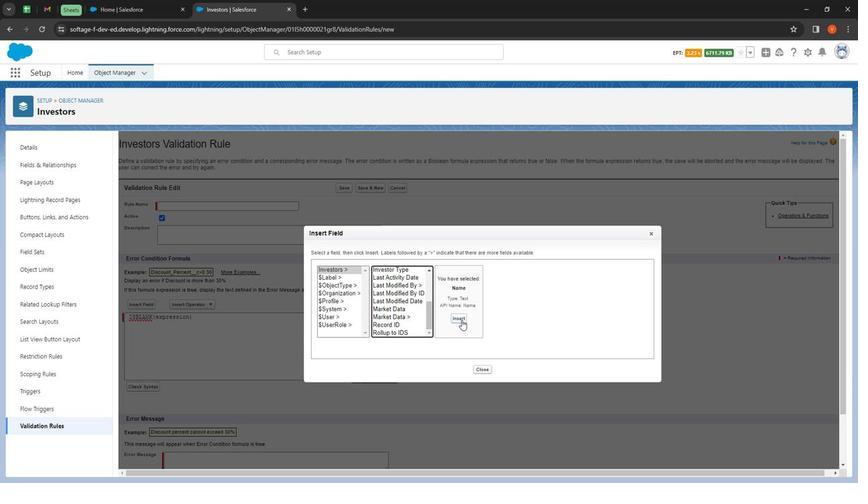 
Action: Mouse moved to (151, 382)
Screenshot: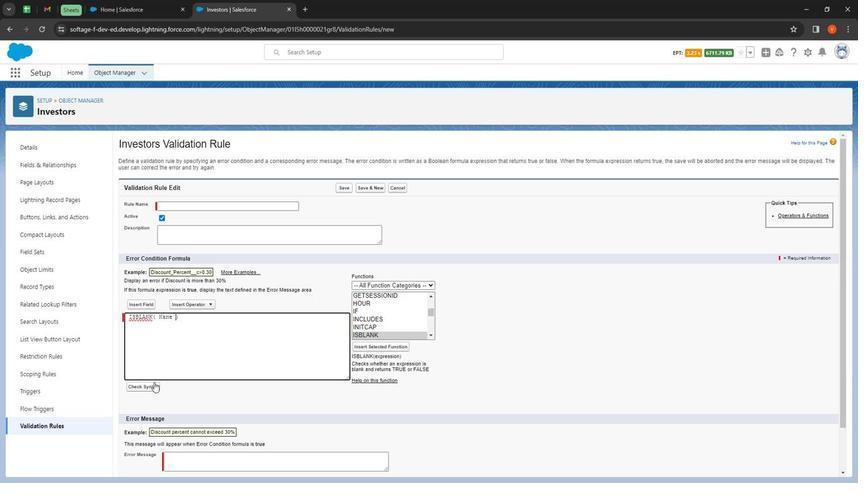 
Action: Mouse pressed left at (151, 382)
Screenshot: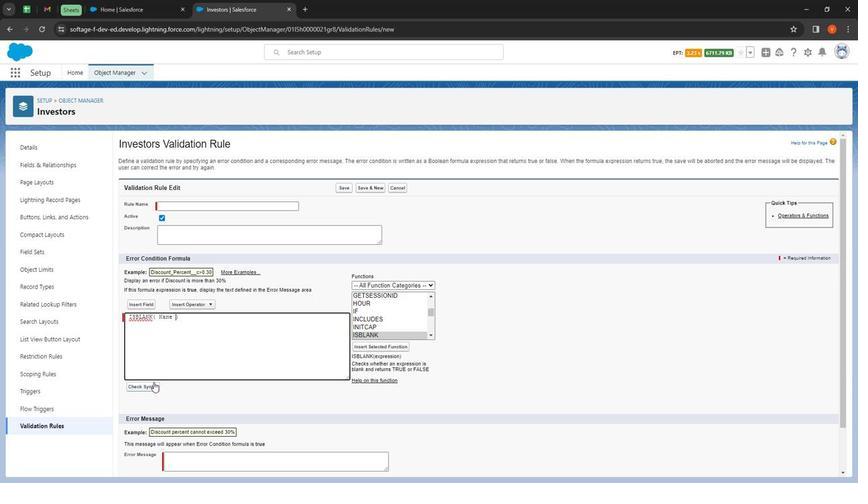 
Action: Mouse moved to (204, 385)
Screenshot: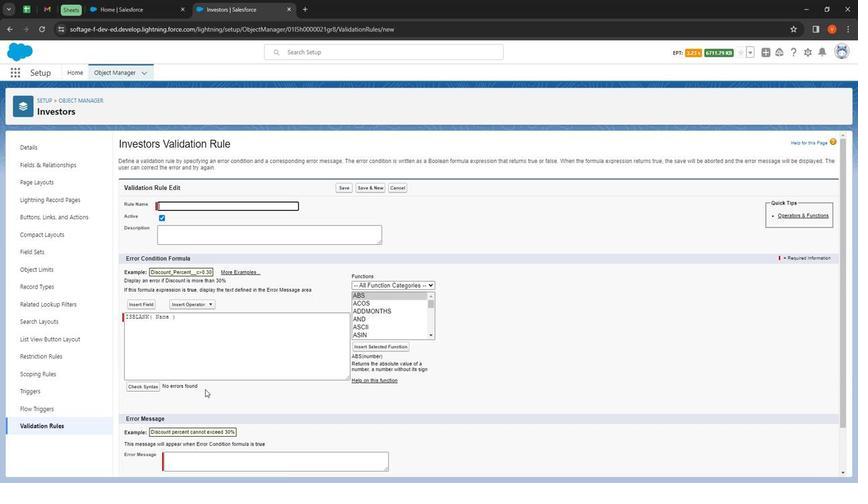 
Action: Mouse pressed left at (204, 385)
Screenshot: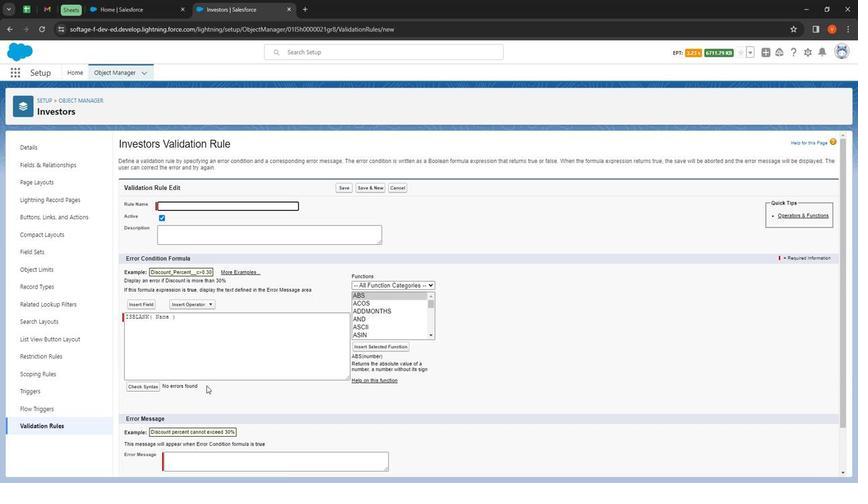 
Action: Mouse moved to (160, 204)
Screenshot: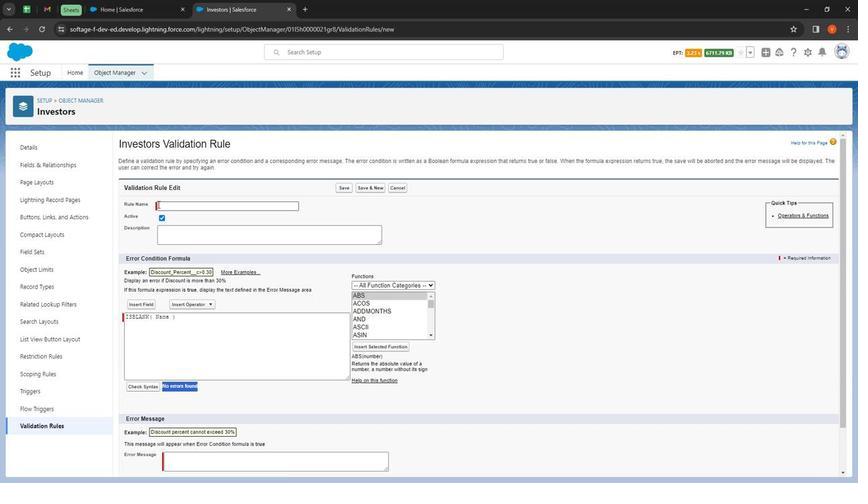 
Action: Mouse pressed left at (160, 204)
Screenshot: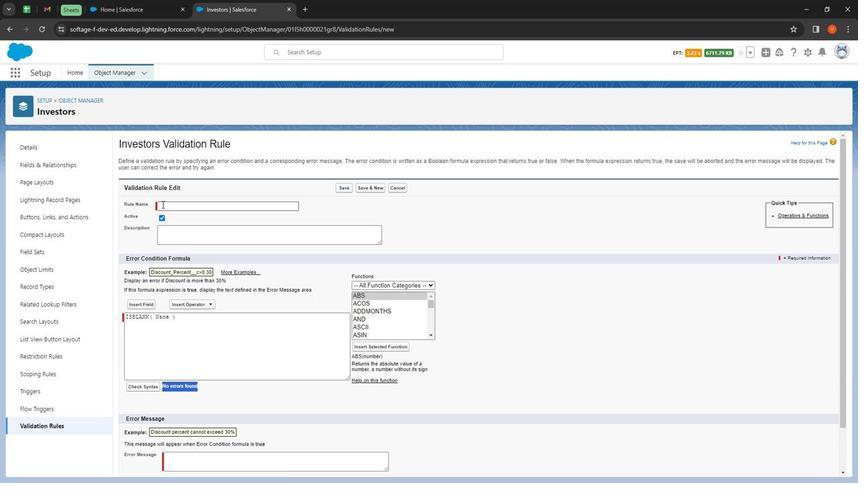 
Action: Key pressed <Key.shift>
Screenshot: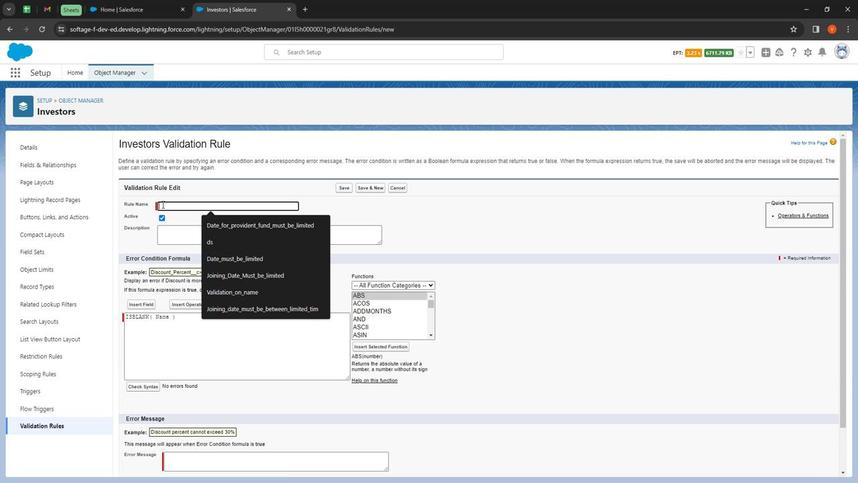 
Action: Mouse moved to (149, 192)
Screenshot: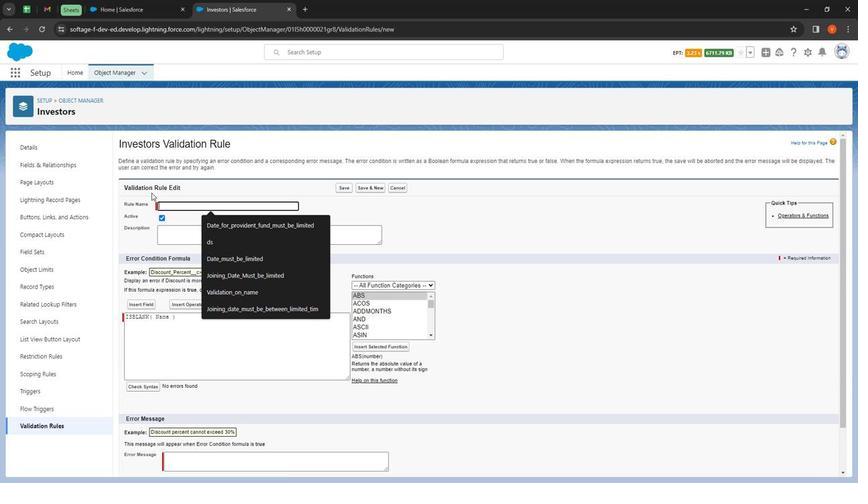
Action: Key pressed <Key.shift><Key.shift><Key.shift><Key.shift><Key.shift><Key.shift><Key.shift><Key.shift><Key.shift><Key.shift><Key.shift><Key.shift><Key.shift><Key.shift><Key.shift><Key.shift><Key.shift><Key.shift><Key.shift><Key.shift><Key.shift><Key.shift><Key.shift><Key.shift><Key.shift><Key.shift><Key.shift><Key.shift><Key.shift><Key.shift><Key.shift><Key.shift><Key.shift><Key.shift><Key.shift><Key.shift><Key.shift><Key.shift>Validation<Key.shift>_on<Key.shift>_<Key.shift><Key.shift><Key.shift><Key.shift><Key.shift><Key.shift><Key.shift><Key.shift><Key.shift><Key.shift><Key.shift><Key.shift><Key.shift>Name<Key.shift>_field
Screenshot: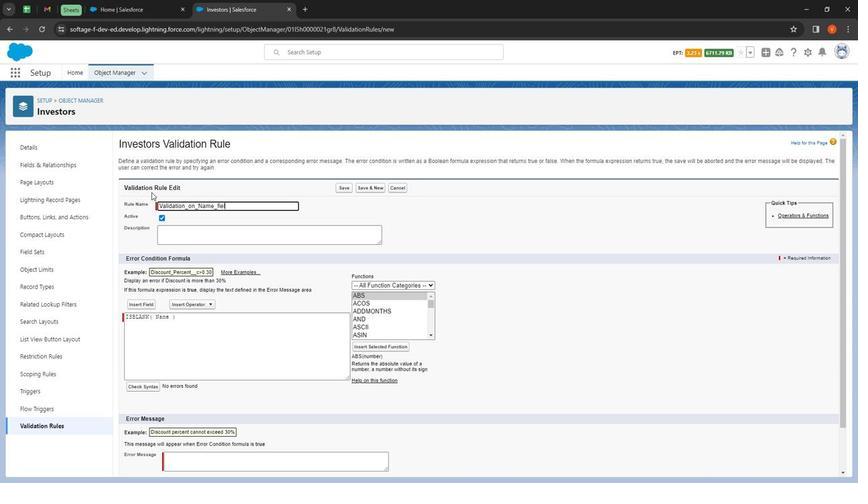 
Action: Mouse moved to (201, 234)
Screenshot: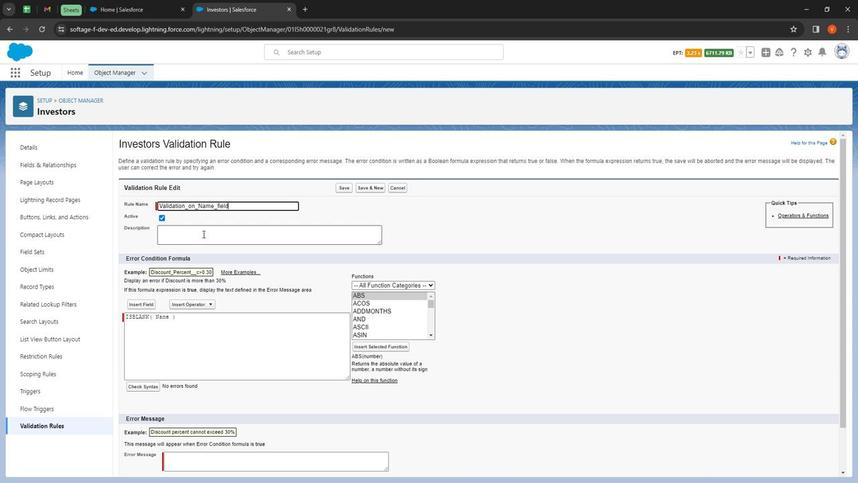 
Action: Mouse pressed left at (201, 234)
Screenshot: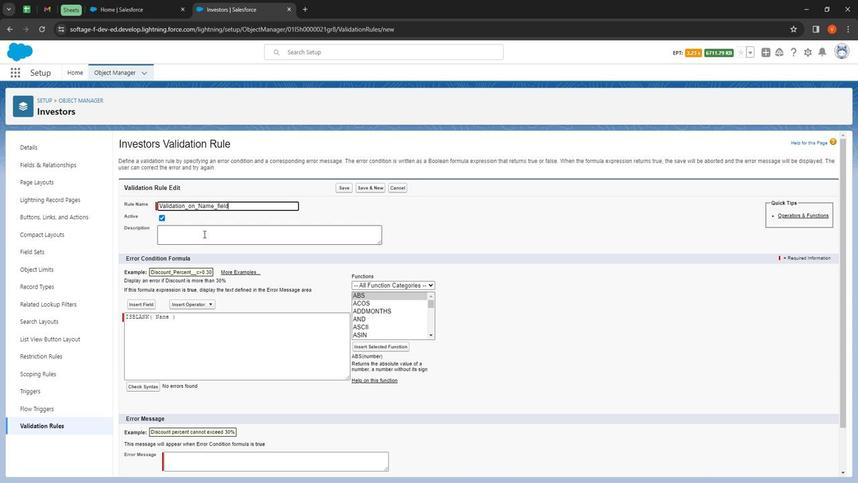 
Action: Mouse moved to (205, 230)
Screenshot: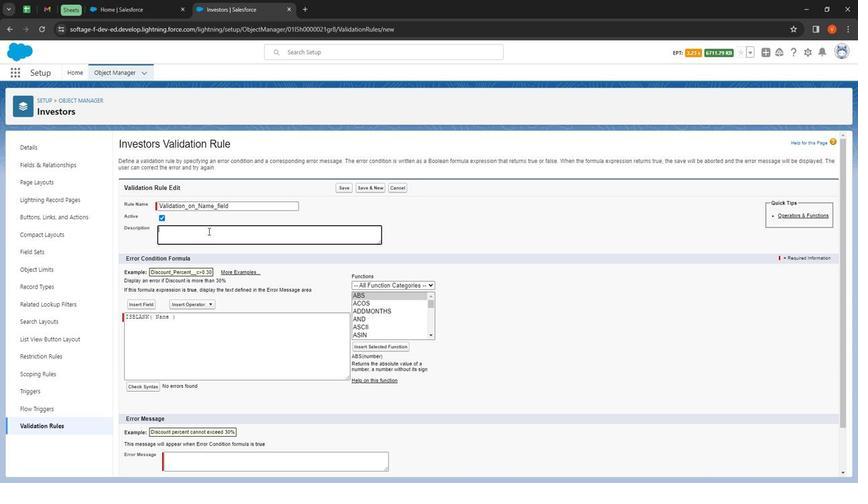 
Action: Key pressed validation<Key.space>rule<Key.space>on<Key.space>name<Key.space>field<Key.space>in<Key.space>custom<Key.space>object<Key.space>investor<Key.space>custom<Key.space>object.
Screenshot: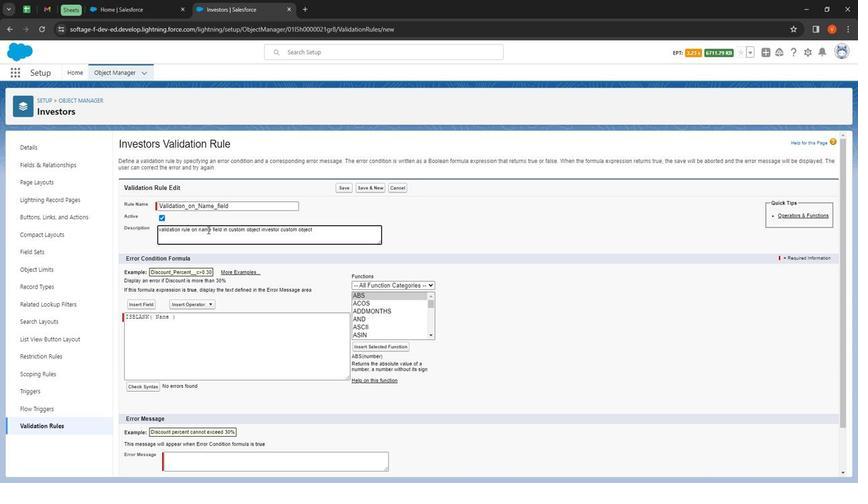 
Action: Mouse moved to (232, 372)
Screenshot: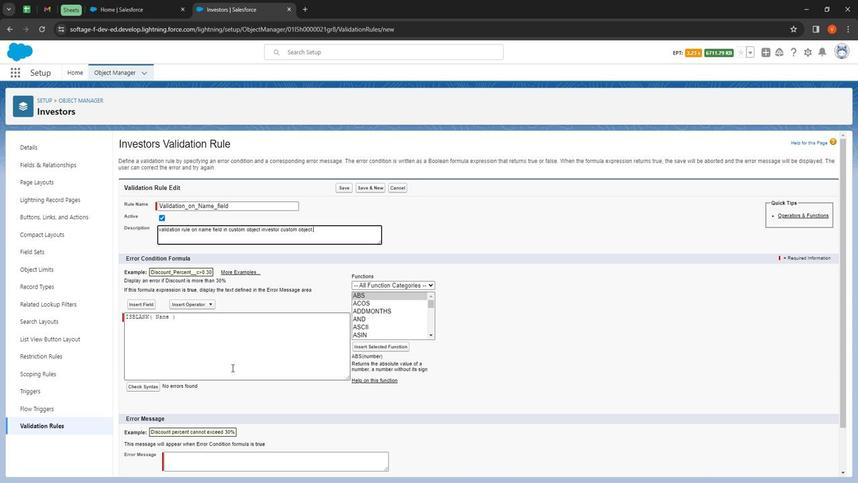 
Action: Mouse scrolled (232, 372) with delta (0, 0)
Screenshot: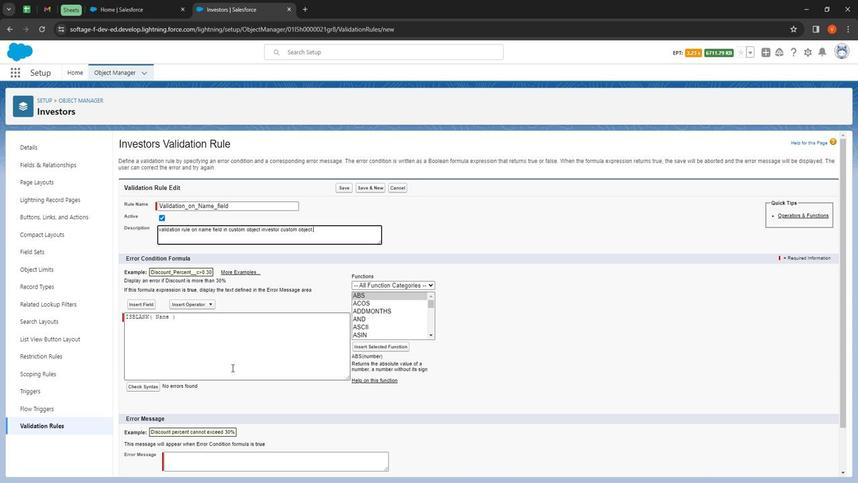 
Action: Mouse moved to (235, 375)
Screenshot: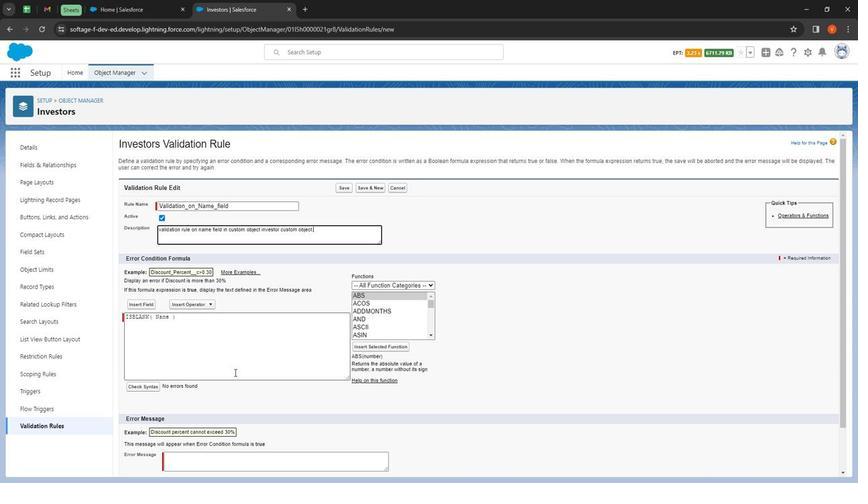 
Action: Mouse scrolled (235, 375) with delta (0, 0)
Screenshot: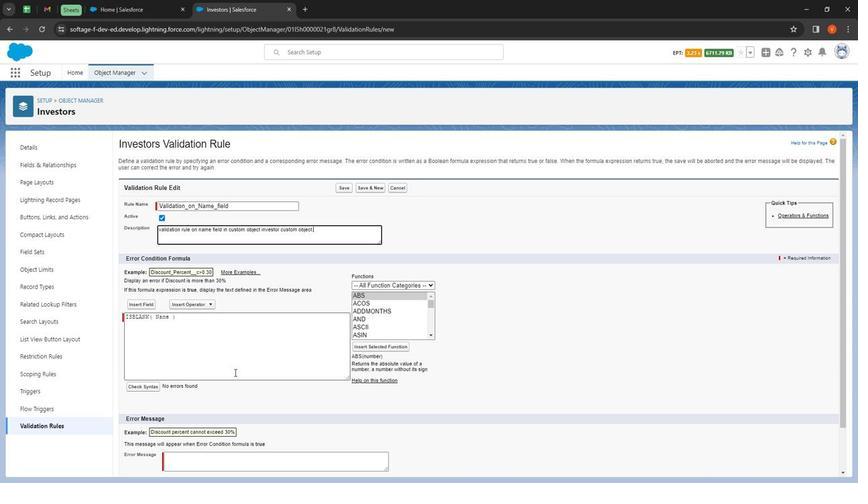 
Action: Mouse moved to (239, 376)
Screenshot: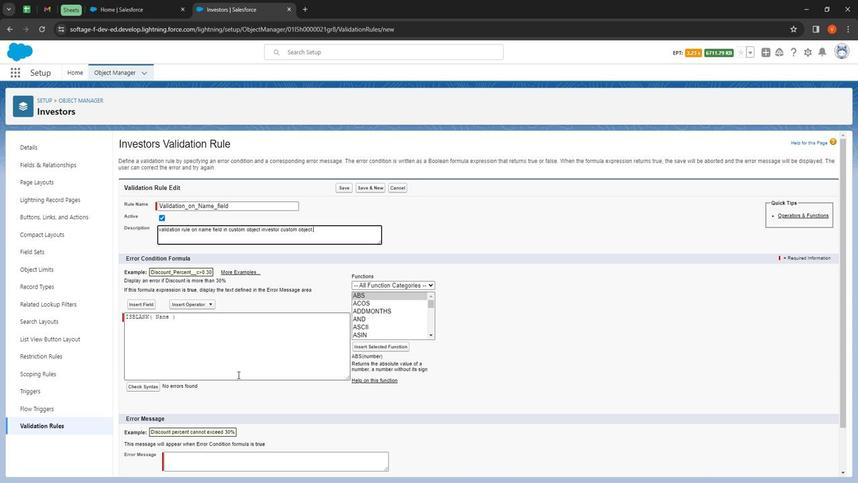 
Action: Mouse scrolled (239, 376) with delta (0, 0)
Screenshot: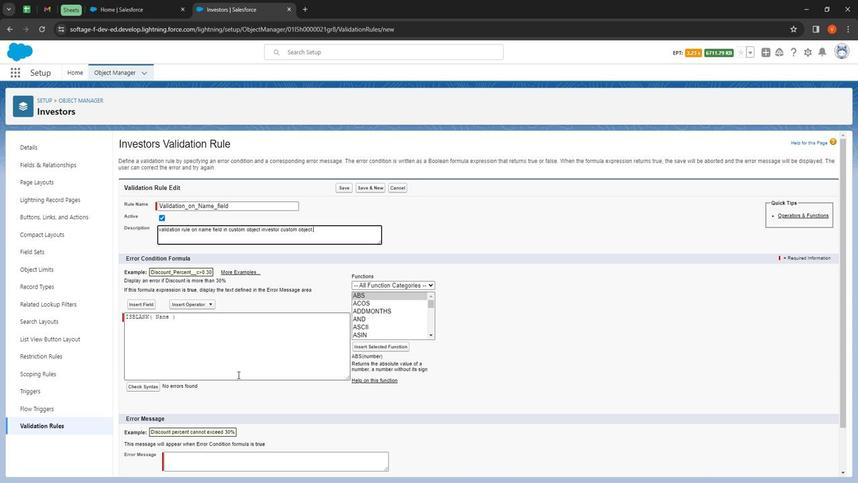 
Action: Mouse moved to (304, 414)
Screenshot: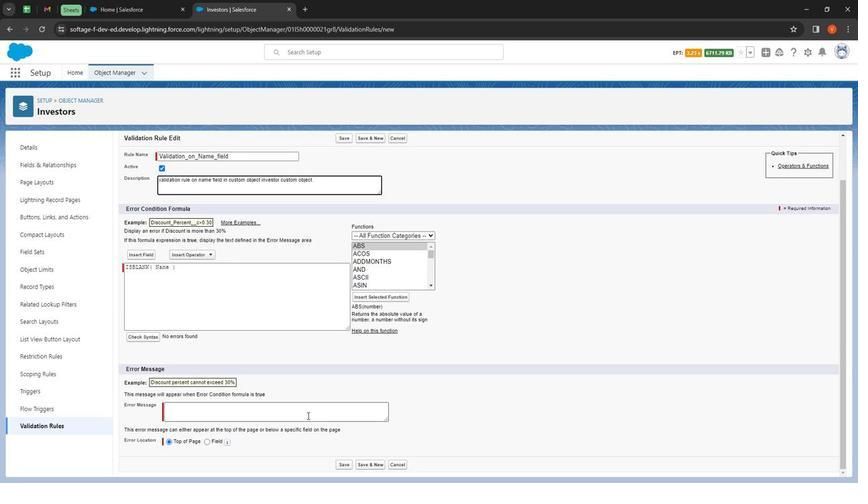 
Action: Mouse pressed left at (304, 414)
Screenshot: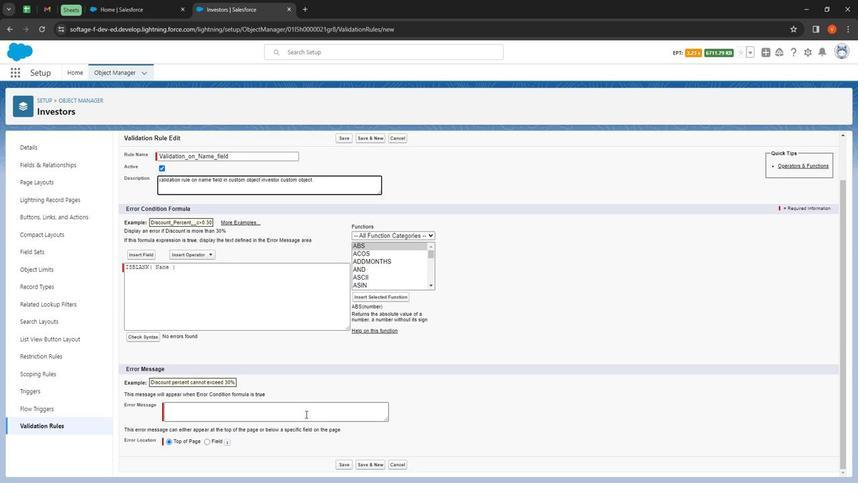 
Action: Mouse moved to (304, 414)
Screenshot: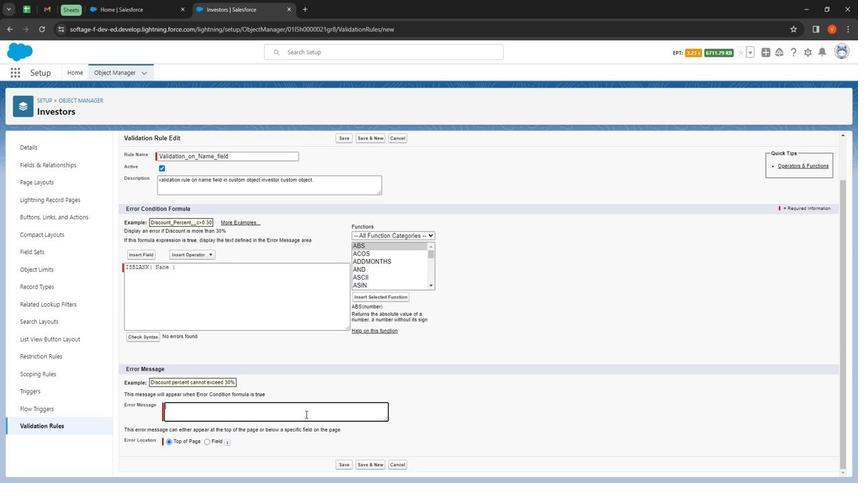
Action: Key pressed <Key.shift>
Screenshot: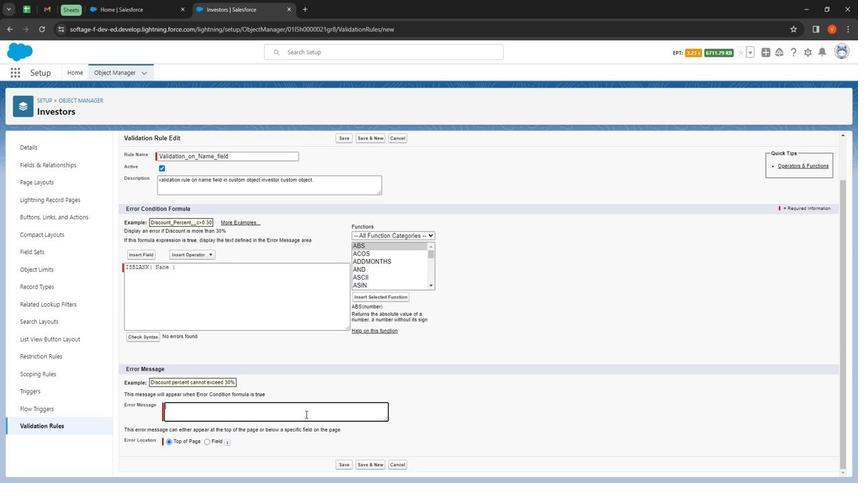 
Action: Mouse moved to (307, 377)
Screenshot: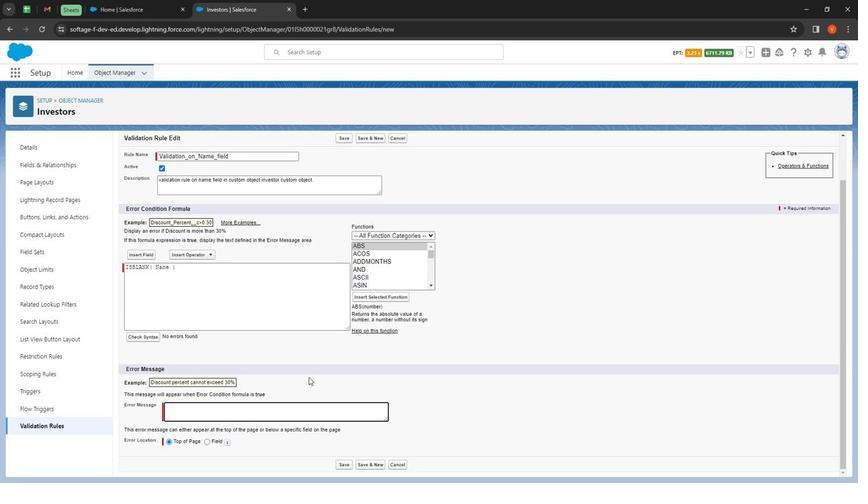 
Action: Key pressed <Key.shift><Key.shift><Key.shift><Key.shift><Key.shift><Key.shift><Key.shift><Key.shift><Key.shift><Key.shift><Key.shift><Key.shift><Key.shift><Key.shift><Key.shift><Key.shift><Key.shift><Key.shift><Key.shift><Key.shift><Key.shift><Key.shift>Fill<Key.space><Key.shift>Name<Key.space>field<Key.space>it<Key.space>is<Key.space>required<Key.space>filed
Screenshot: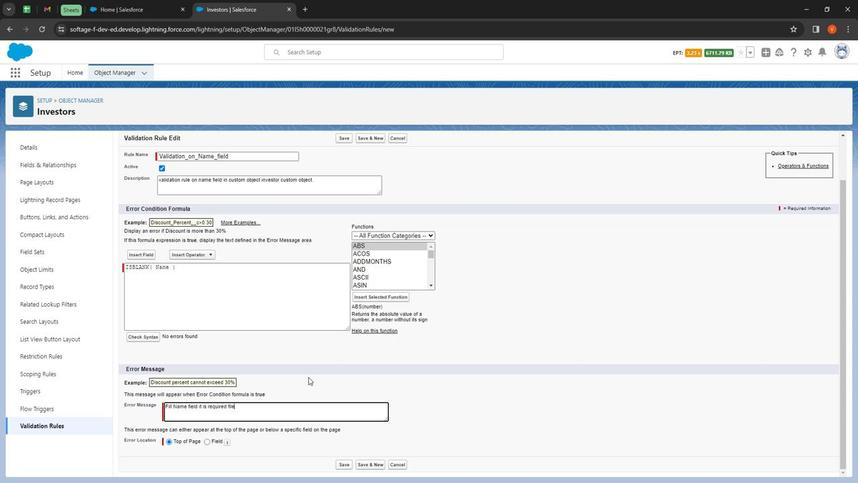 
Action: Mouse moved to (280, 342)
Screenshot: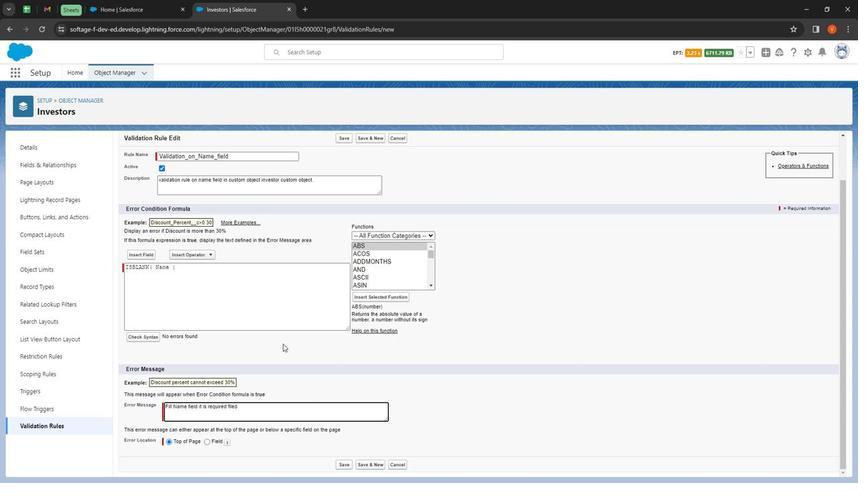 
Action: Key pressed <Key.backspace><Key.backspace><Key.backspace><Key.backspace>ield
Screenshot: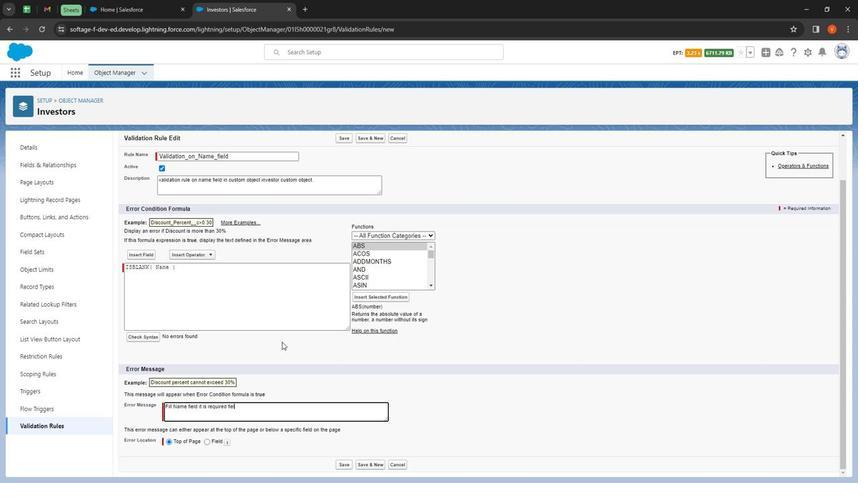 
Action: Mouse moved to (343, 462)
Screenshot: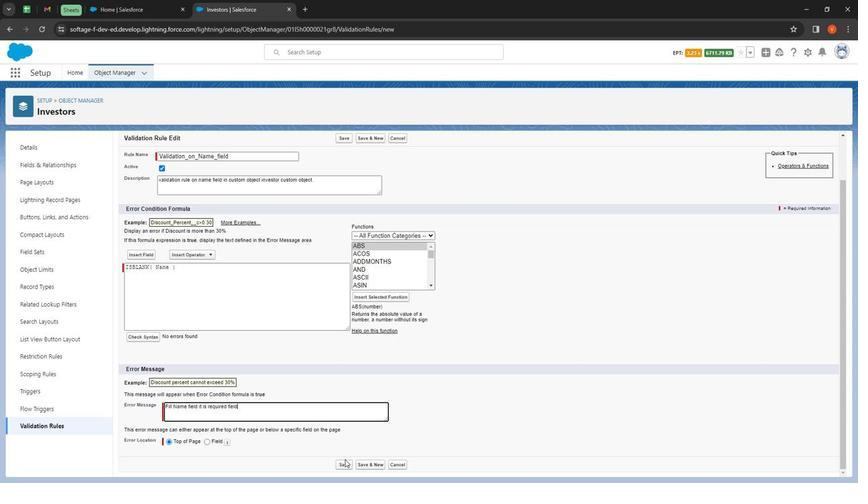 
Action: Mouse pressed left at (343, 462)
Screenshot: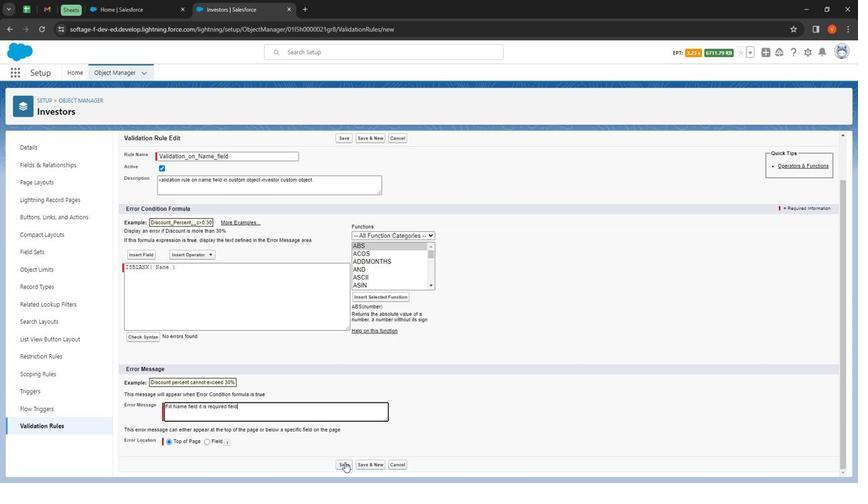 
Action: Mouse moved to (28, 154)
Screenshot: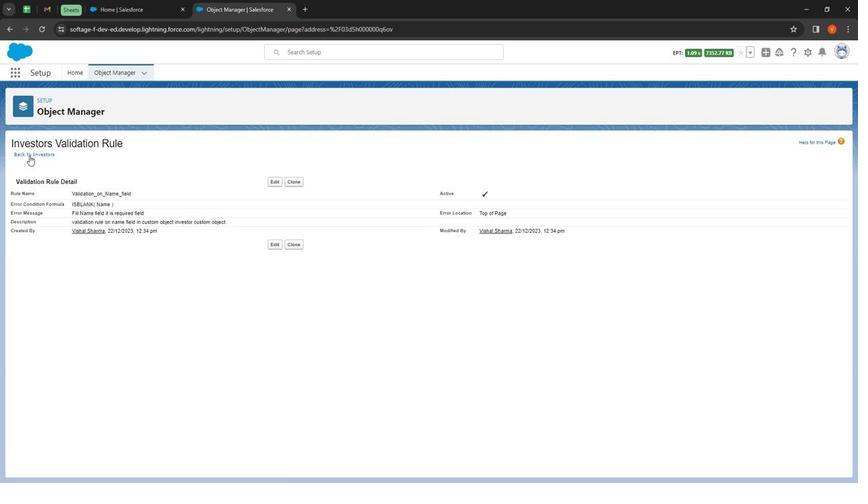 
Action: Mouse pressed left at (28, 154)
Screenshot: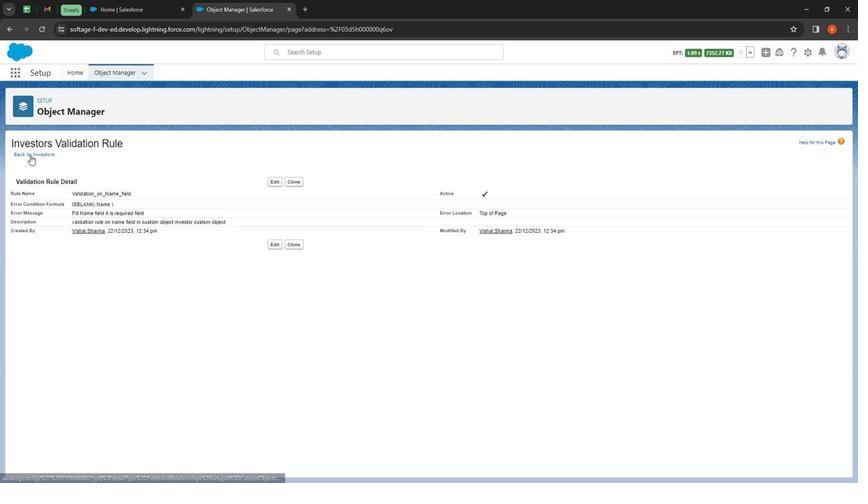 
Action: Mouse moved to (37, 429)
Screenshot: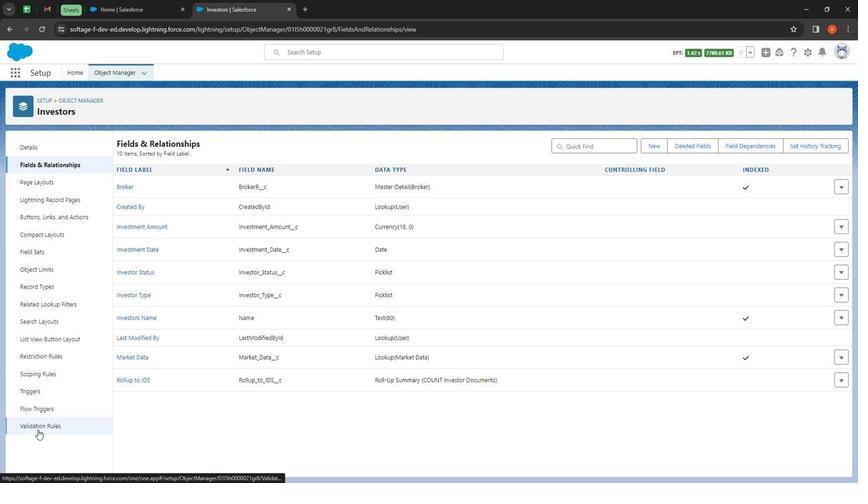 
Action: Mouse pressed left at (37, 429)
Screenshot: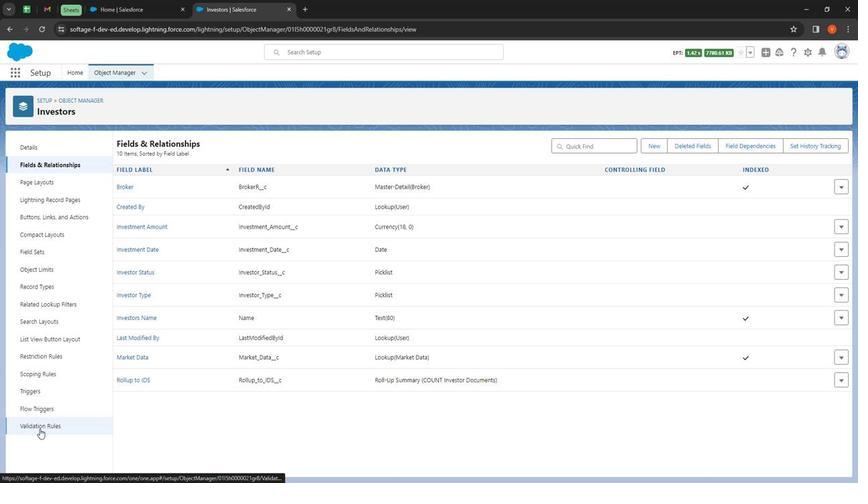 
Action: Mouse moved to (108, 70)
Screenshot: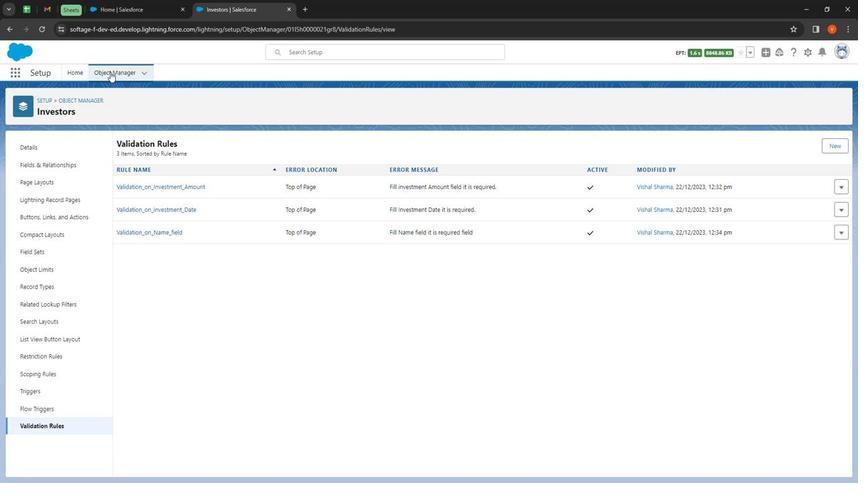 
Action: Mouse pressed left at (108, 70)
Screenshot: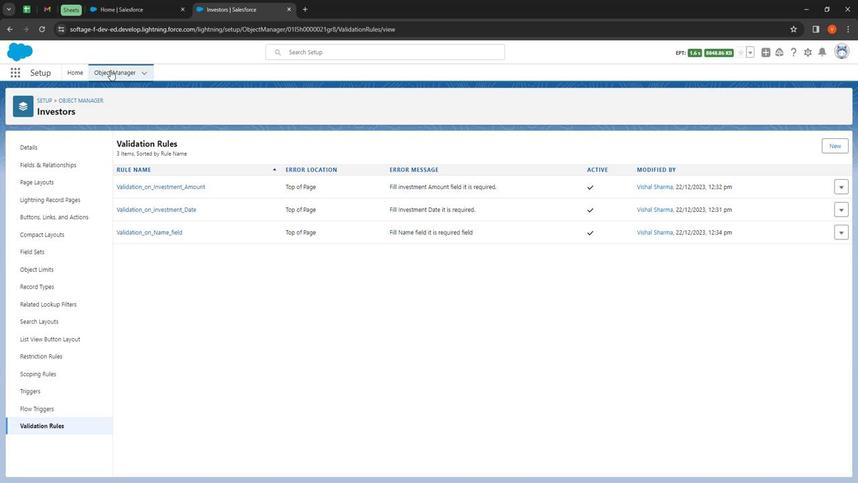 
Action: Mouse moved to (677, 103)
Screenshot: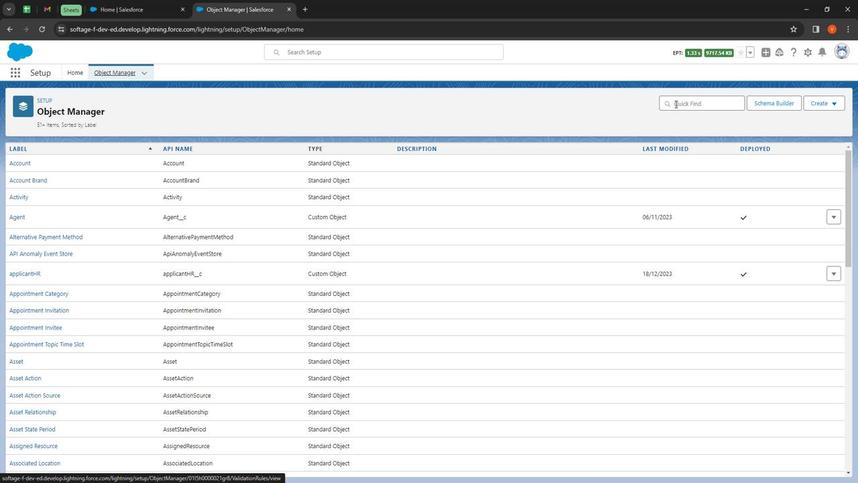 
Action: Mouse pressed left at (677, 103)
Screenshot: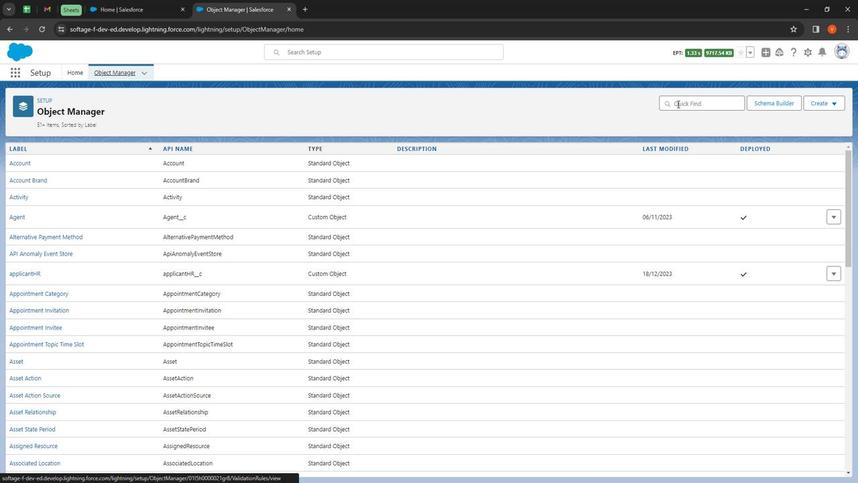 
Action: Mouse moved to (395, 0)
Screenshot: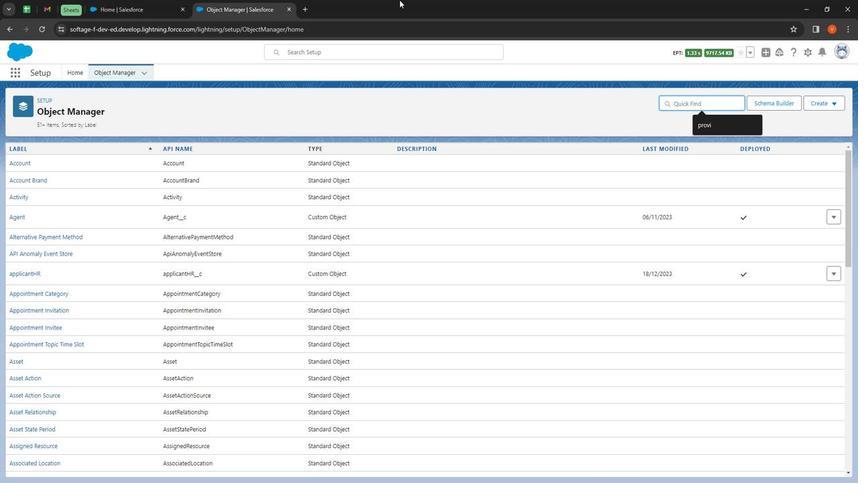 
Action: Key pressed investor<Key.space><Key.shift>D
Screenshot: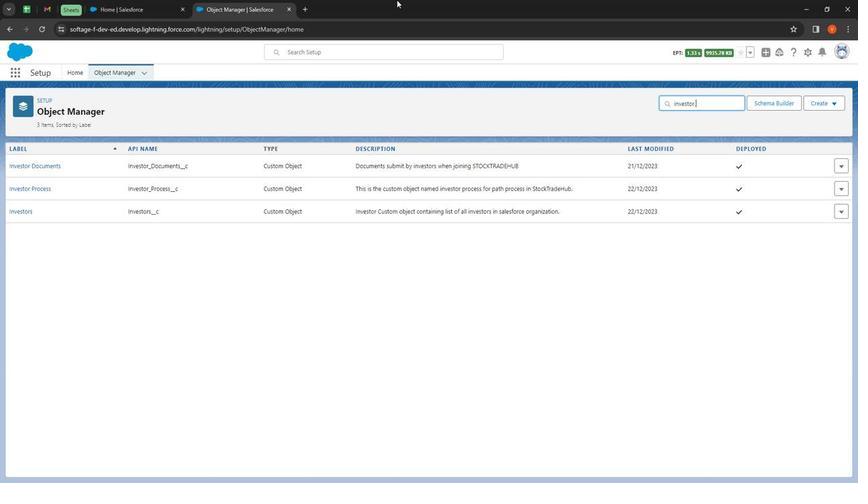 
Action: Mouse moved to (34, 168)
Screenshot: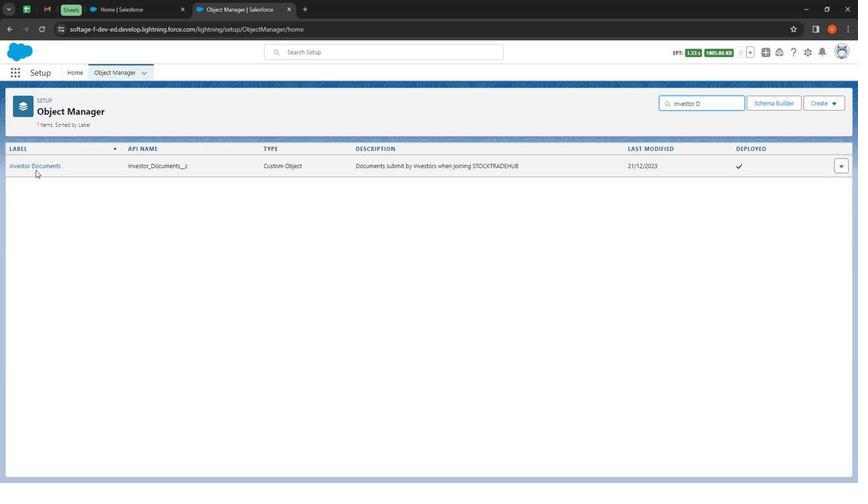 
Action: Mouse pressed left at (34, 168)
Screenshot: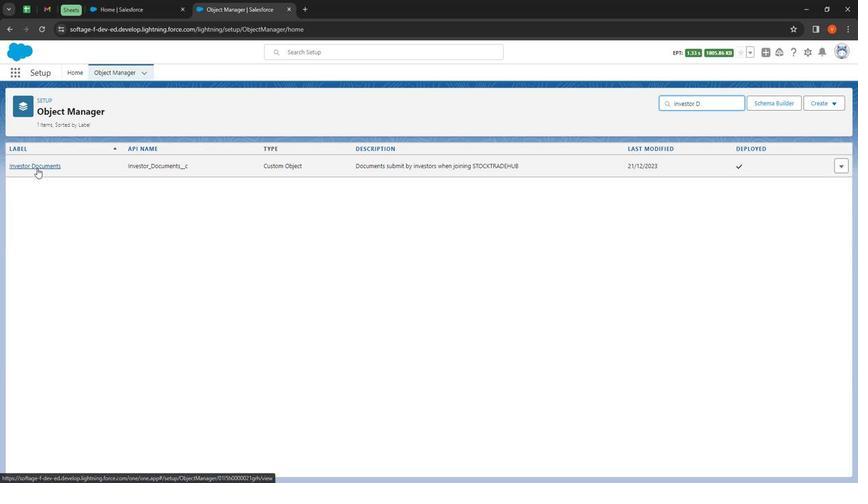 
Action: Mouse moved to (53, 421)
Screenshot: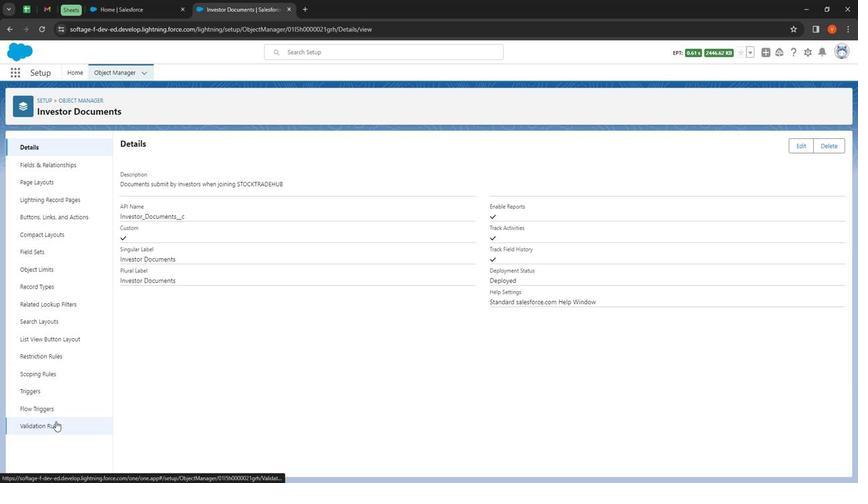 
Action: Mouse pressed left at (53, 421)
Screenshot: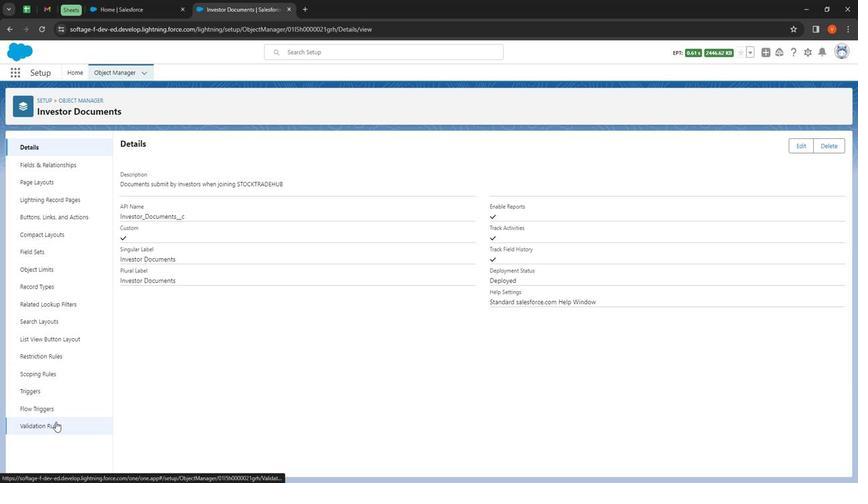 
Action: Mouse moved to (827, 145)
Screenshot: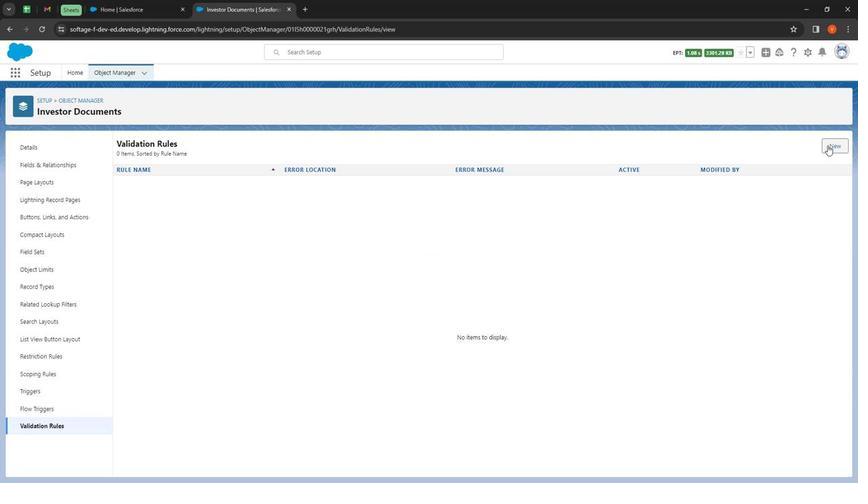 
Action: Mouse pressed left at (827, 145)
Screenshot: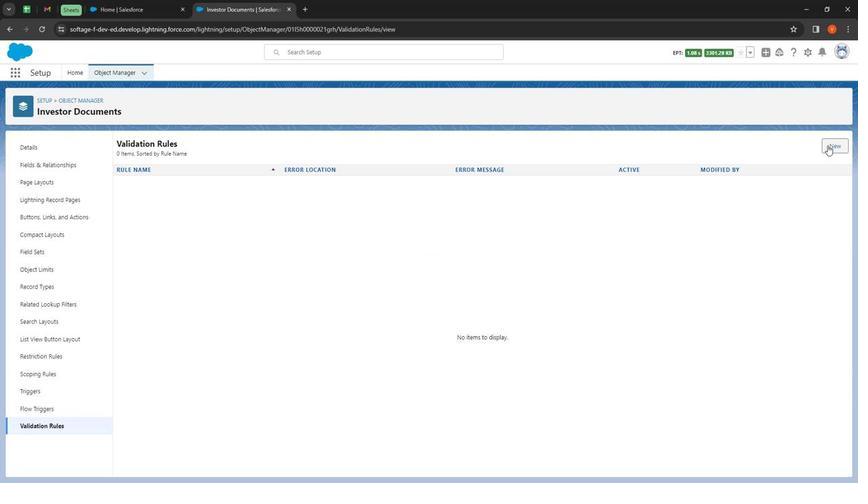 
Action: Mouse moved to (397, 308)
Screenshot: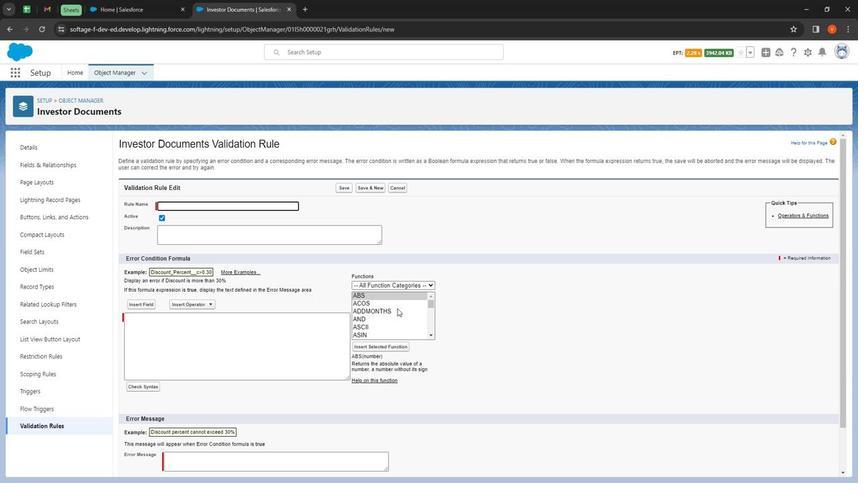 
Action: Mouse scrolled (397, 307) with delta (0, 0)
Screenshot: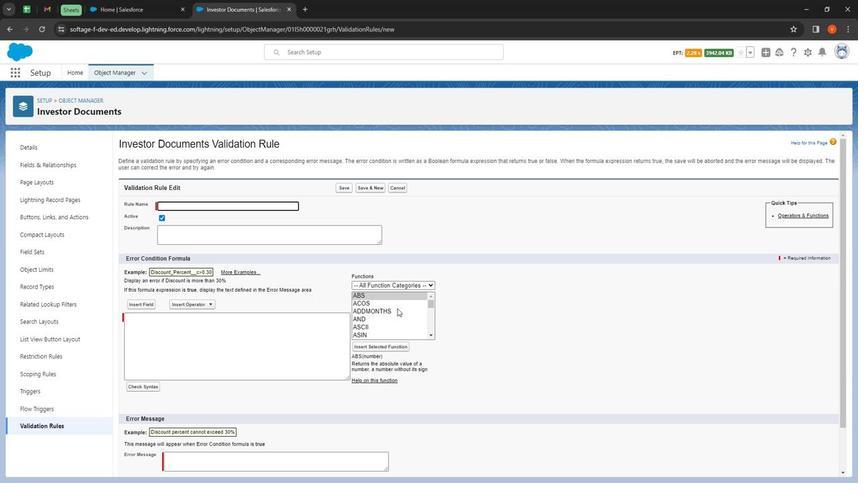
Action: Mouse moved to (397, 308)
Screenshot: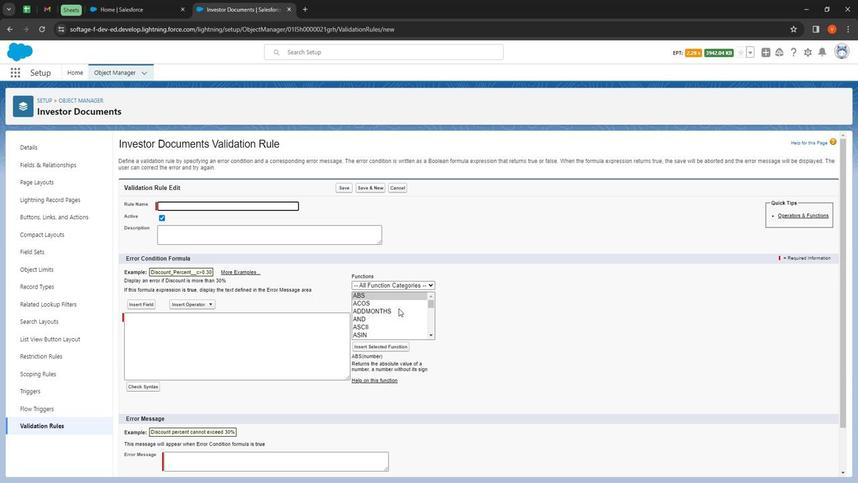 
Action: Mouse scrolled (397, 307) with delta (0, 0)
Screenshot: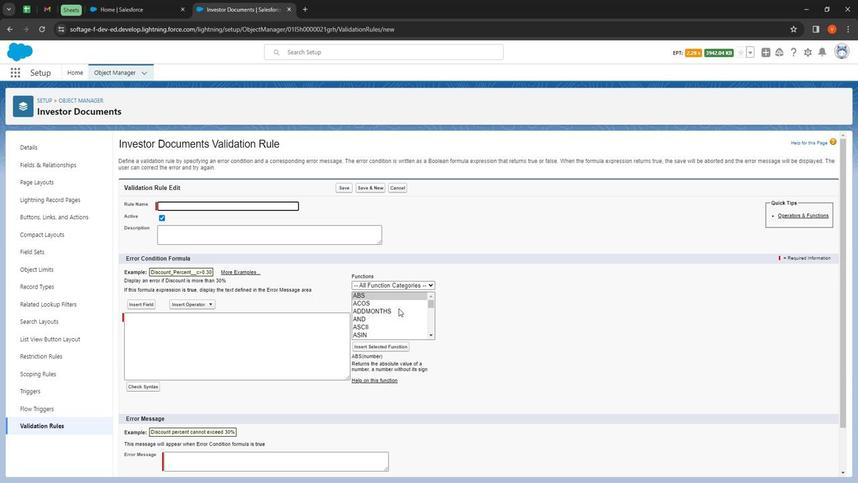 
Action: Mouse moved to (399, 311)
Screenshot: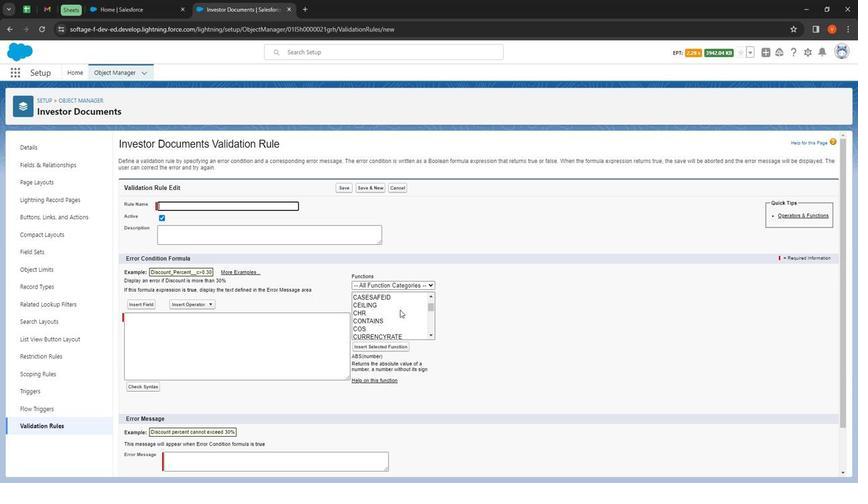 
Action: Mouse scrolled (399, 310) with delta (0, 0)
Screenshot: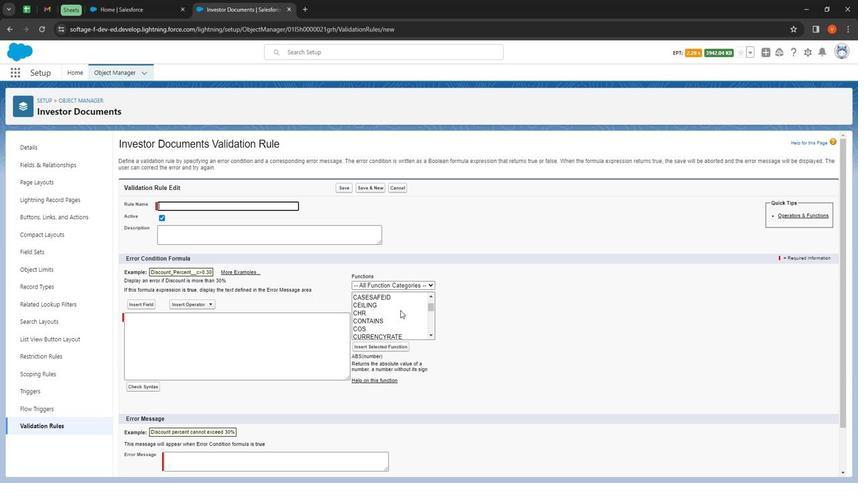 
Action: Mouse moved to (399, 311)
Screenshot: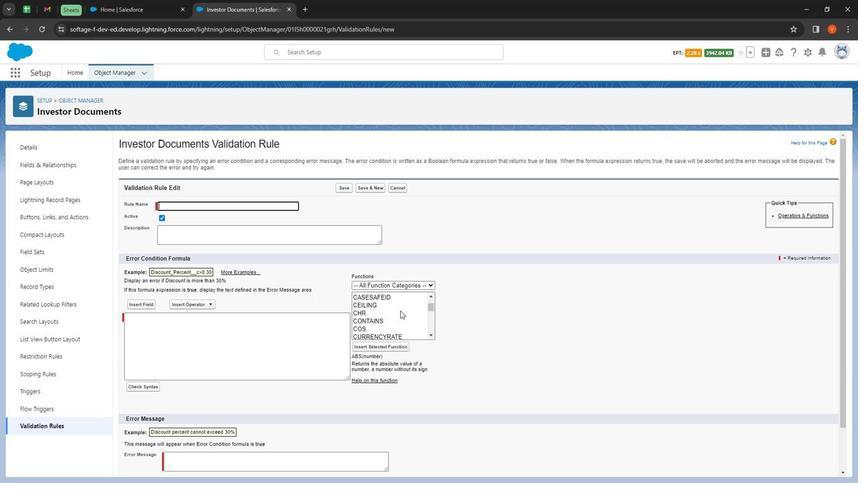 
Action: Mouse scrolled (399, 311) with delta (0, 0)
Screenshot: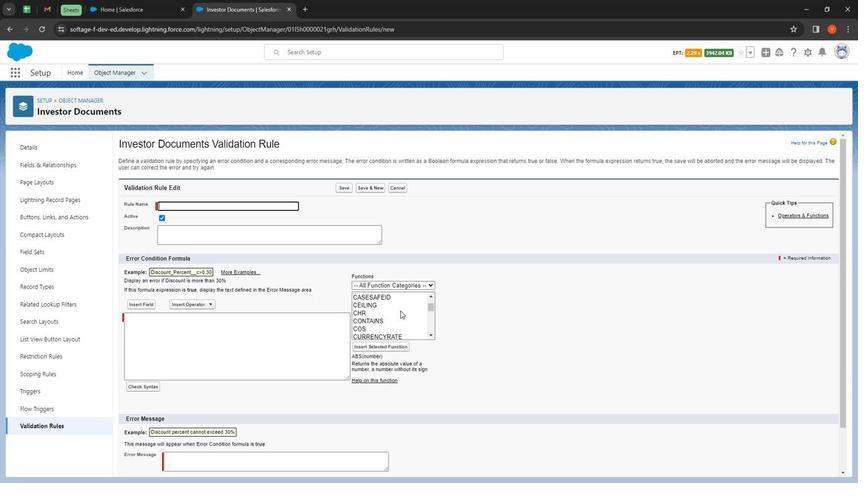 
Action: Mouse scrolled (399, 311) with delta (0, 0)
Screenshot: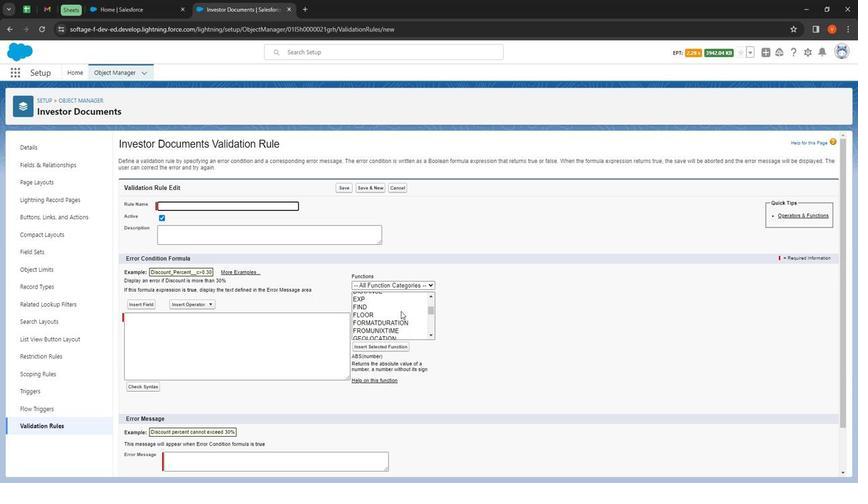 
Action: Mouse moved to (379, 338)
Screenshot: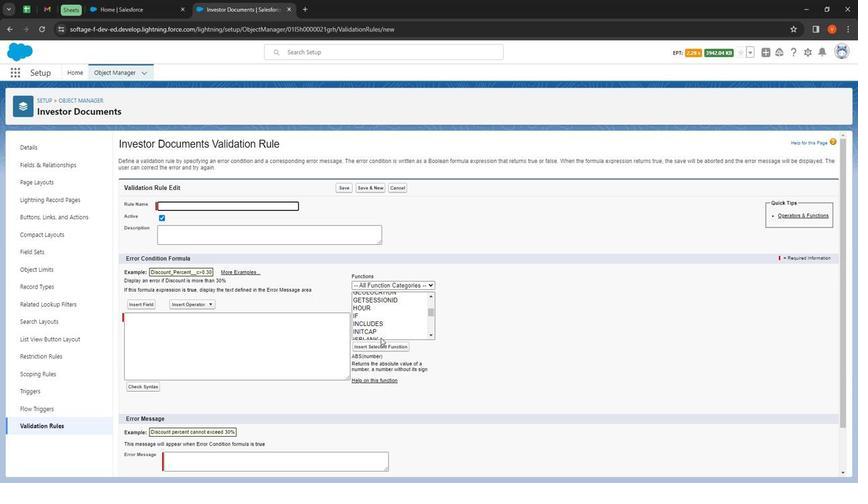
Action: Mouse pressed left at (379, 338)
Screenshot: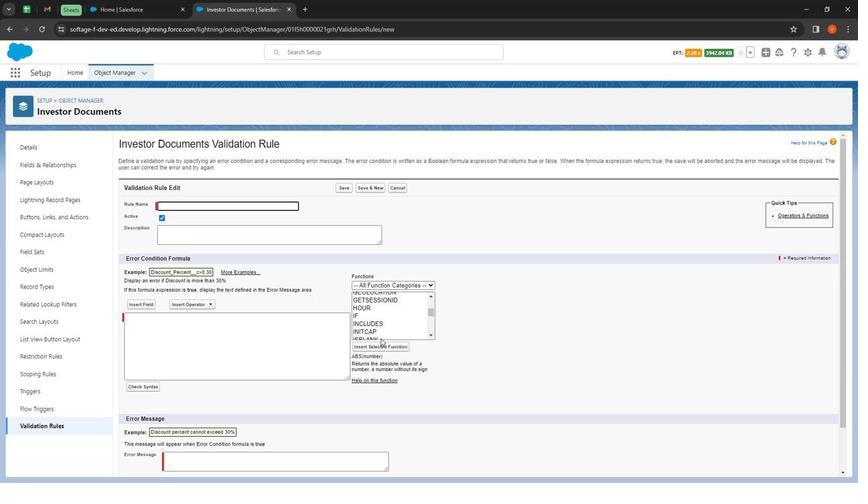 
Action: Mouse moved to (384, 342)
Screenshot: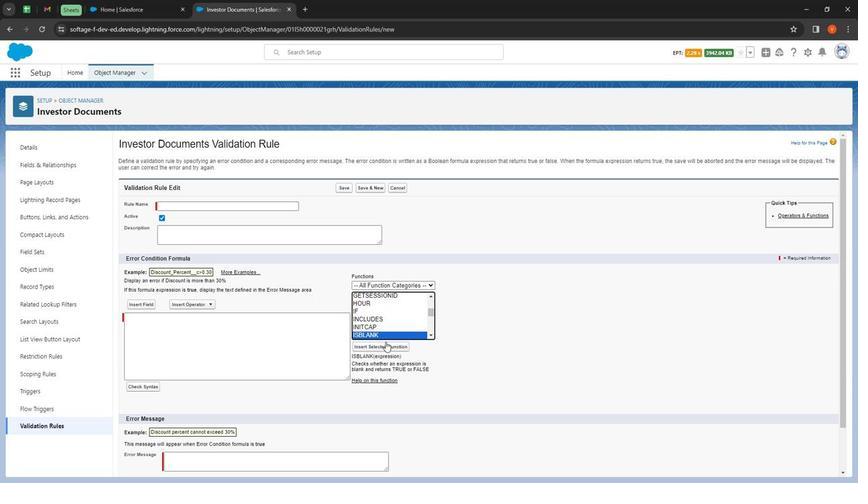 
Action: Mouse pressed left at (384, 342)
Screenshot: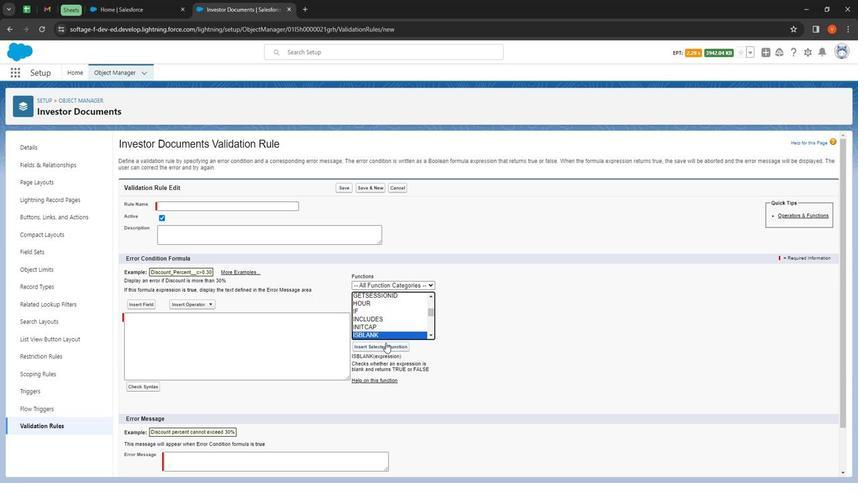 
Action: Mouse moved to (167, 312)
Screenshot: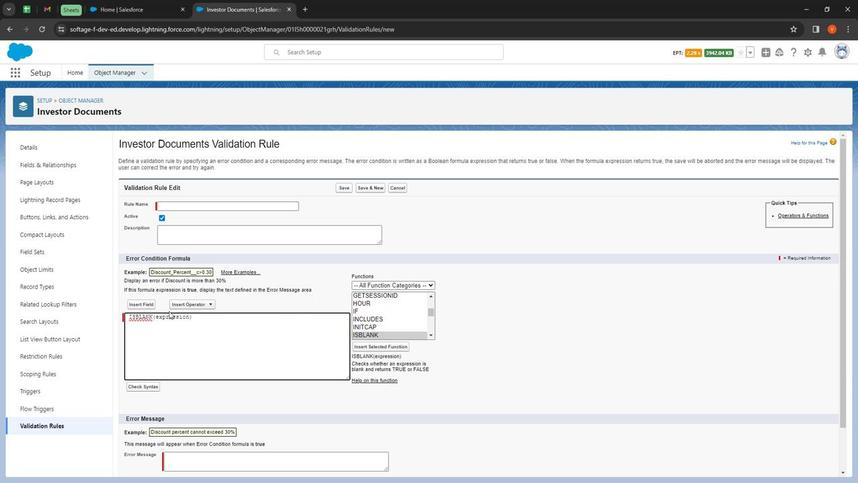 
Action: Mouse pressed left at (167, 312)
Screenshot: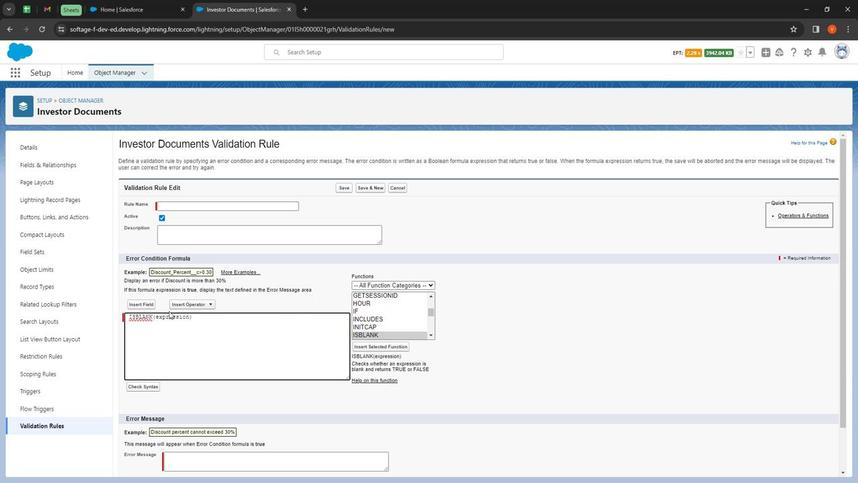 
Action: Mouse moved to (166, 317)
Screenshot: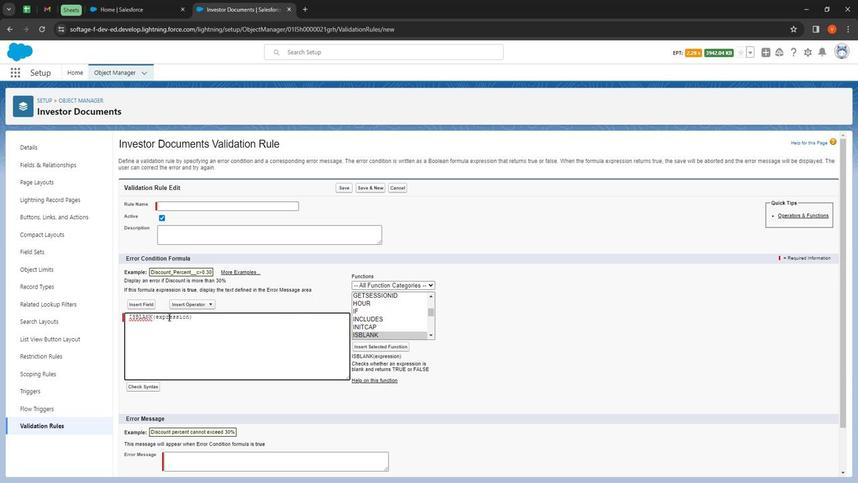 
Action: Mouse pressed left at (166, 317)
Screenshot: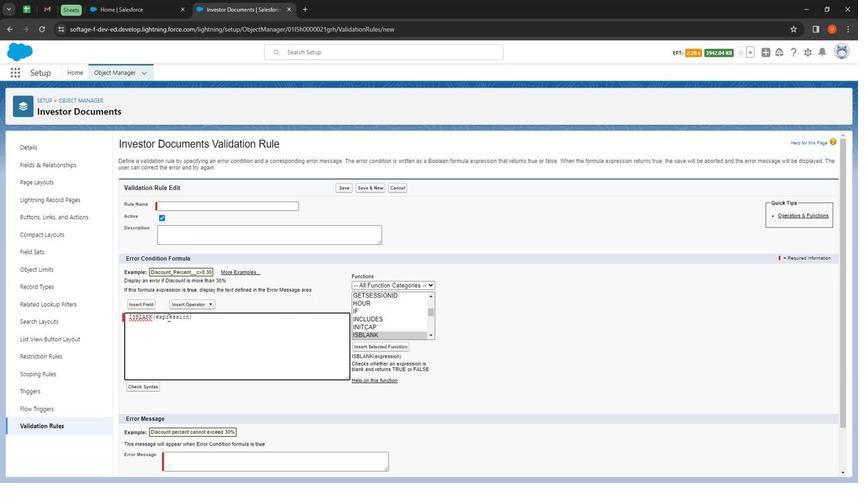 
Action: Mouse moved to (166, 317)
Screenshot: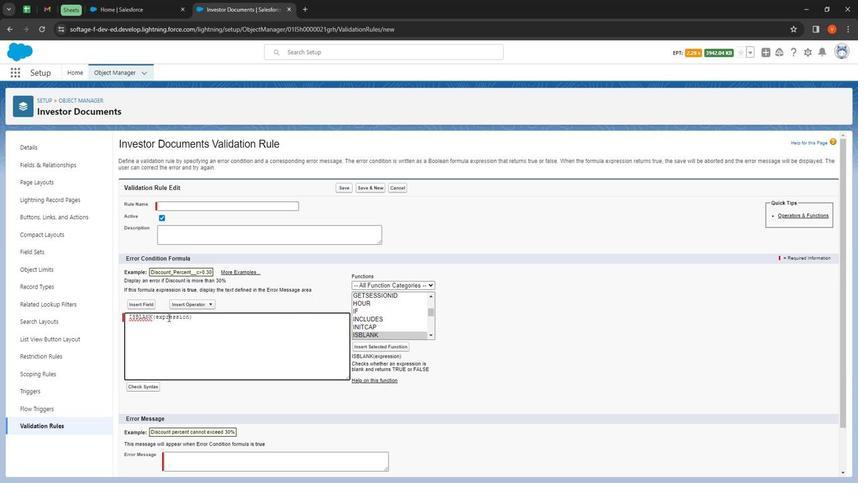 
Action: Mouse pressed left at (166, 317)
Screenshot: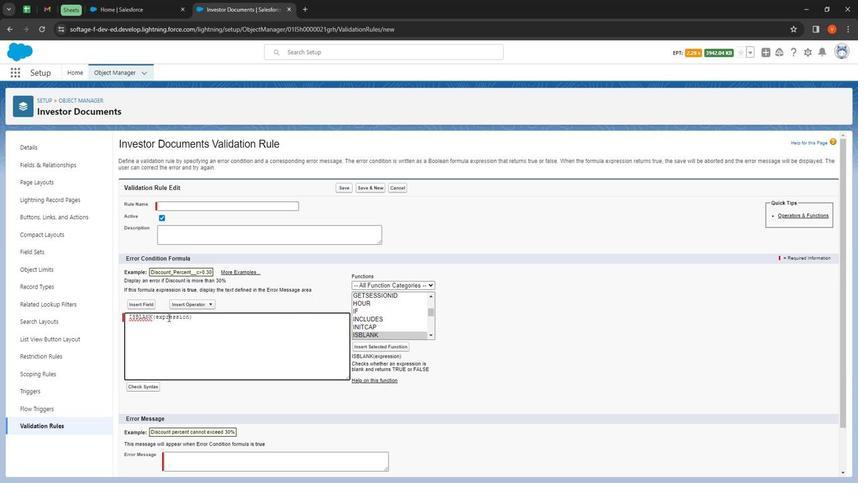 
Action: Mouse moved to (138, 307)
Screenshot: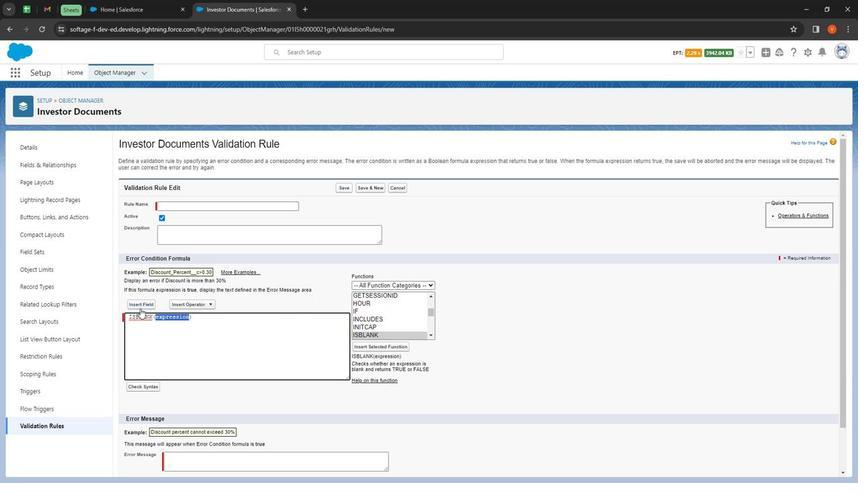 
Action: Mouse pressed left at (138, 307)
Screenshot: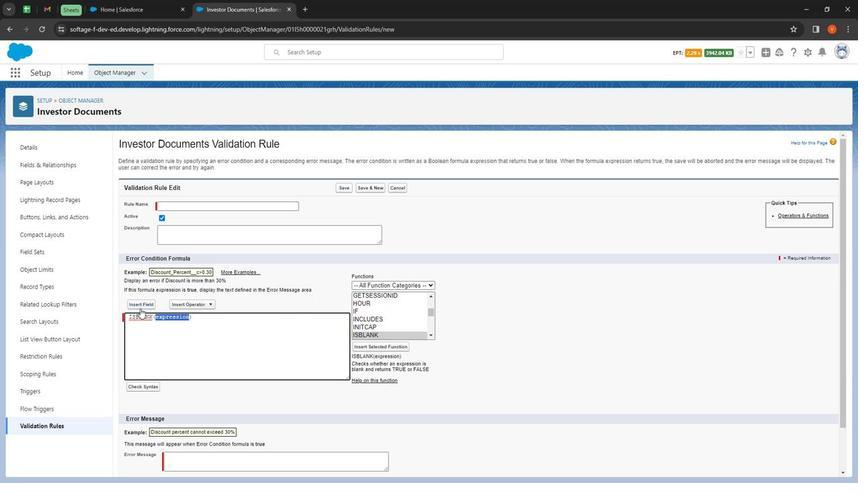 
Action: Mouse moved to (462, 283)
Screenshot: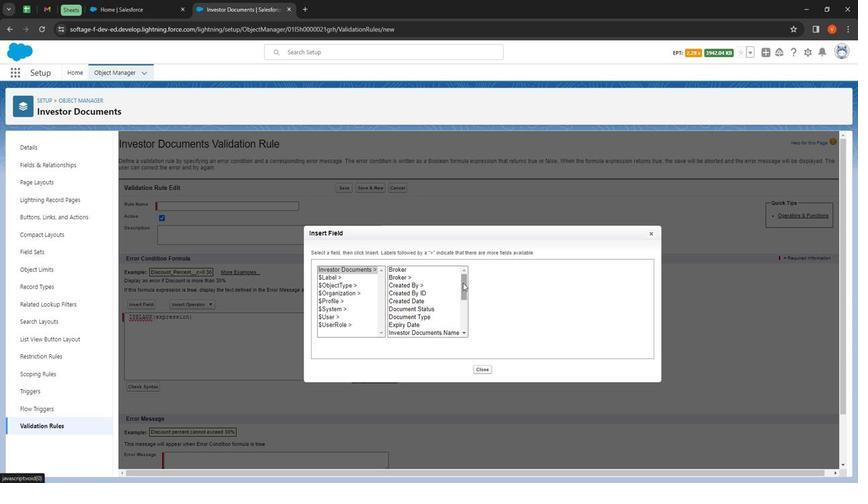 
Action: Mouse pressed left at (462, 283)
Screenshot: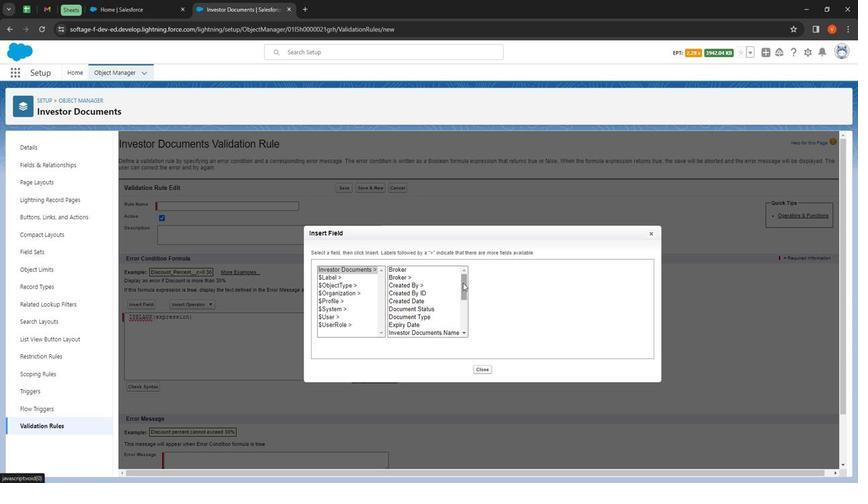 
Action: Mouse moved to (431, 293)
Screenshot: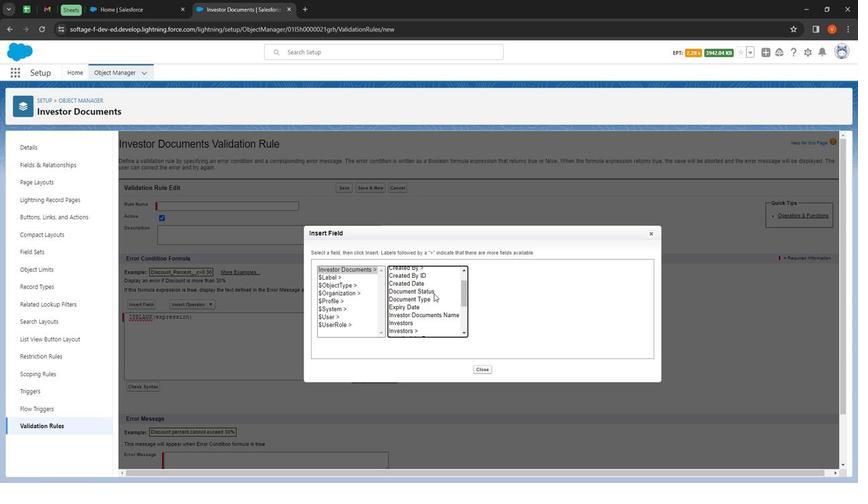 
Action: Mouse pressed left at (431, 293)
Screenshot: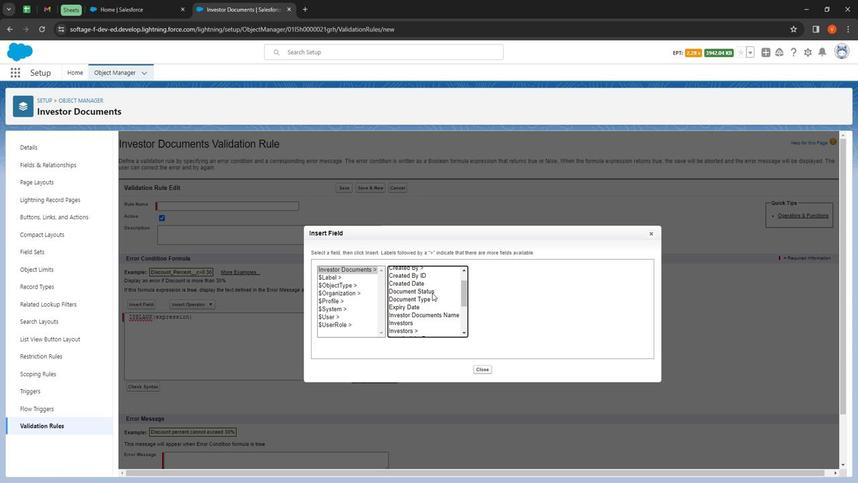 
Action: Mouse moved to (419, 306)
Screenshot: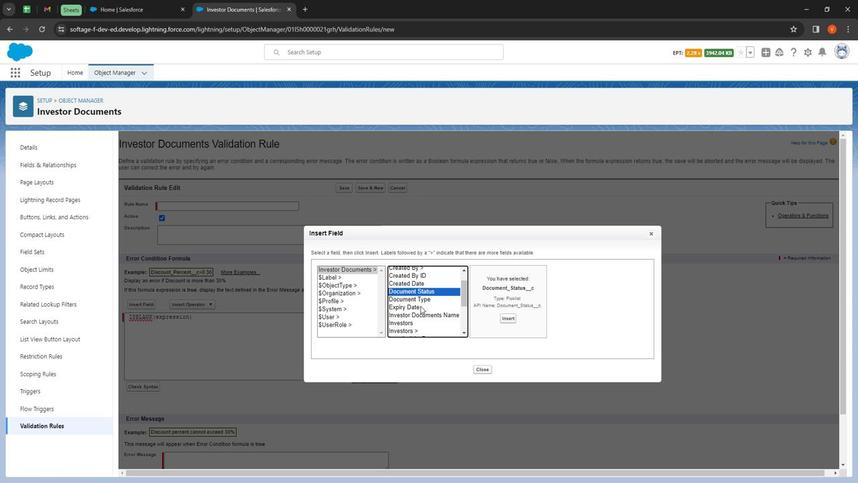 
Action: Mouse pressed left at (419, 306)
Screenshot: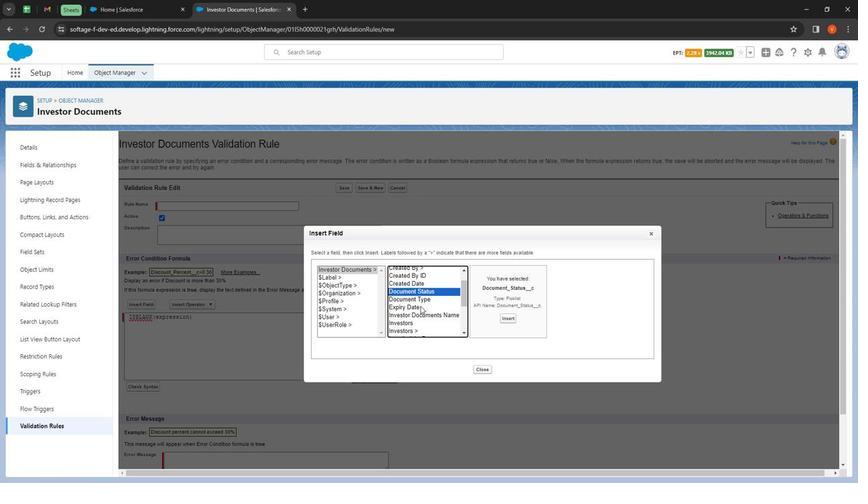 
Action: Mouse moved to (501, 318)
Screenshot: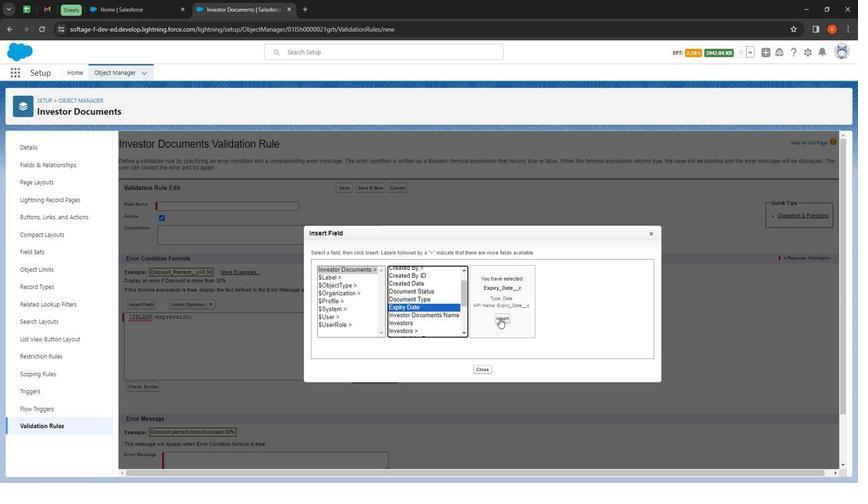 
Action: Mouse pressed left at (501, 318)
Screenshot: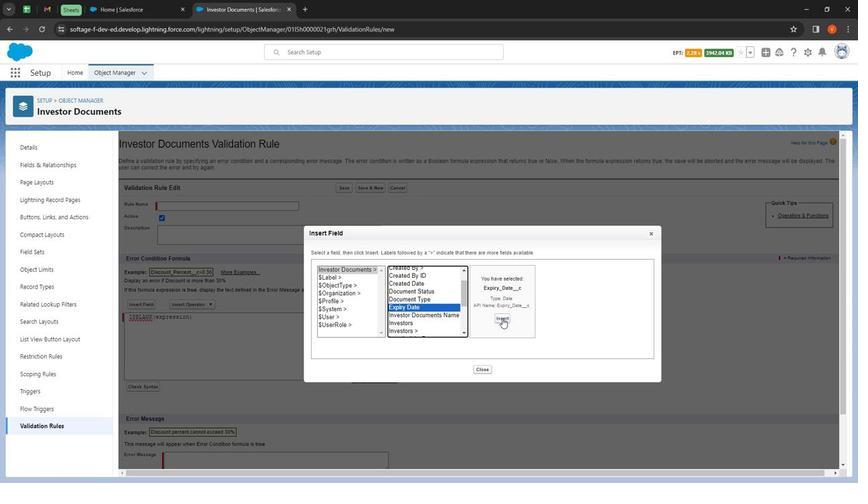 
Action: Mouse moved to (148, 391)
Screenshot: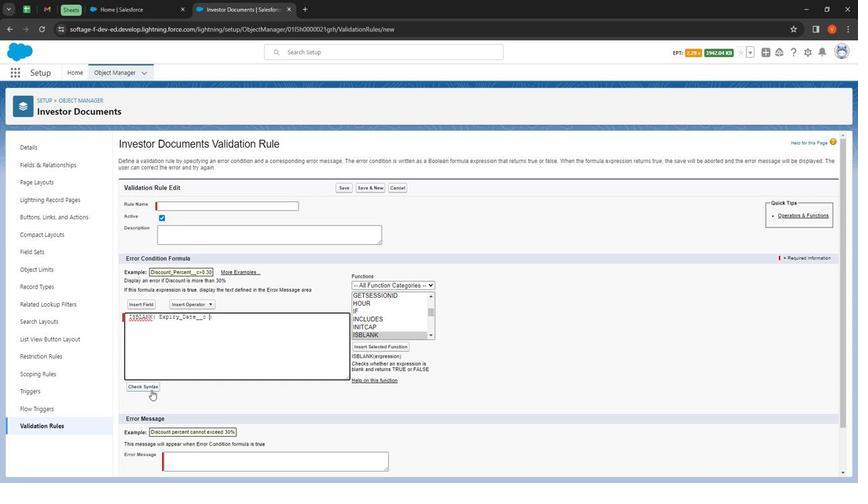
Action: Mouse pressed left at (148, 391)
Screenshot: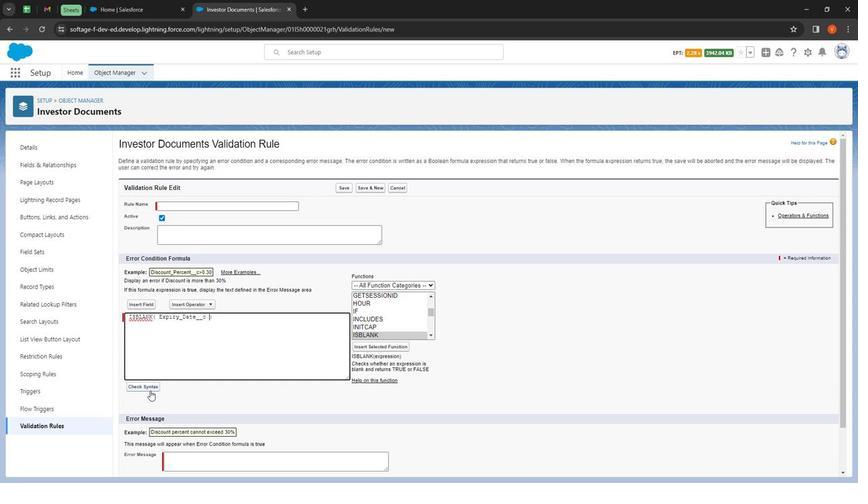 
Action: Mouse moved to (189, 206)
Screenshot: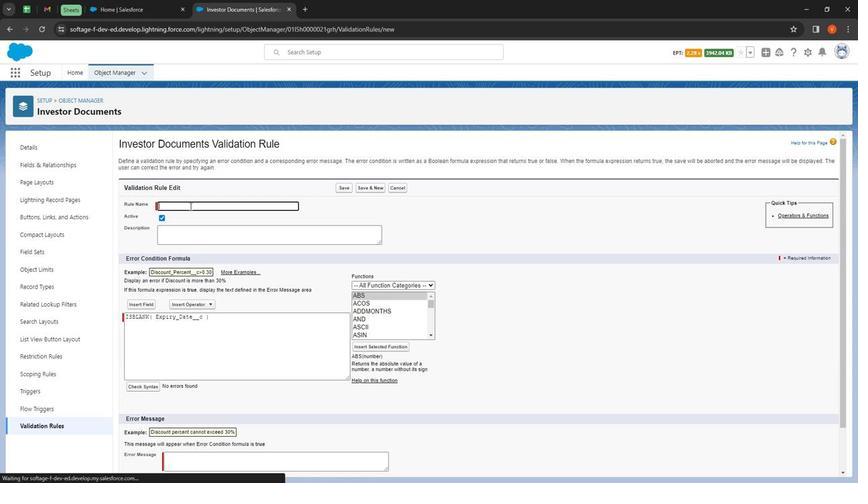 
Action: Mouse pressed left at (189, 206)
Screenshot: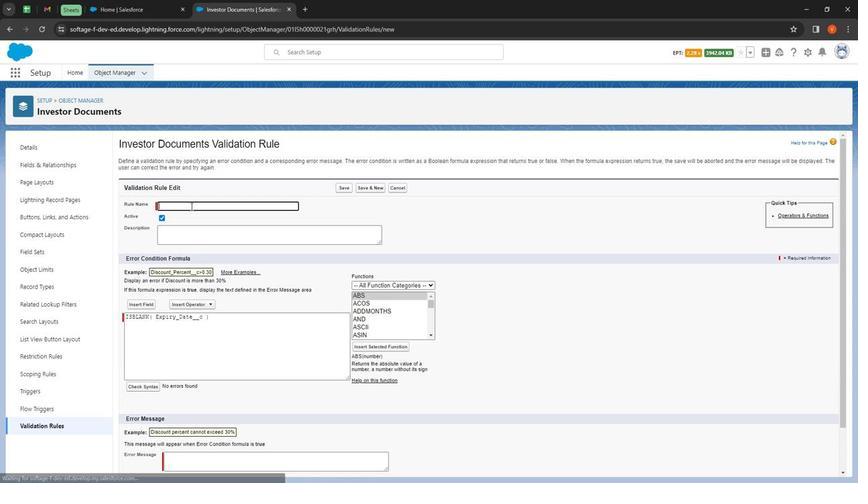 
Action: Mouse moved to (195, 209)
Screenshot: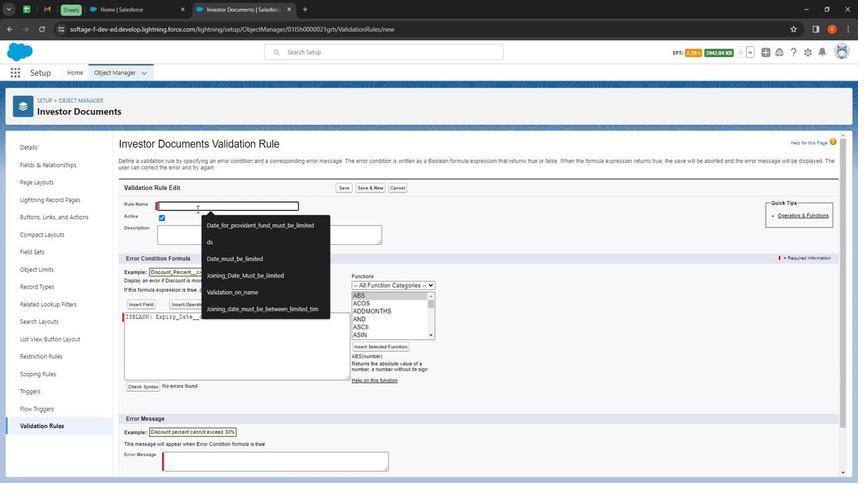 
Action: Key pressed <Key.shift>
Screenshot: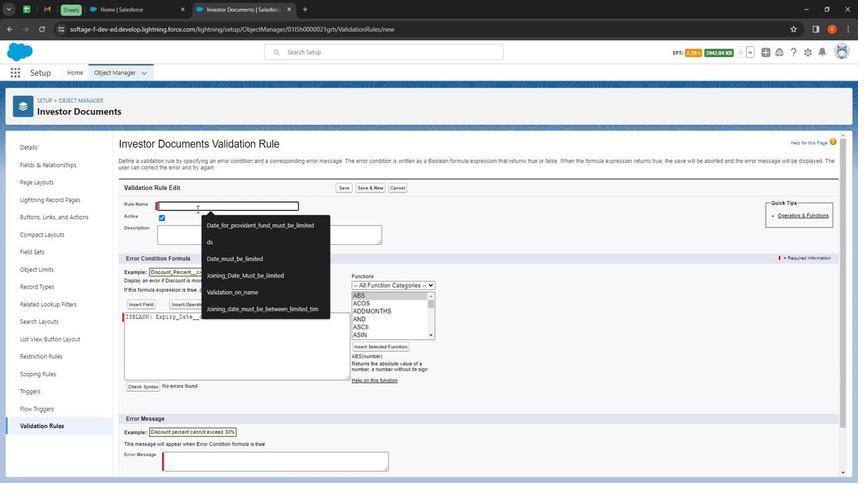 
Action: Mouse moved to (225, 206)
Screenshot: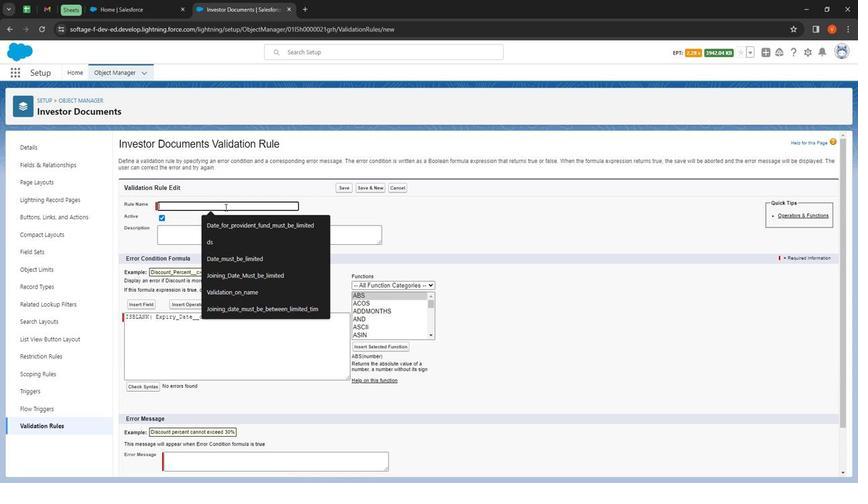 
Action: Key pressed Validation<Key.space>on<Key.space>custom<Key.space>field<Key.space>expiry<Key.space><Key.shift>Date
Screenshot: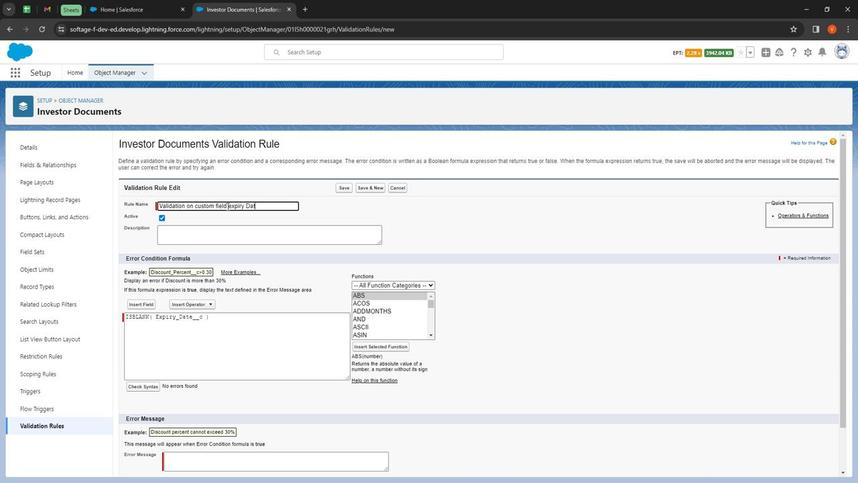 
Action: Mouse moved to (227, 228)
Screenshot: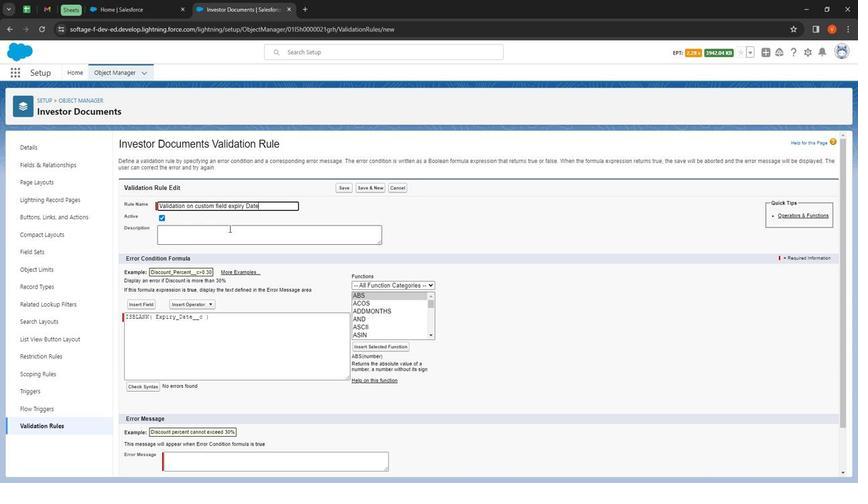 
Action: Mouse pressed left at (227, 228)
